 Task: Schedule a session for the plant-based diet discussion.
Action: Mouse moved to (106, 138)
Screenshot: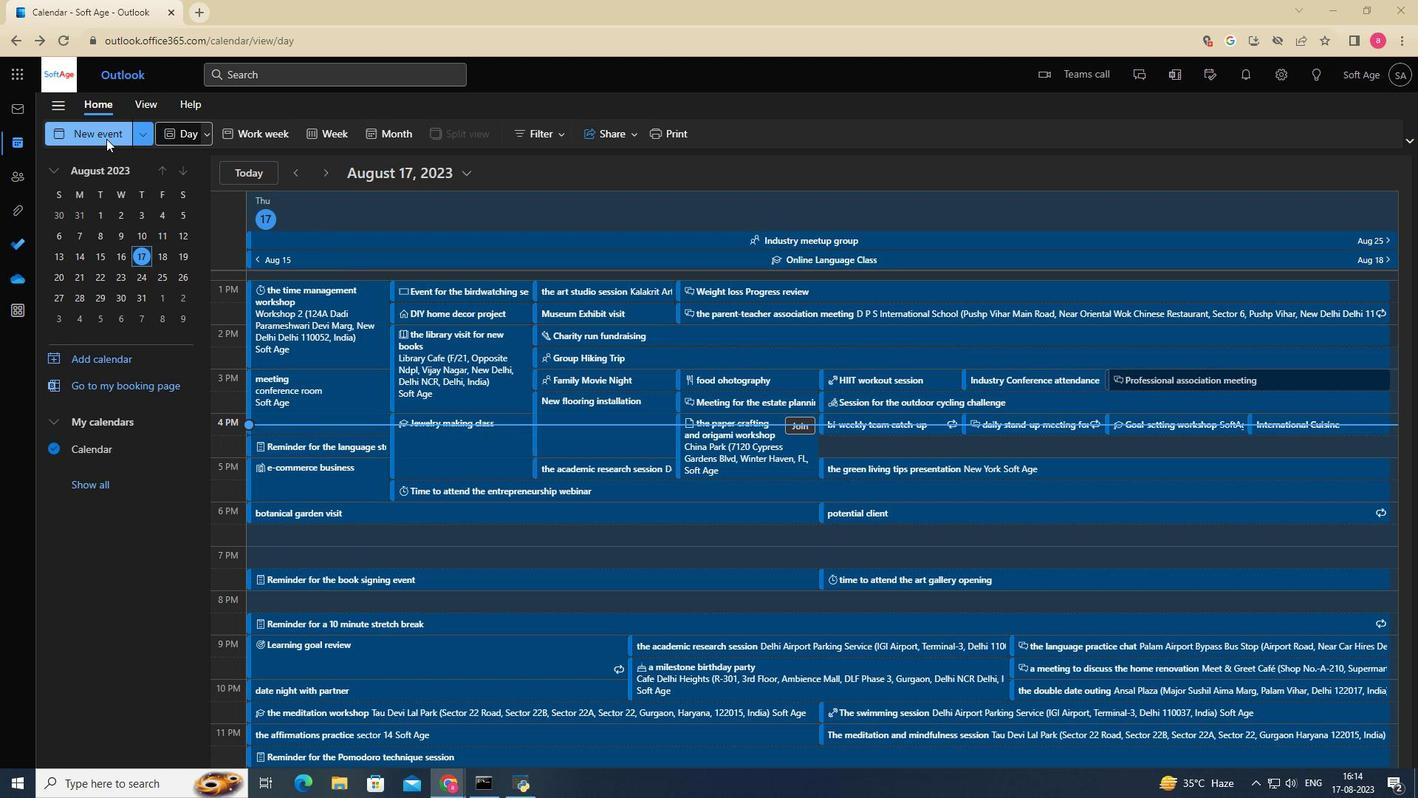 
Action: Mouse pressed left at (106, 138)
Screenshot: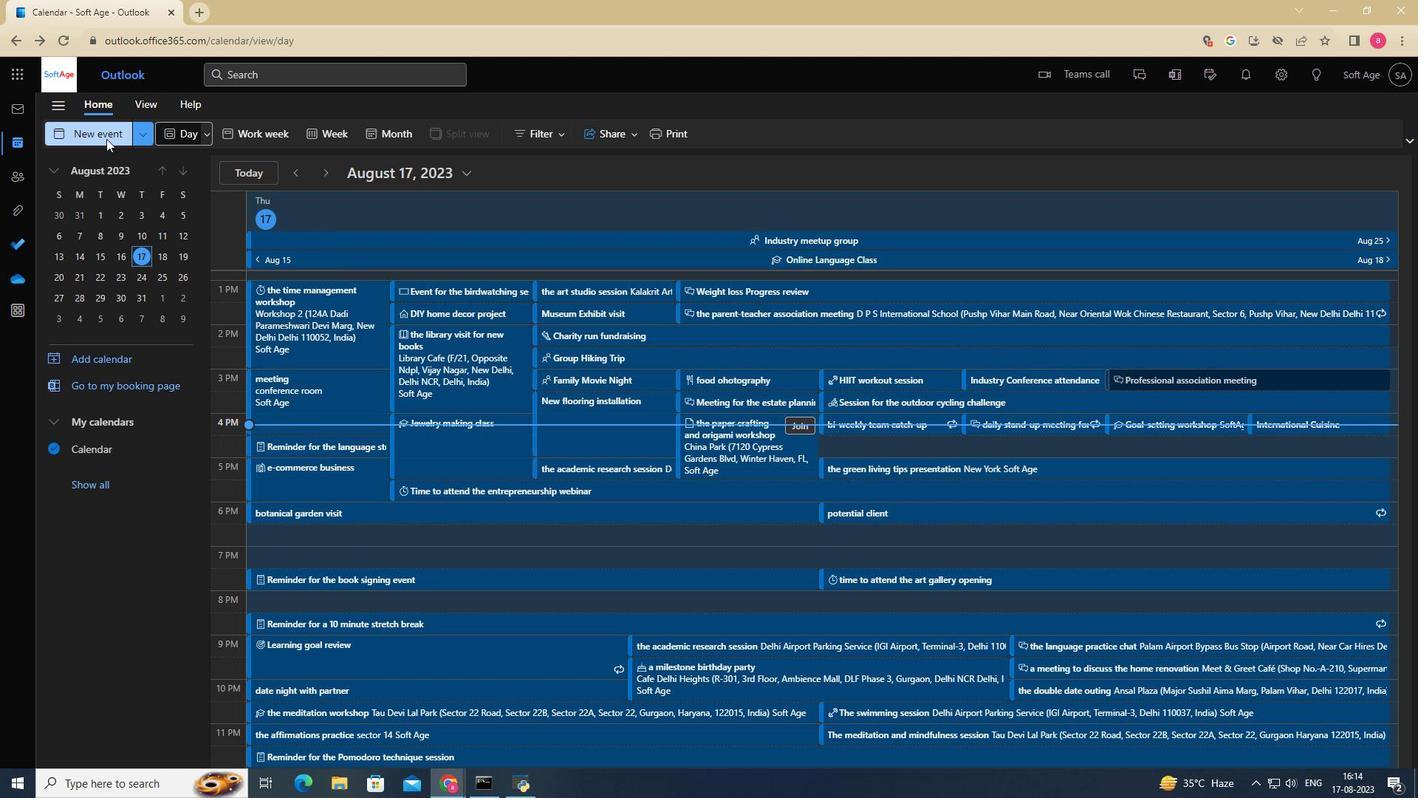 
Action: Mouse moved to (439, 232)
Screenshot: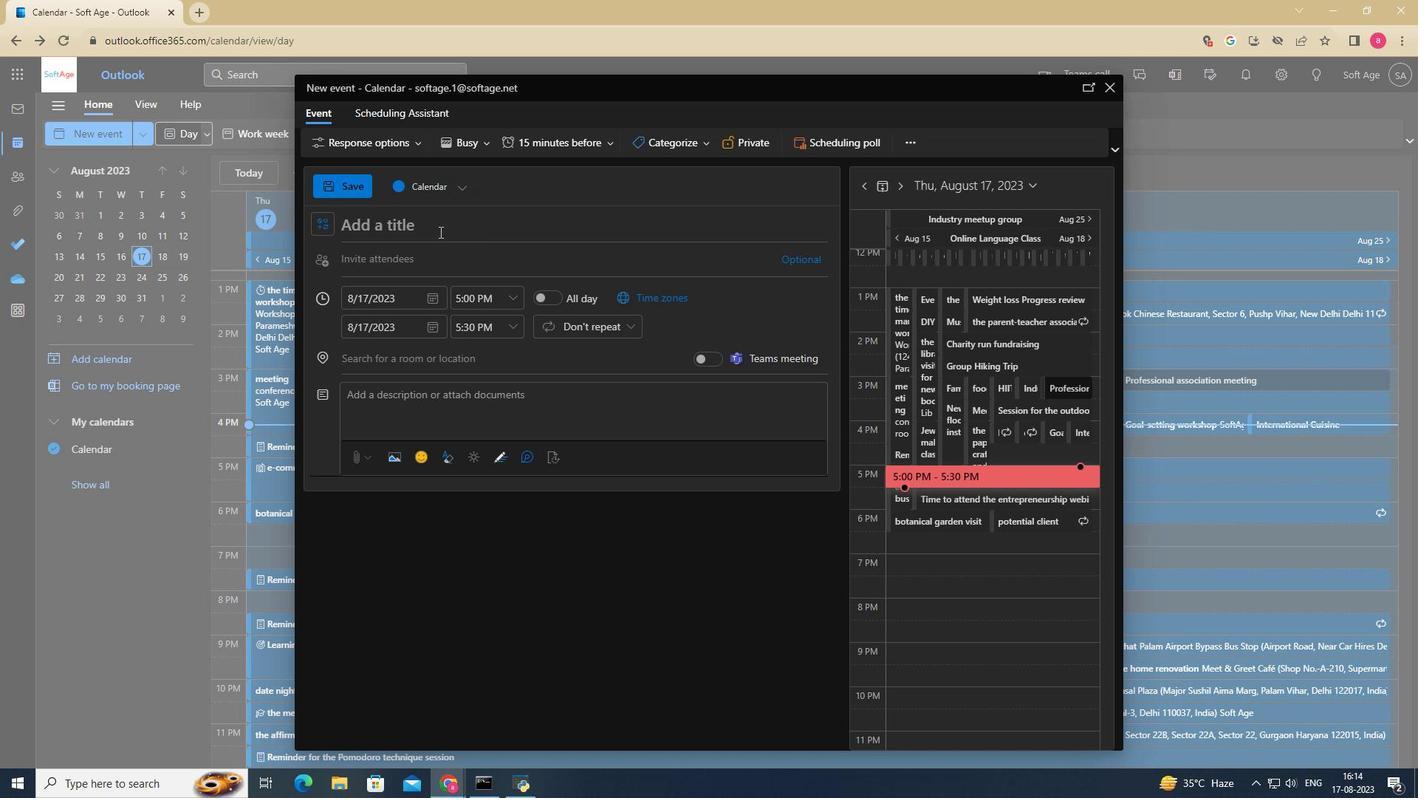 
Action: Mouse pressed left at (439, 232)
Screenshot: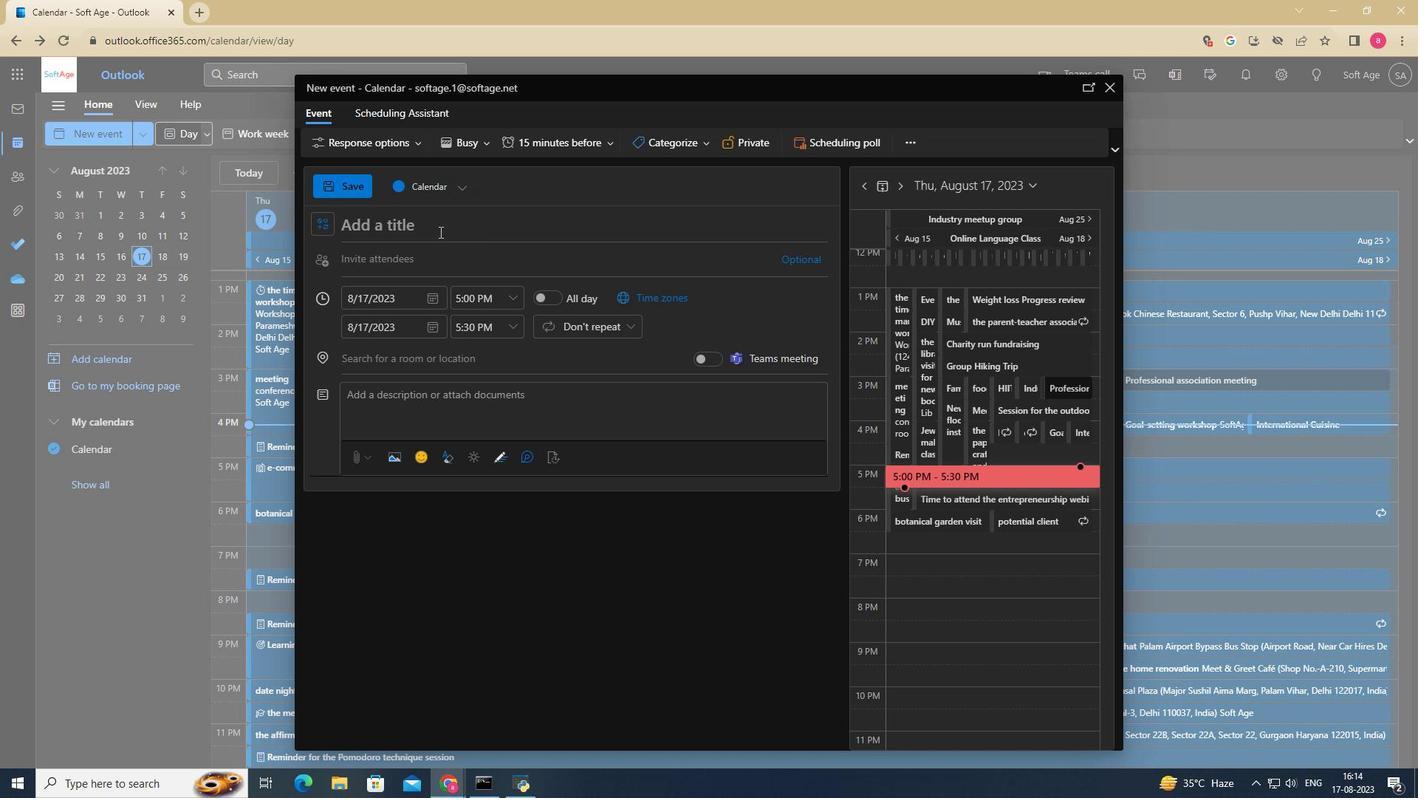 
Action: Key pressed the<Key.space>plant-based<Key.space>diet<Key.space>discussion
Screenshot: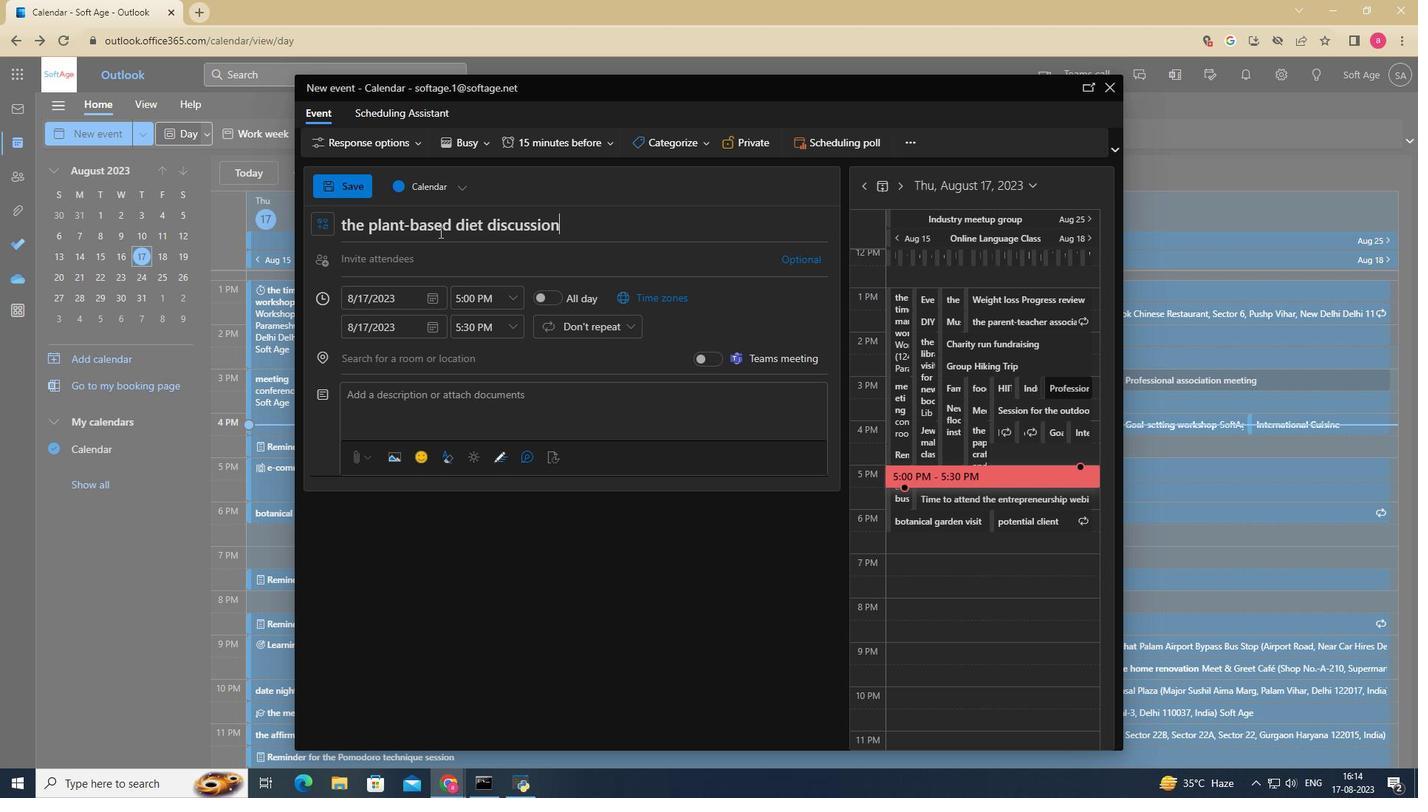 
Action: Mouse moved to (405, 252)
Screenshot: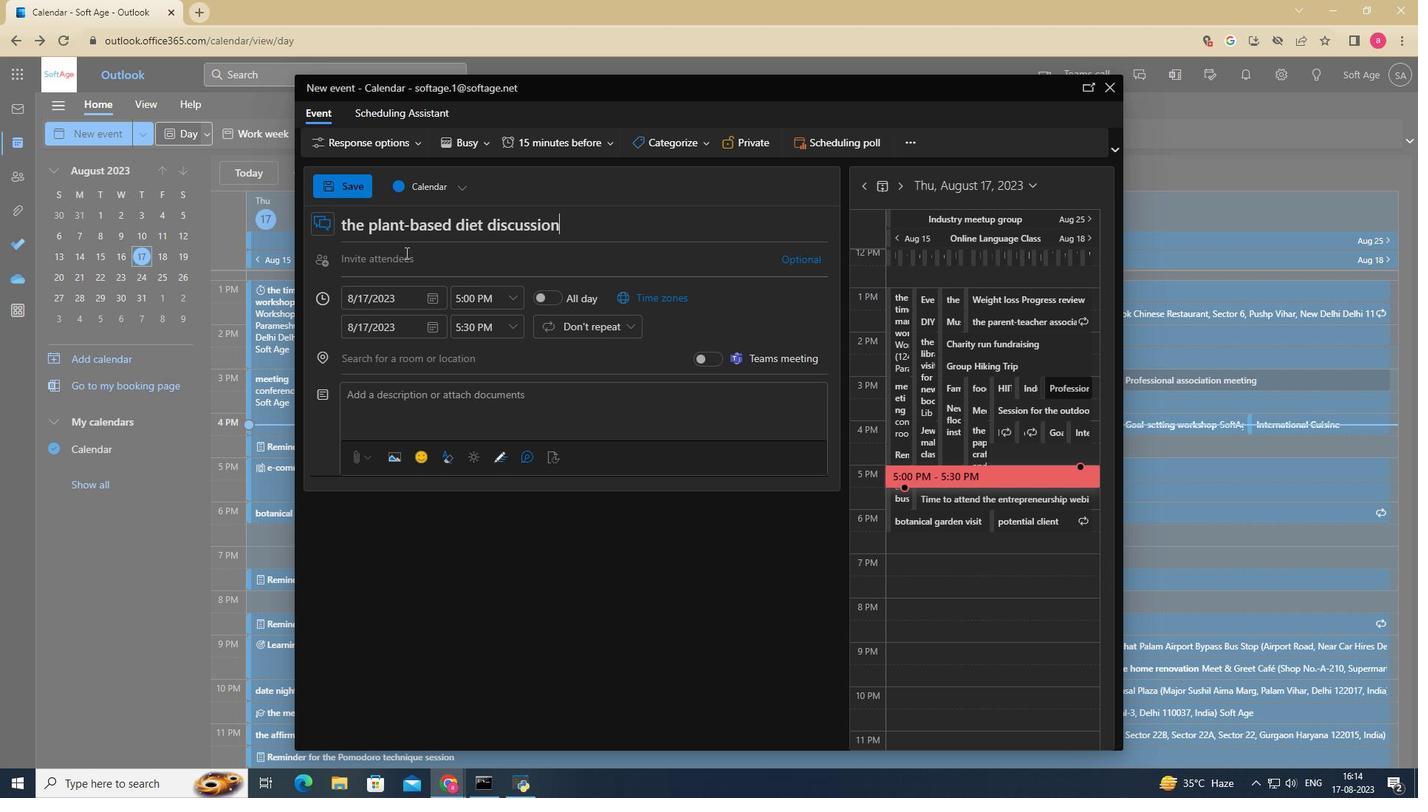 
Action: Mouse pressed left at (405, 252)
Screenshot: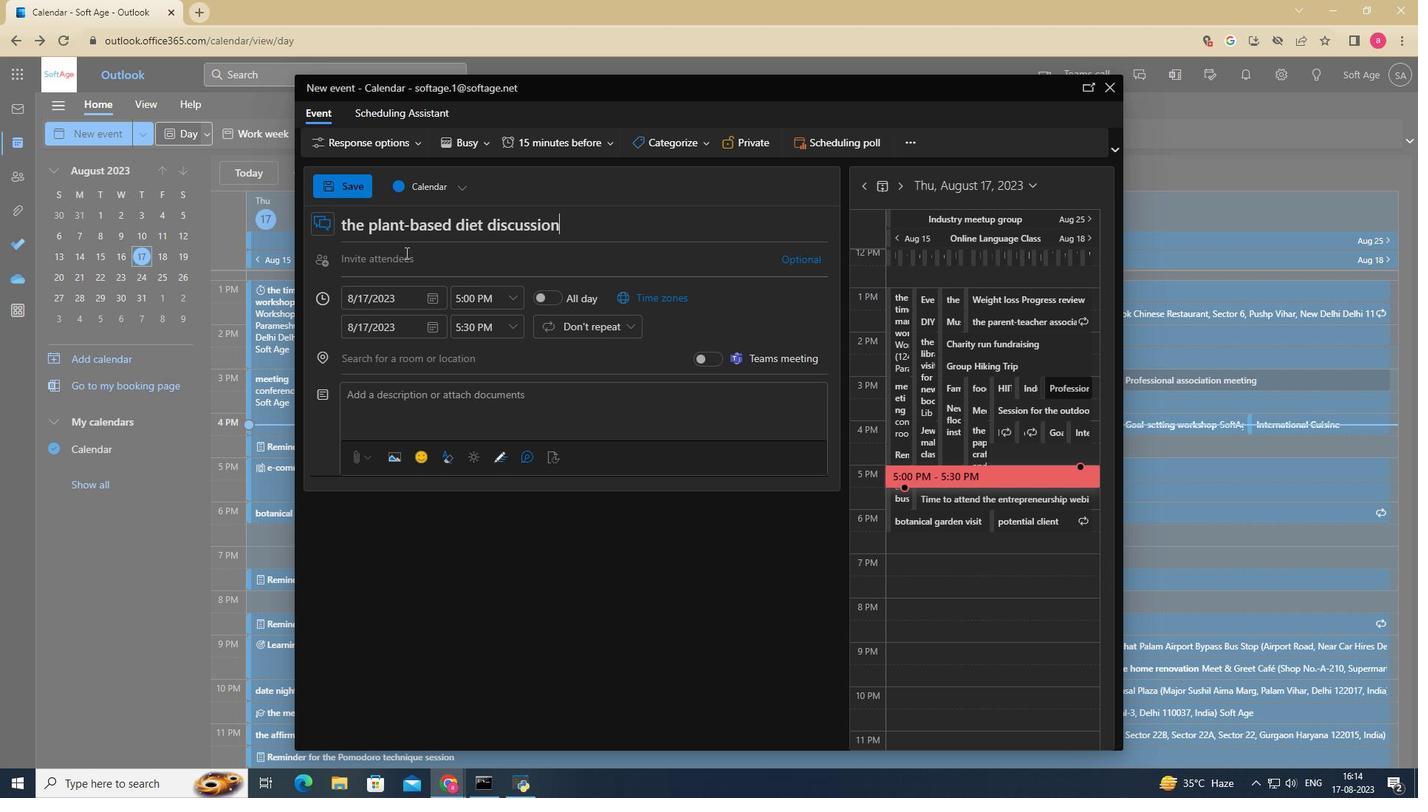 
Action: Mouse moved to (399, 353)
Screenshot: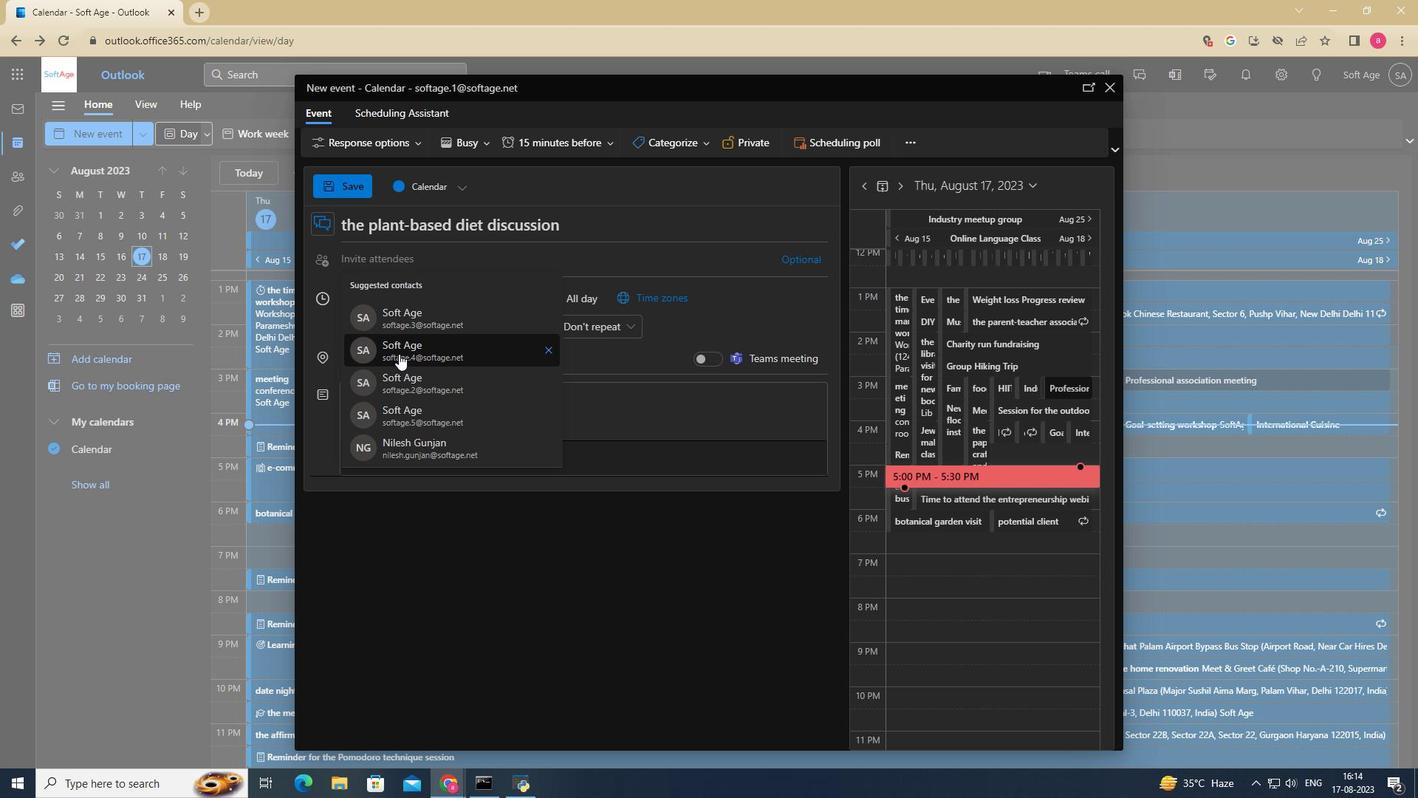 
Action: Mouse pressed left at (399, 353)
Screenshot: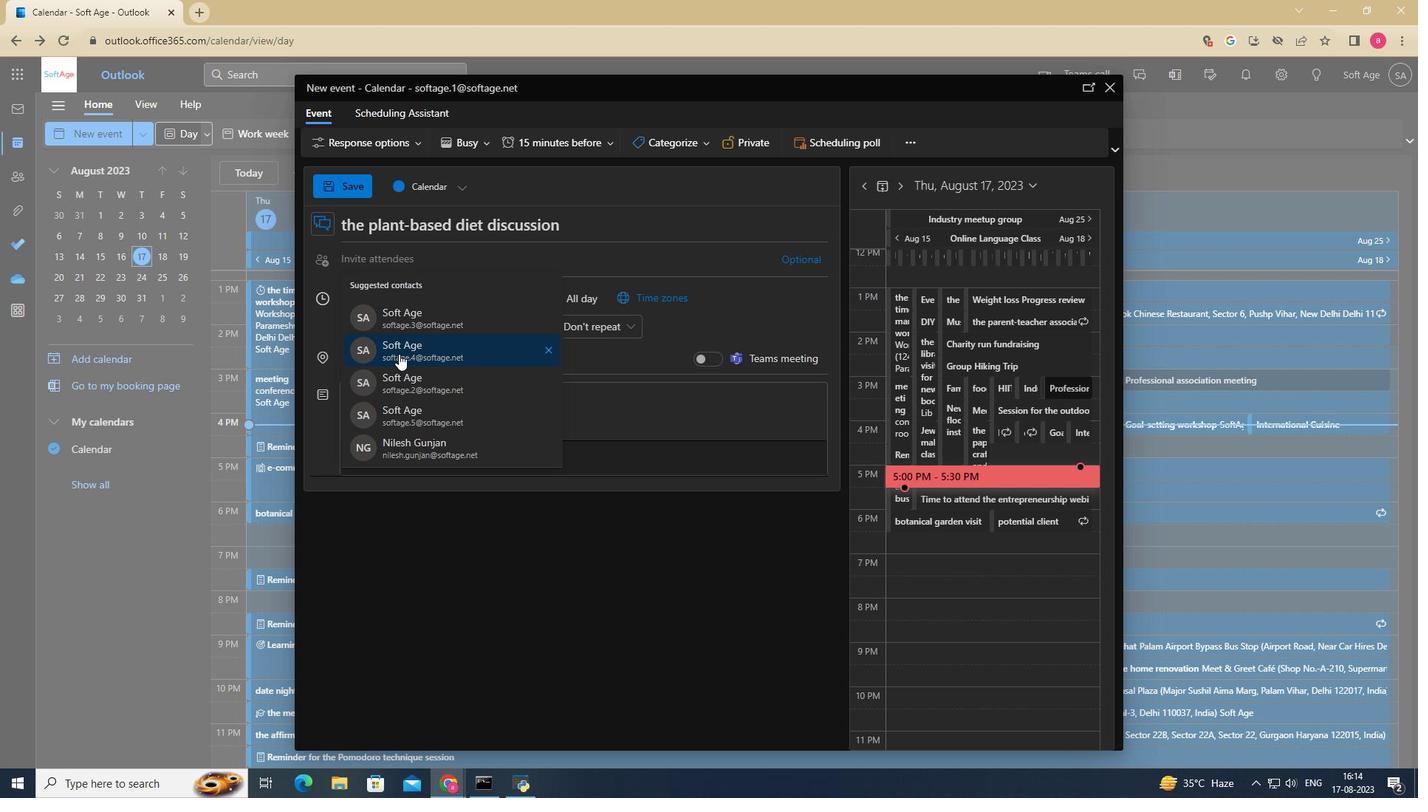 
Action: Mouse moved to (383, 387)
Screenshot: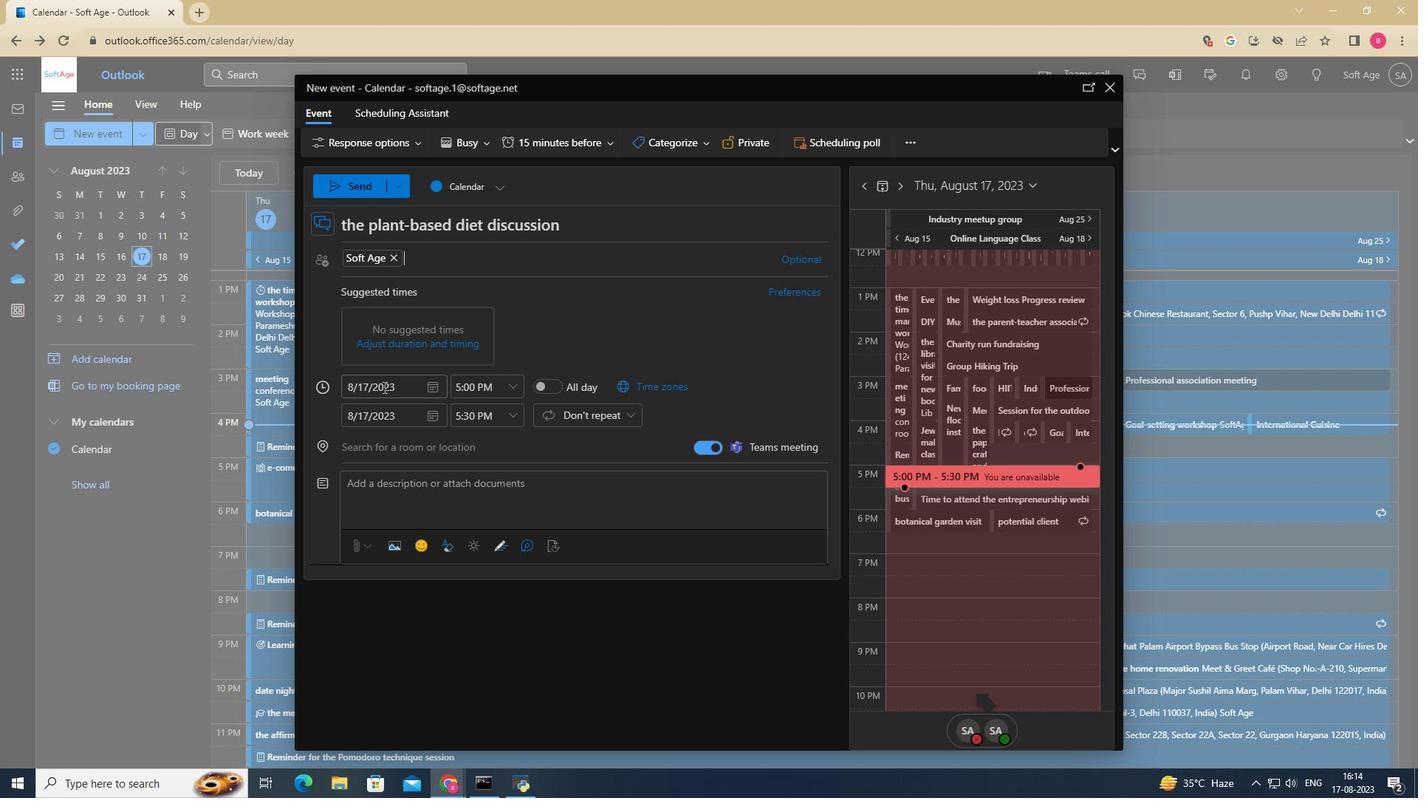 
Action: Mouse pressed left at (383, 387)
Screenshot: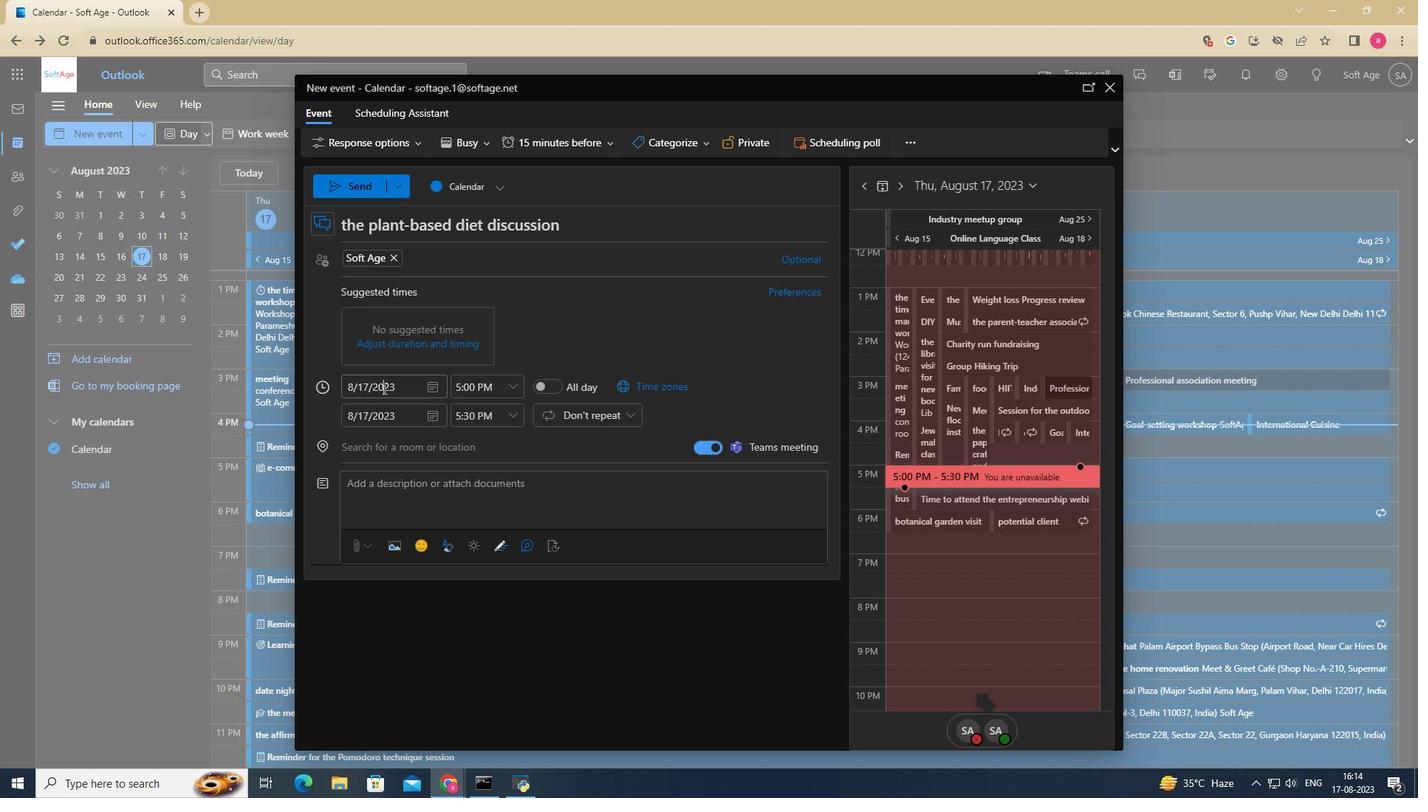 
Action: Mouse moved to (493, 393)
Screenshot: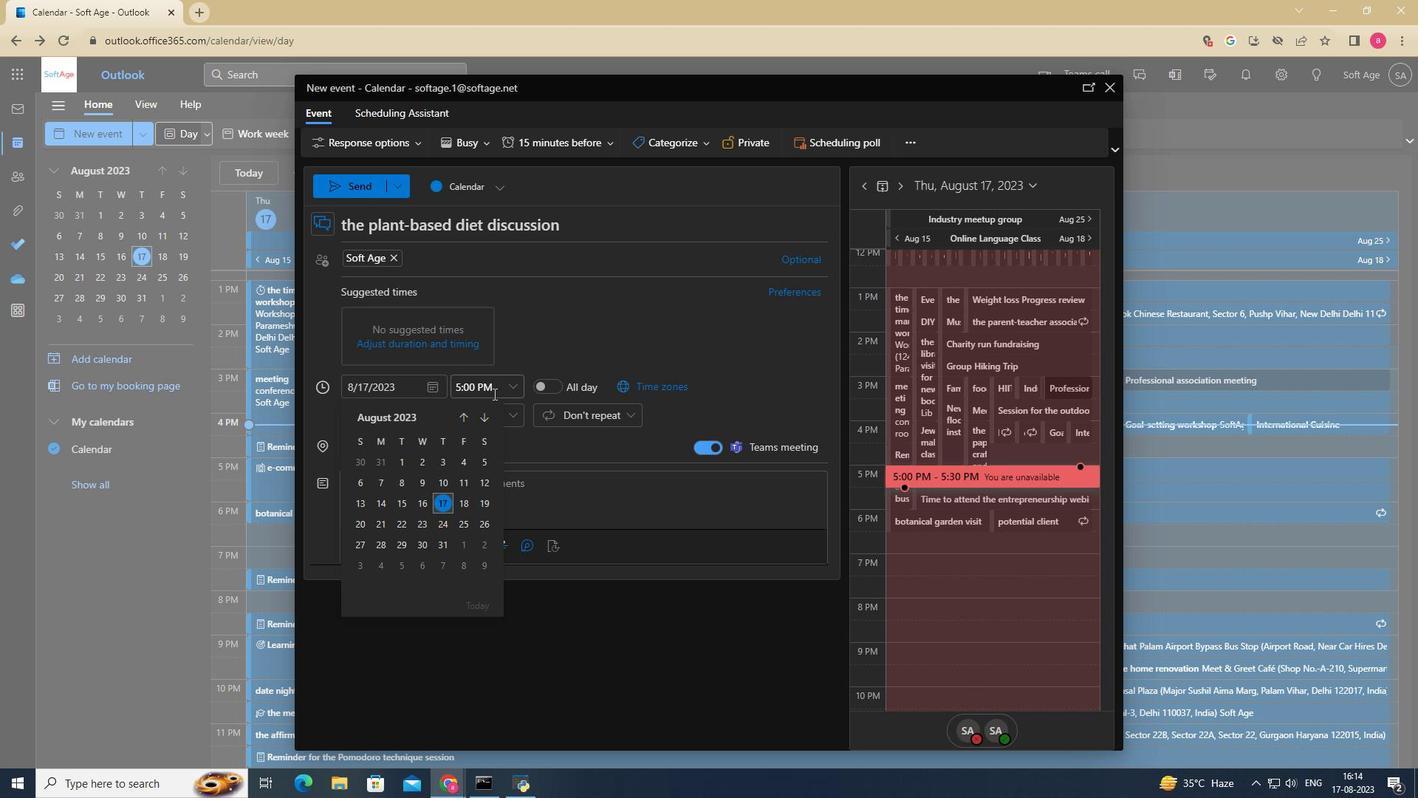 
Action: Mouse pressed left at (493, 393)
Screenshot: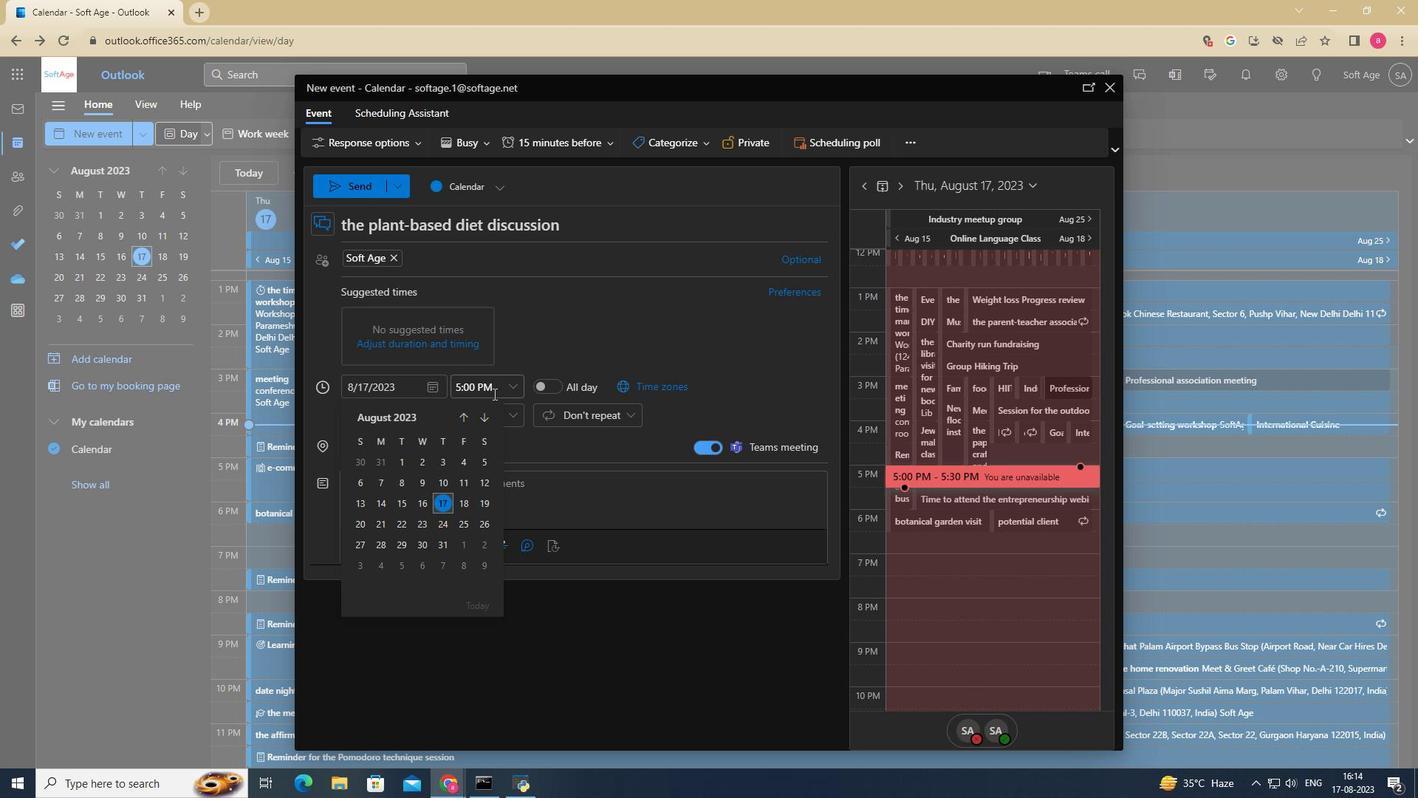
Action: Mouse moved to (434, 385)
Screenshot: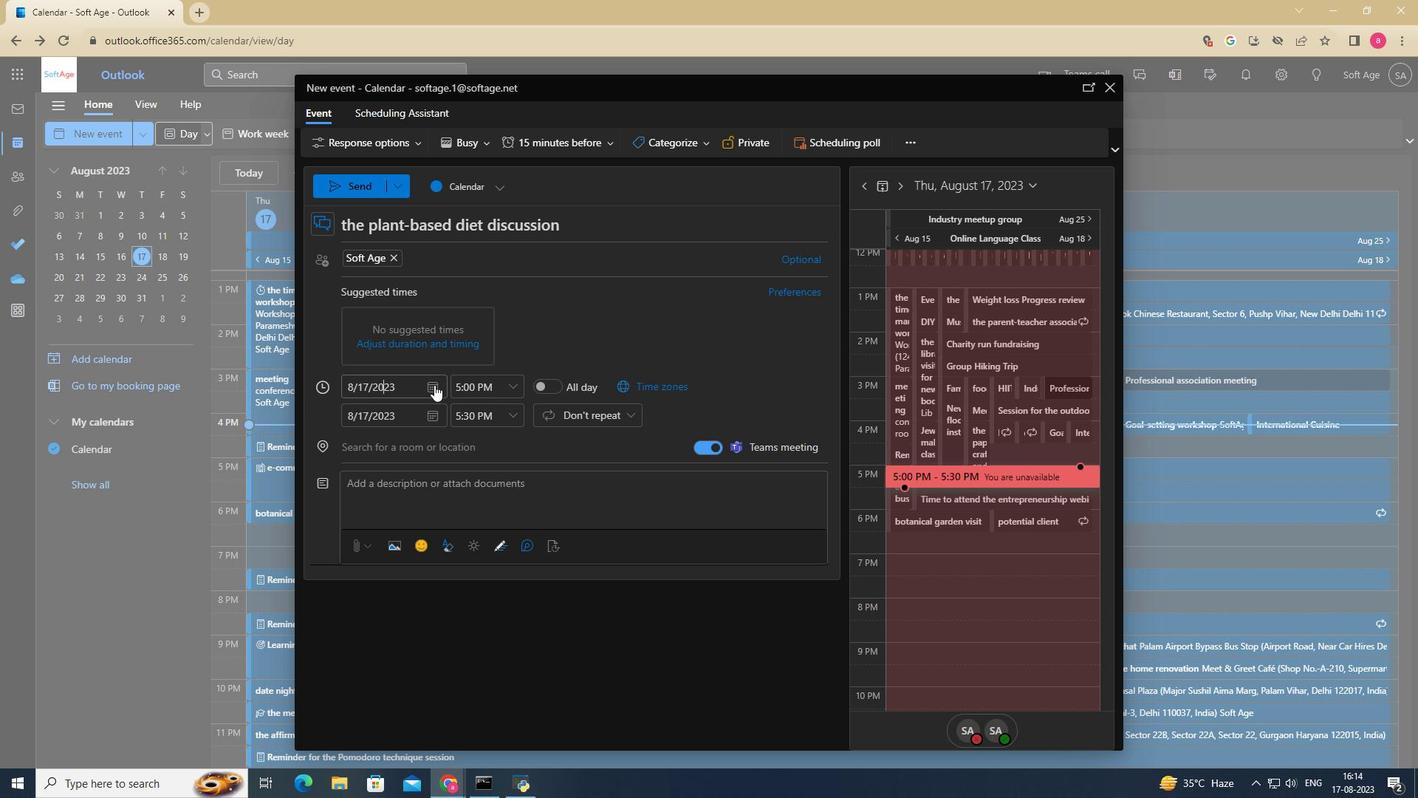
Action: Mouse pressed left at (434, 385)
Screenshot: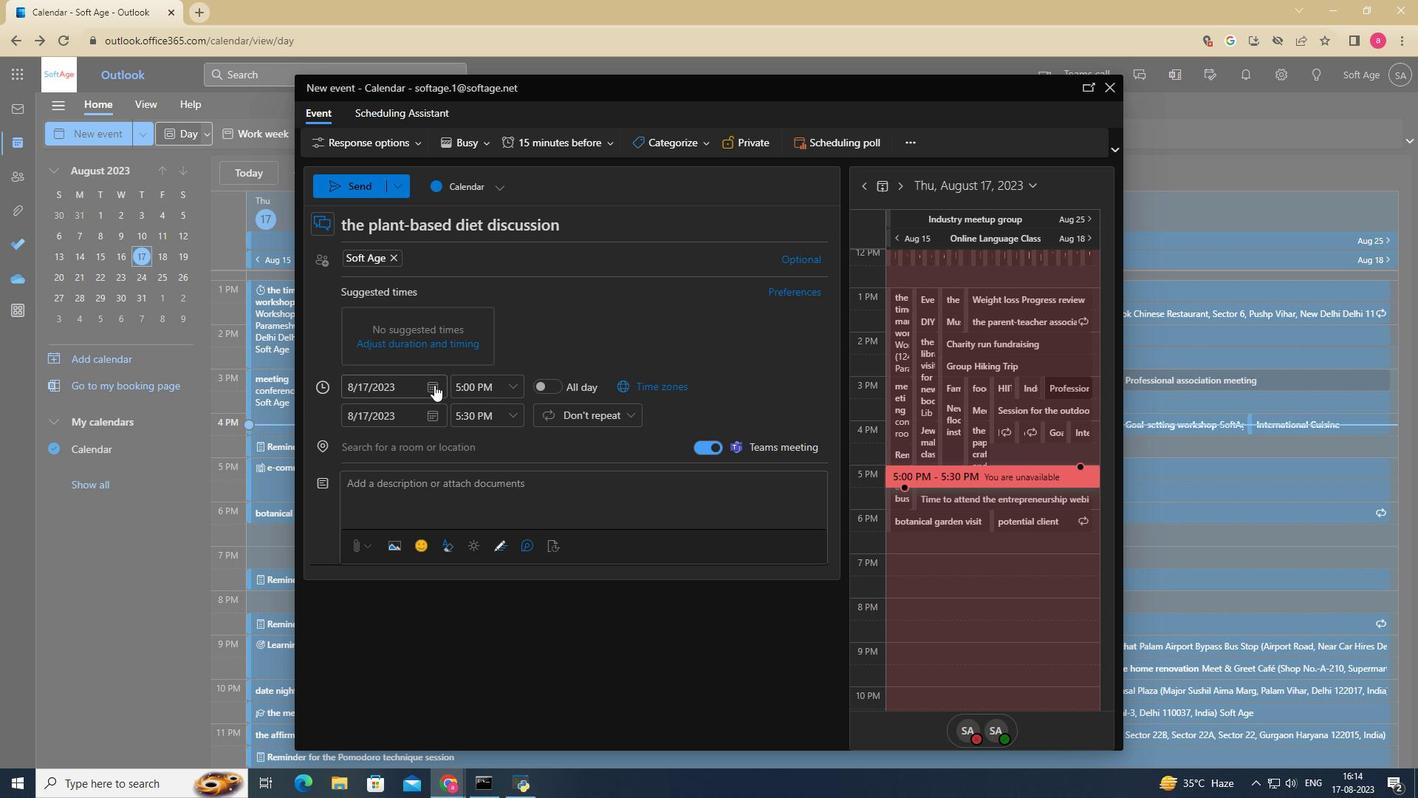 
Action: Mouse moved to (441, 533)
Screenshot: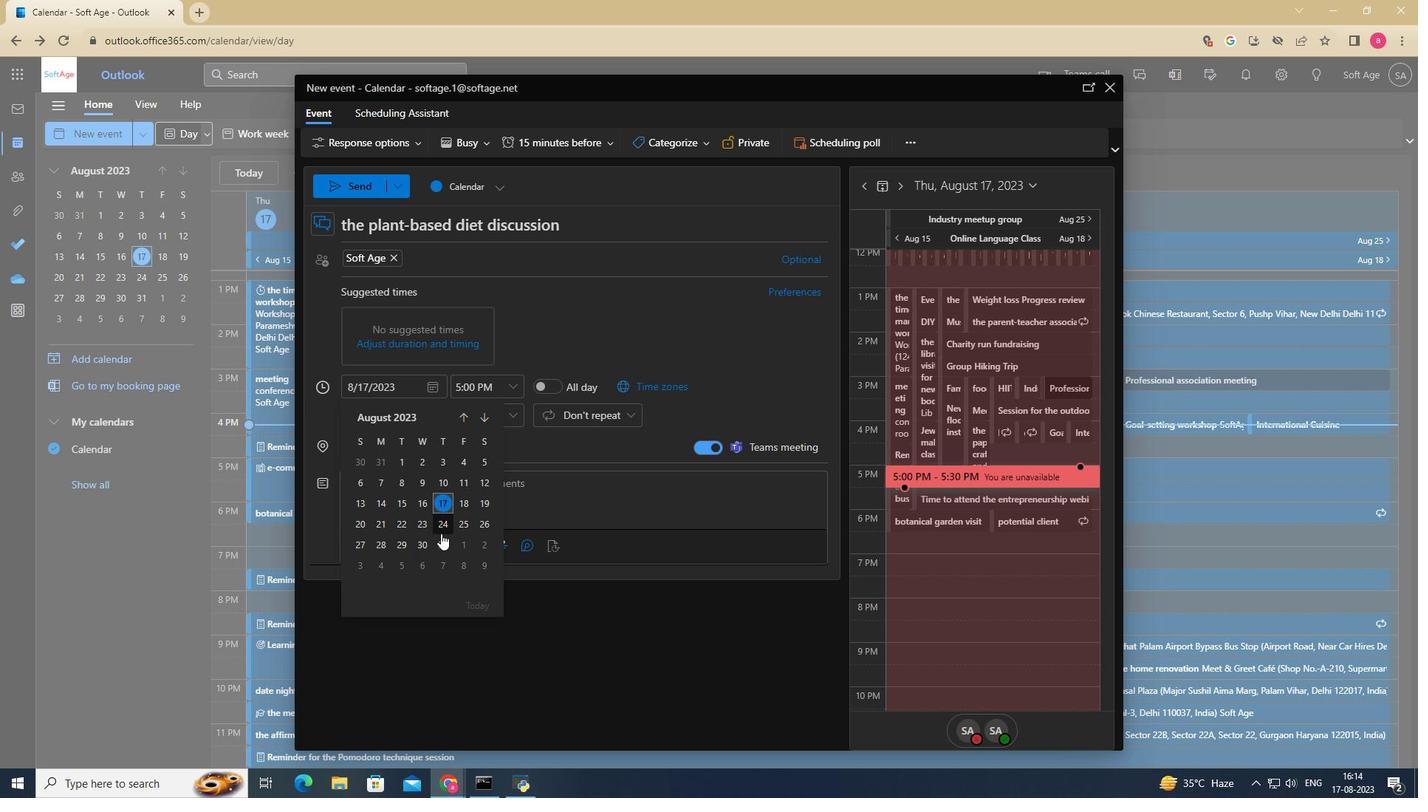 
Action: Mouse pressed left at (441, 533)
Screenshot: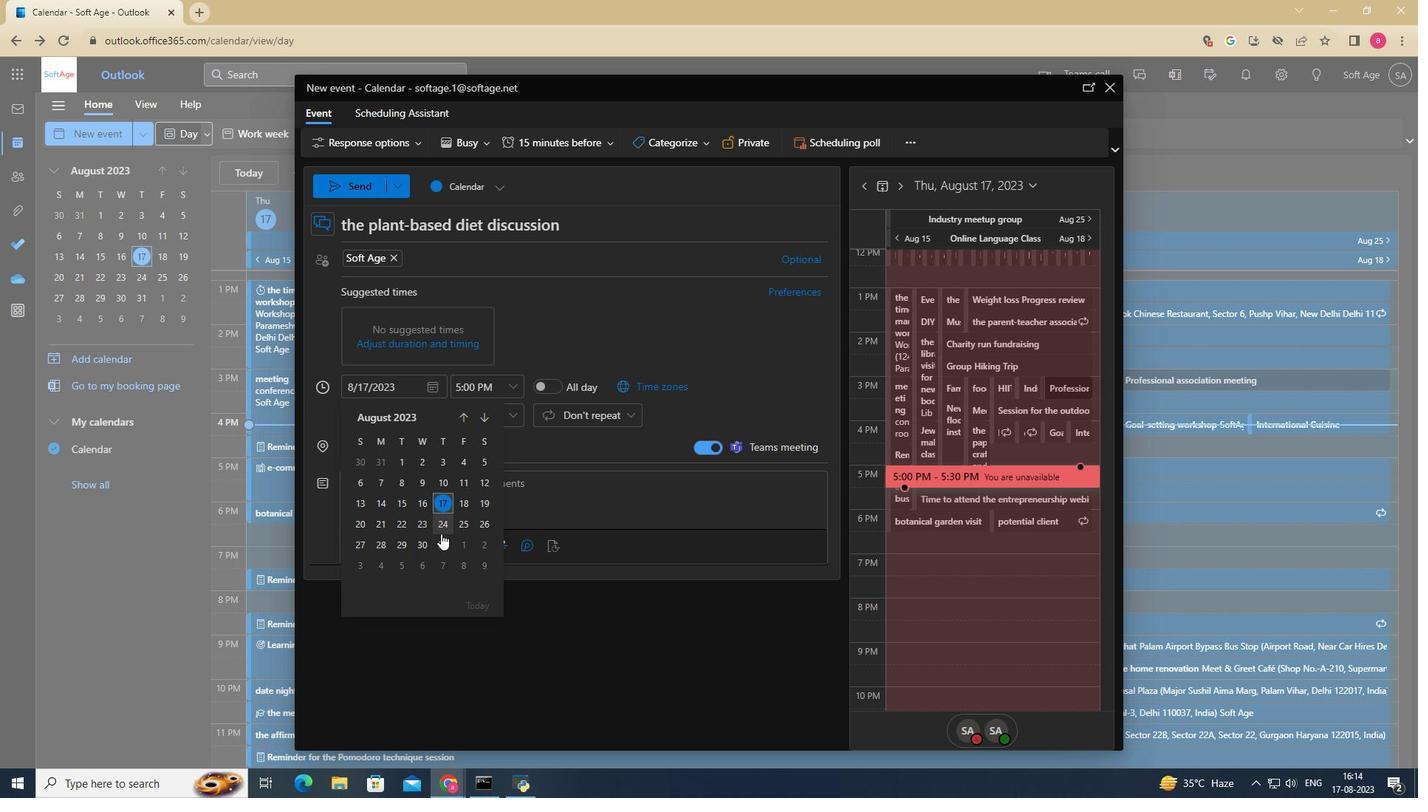 
Action: Mouse moved to (438, 448)
Screenshot: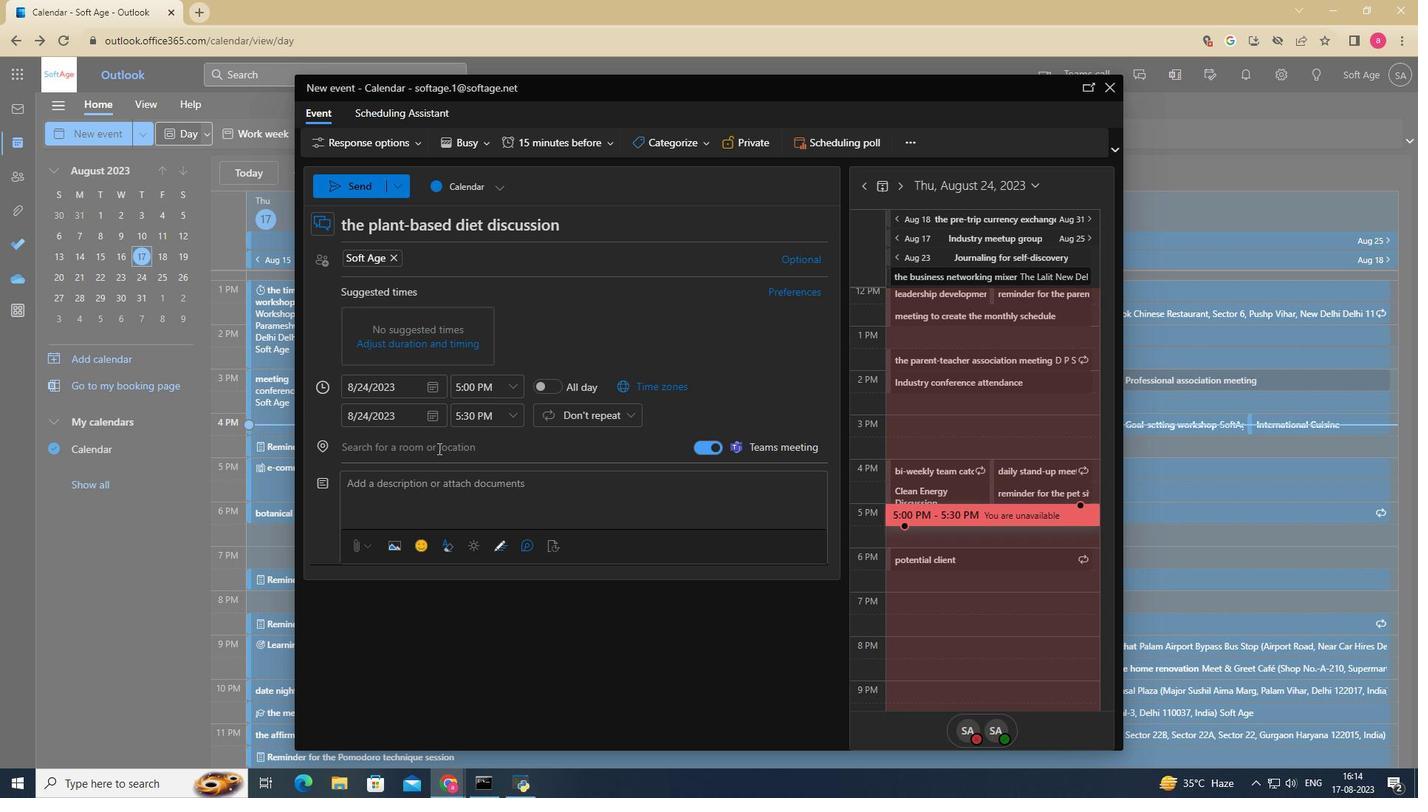 
Action: Mouse pressed left at (438, 448)
Screenshot: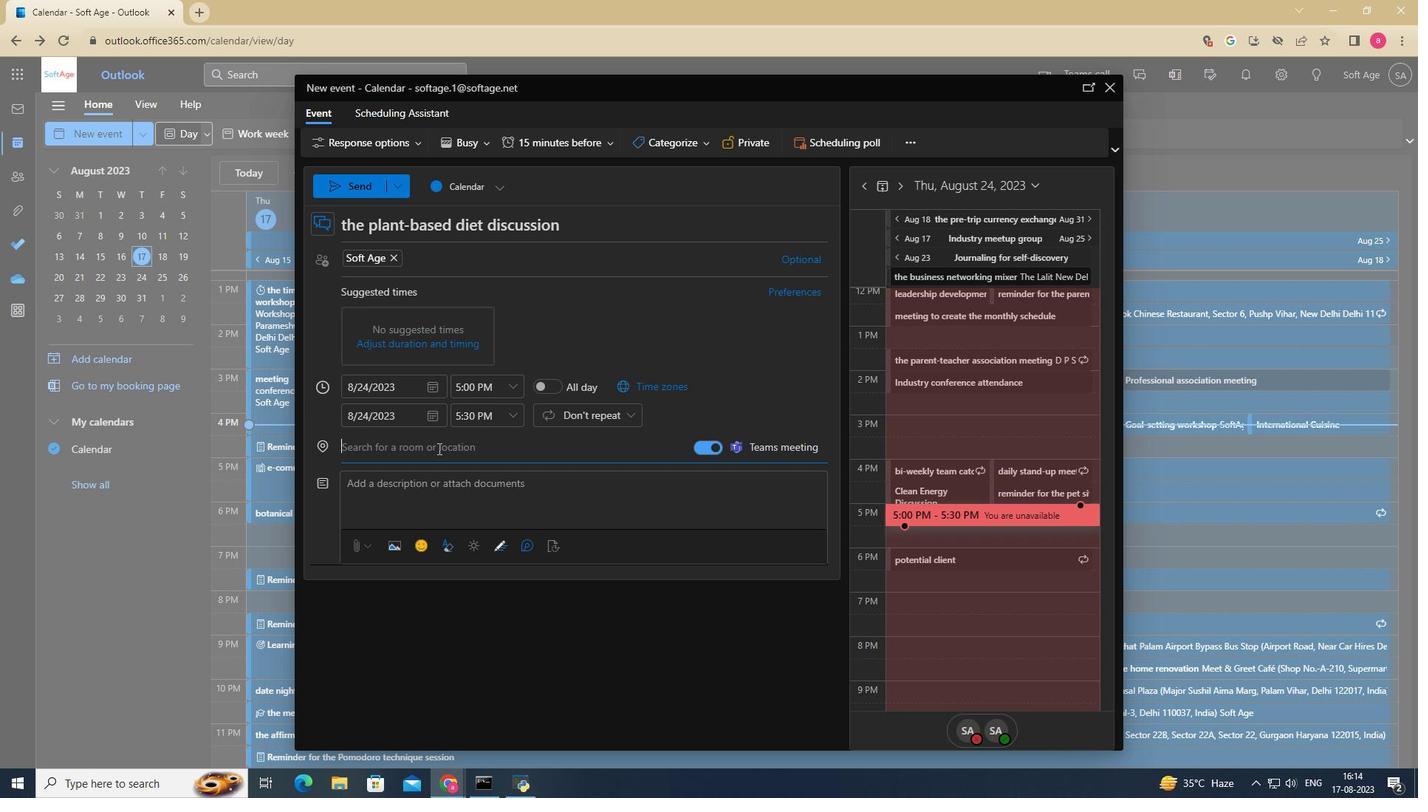 
Action: Mouse moved to (440, 445)
Screenshot: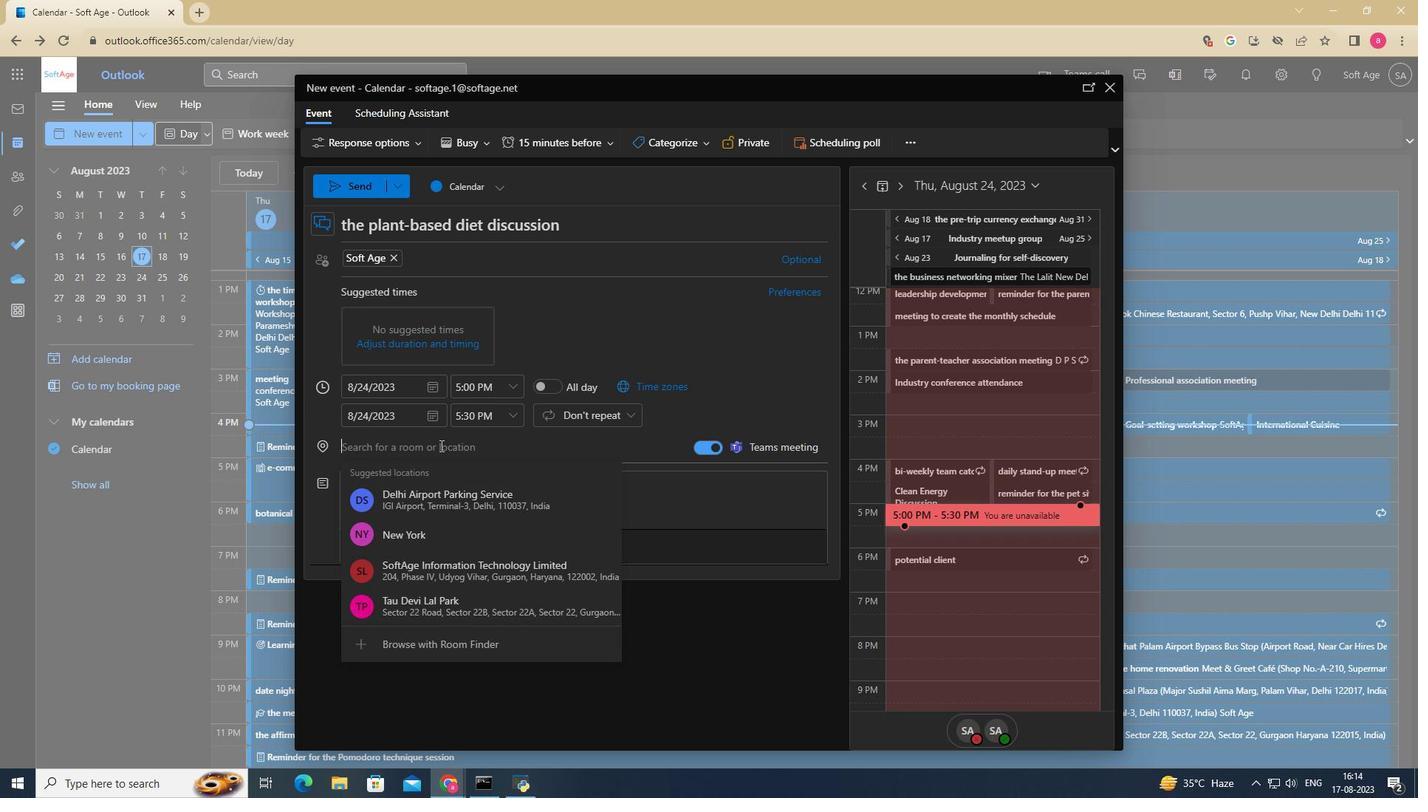 
Action: Key pressed ll
Screenshot: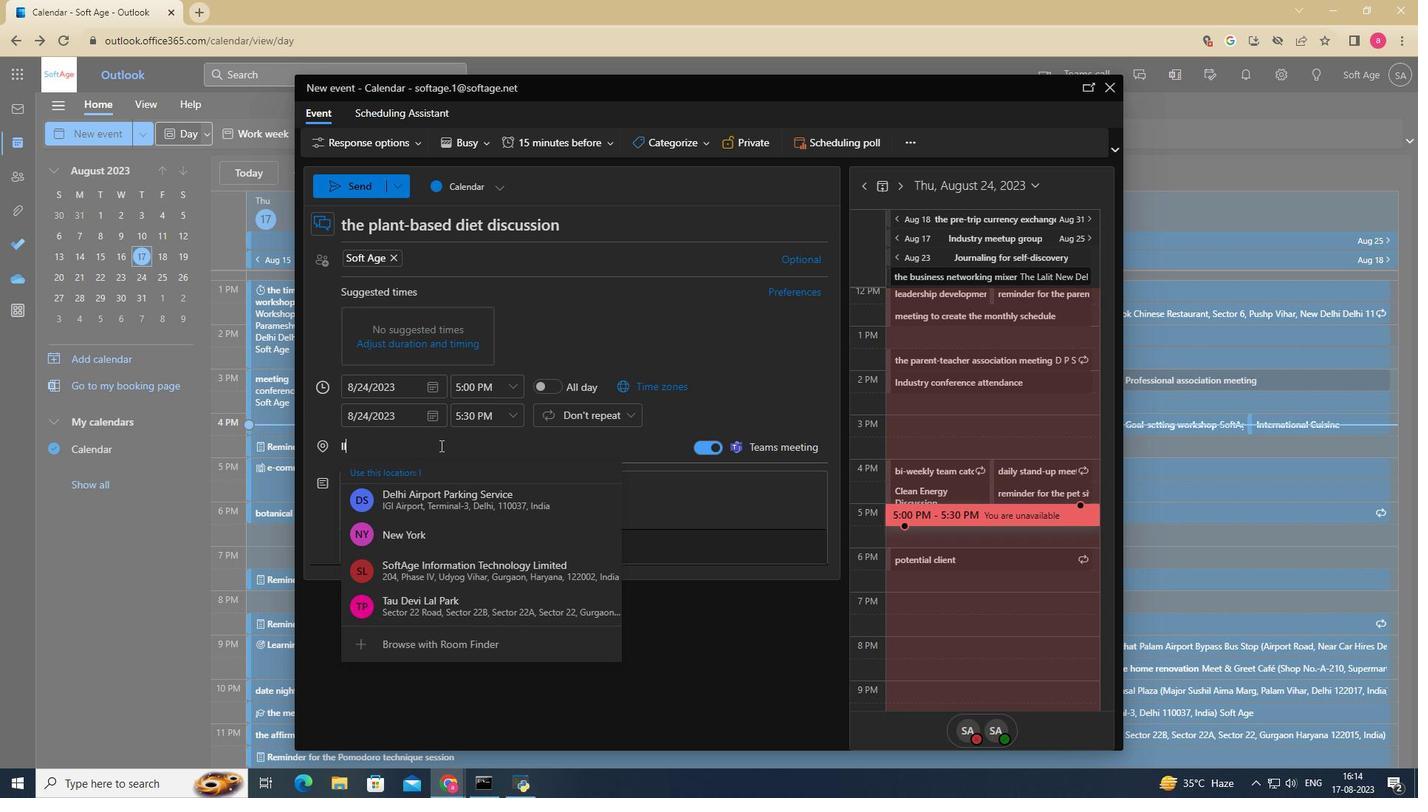 
Action: Mouse moved to (432, 472)
Screenshot: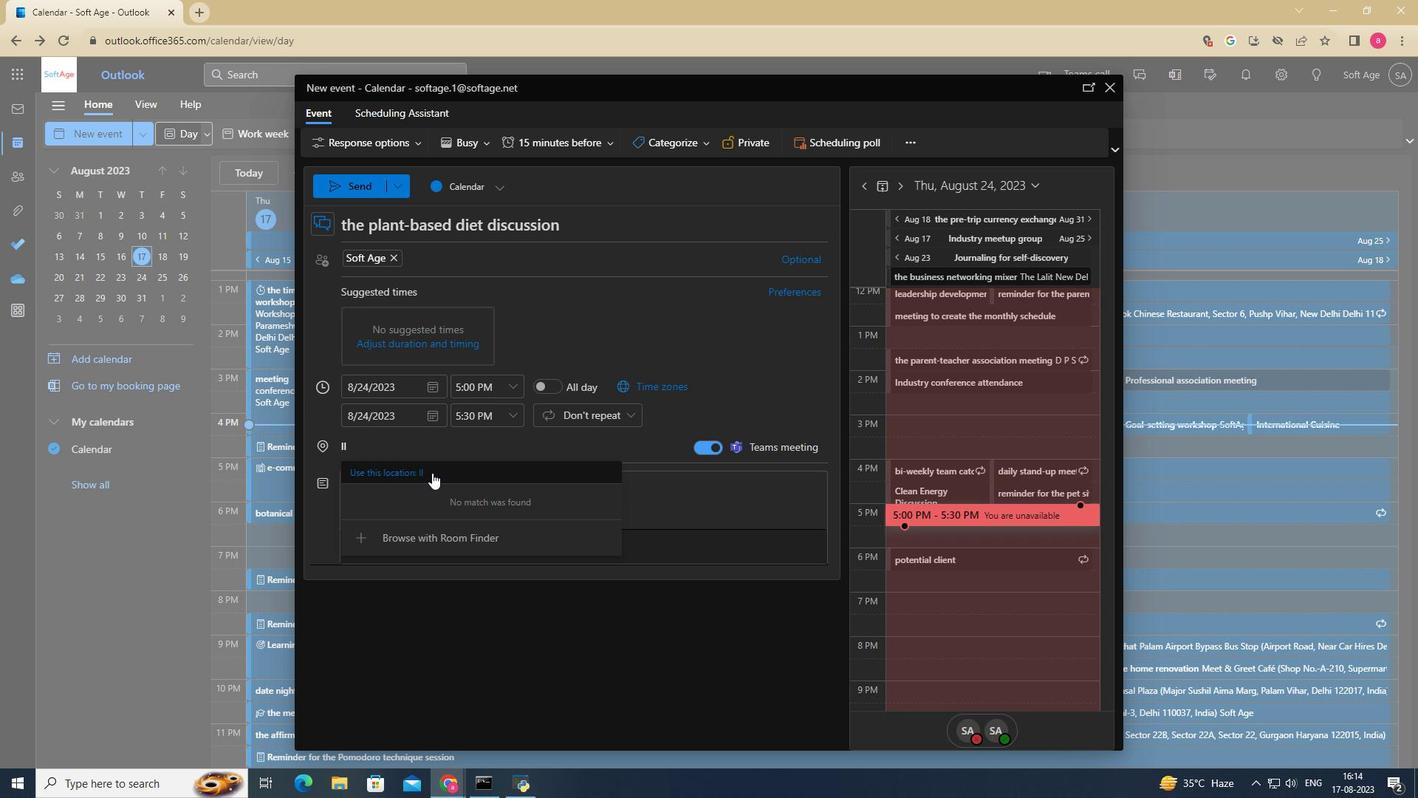 
Action: Key pressed <Key.backspace>
Screenshot: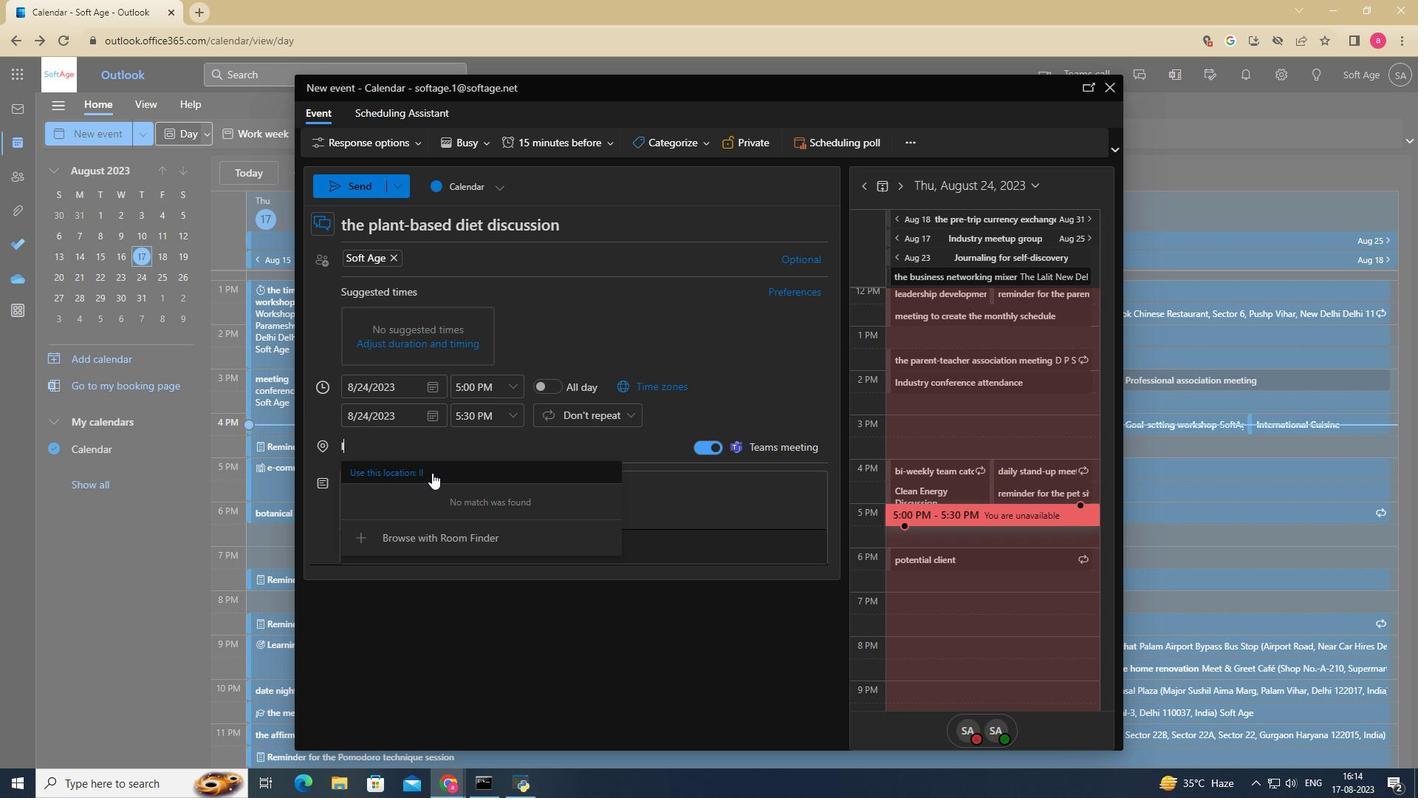 
Action: Mouse moved to (416, 526)
Screenshot: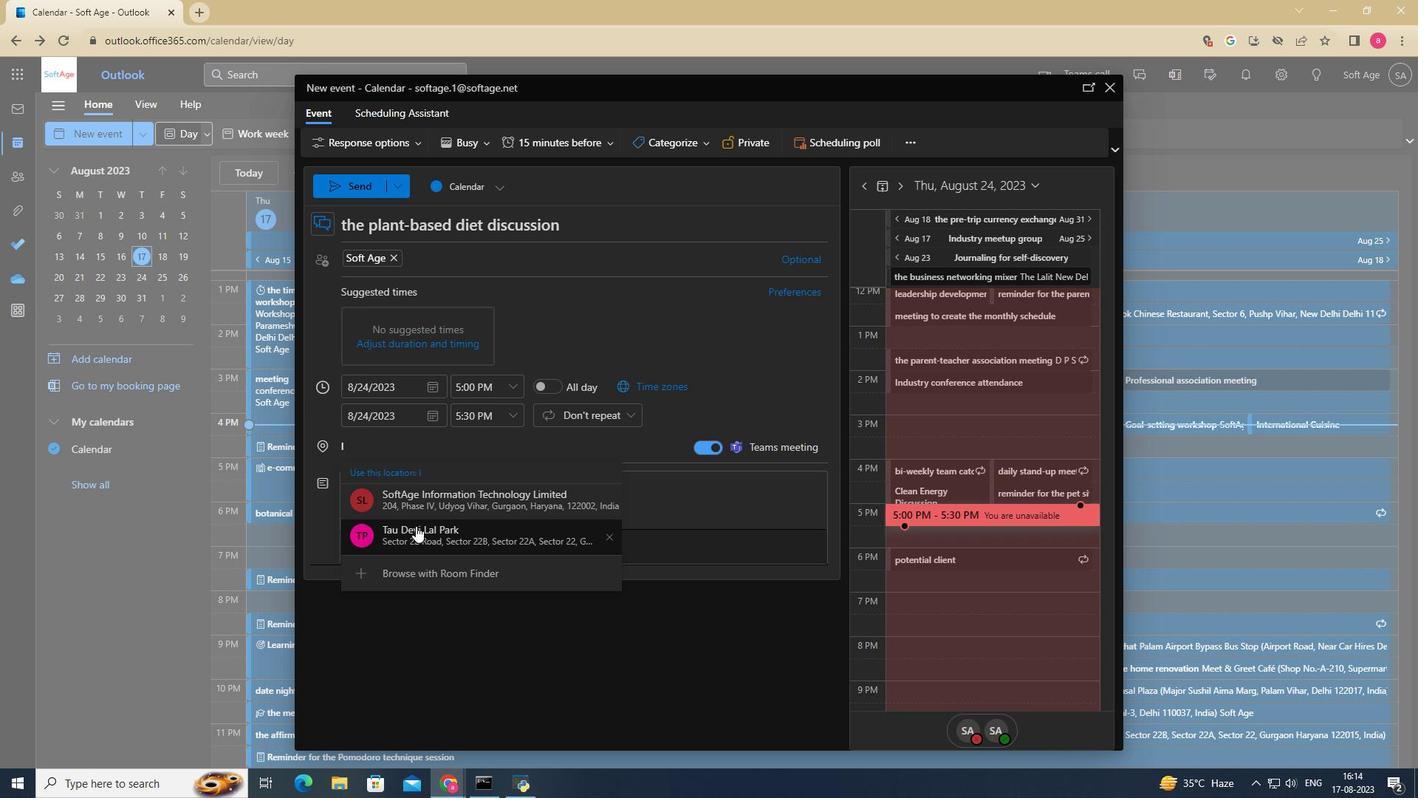 
Action: Mouse pressed left at (416, 526)
Screenshot: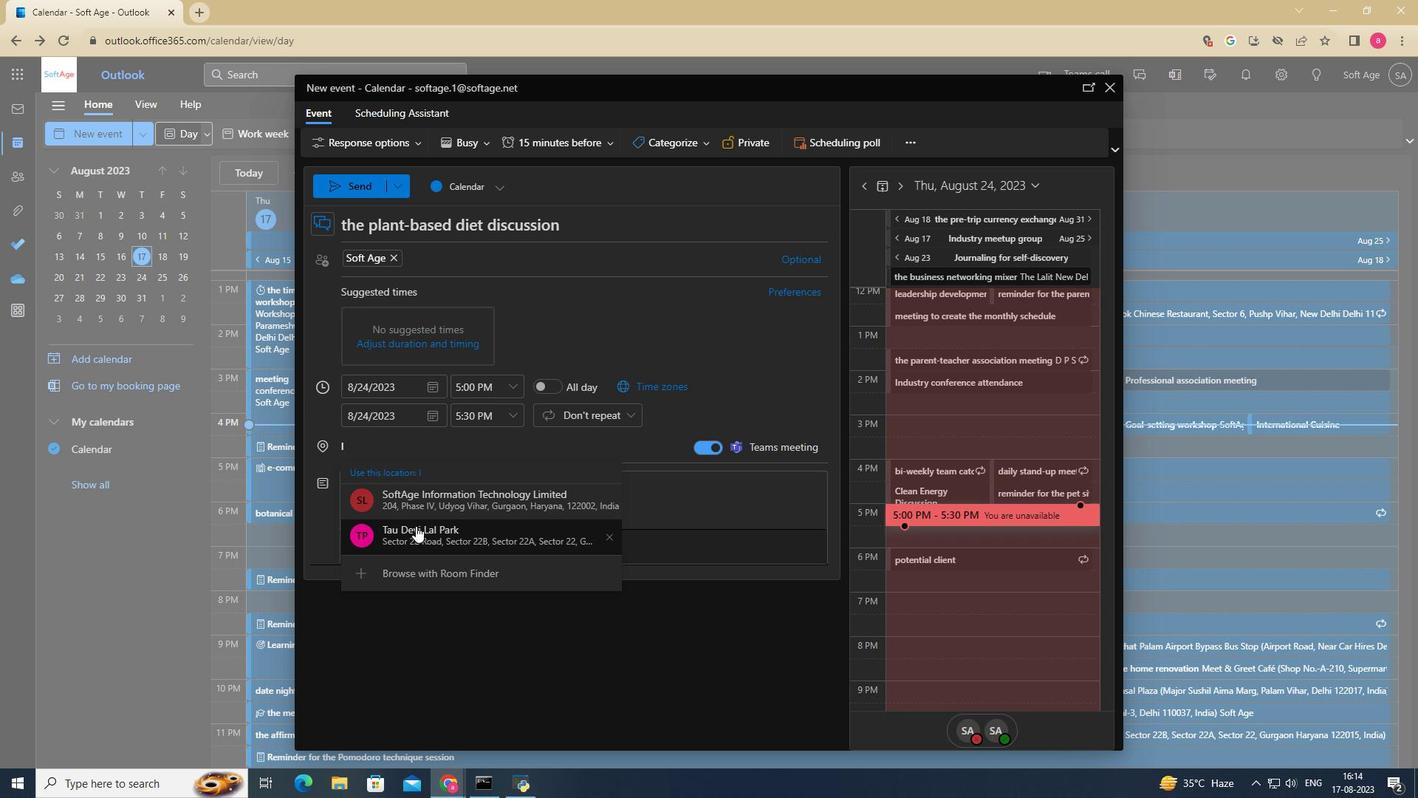 
Action: Mouse moved to (401, 489)
Screenshot: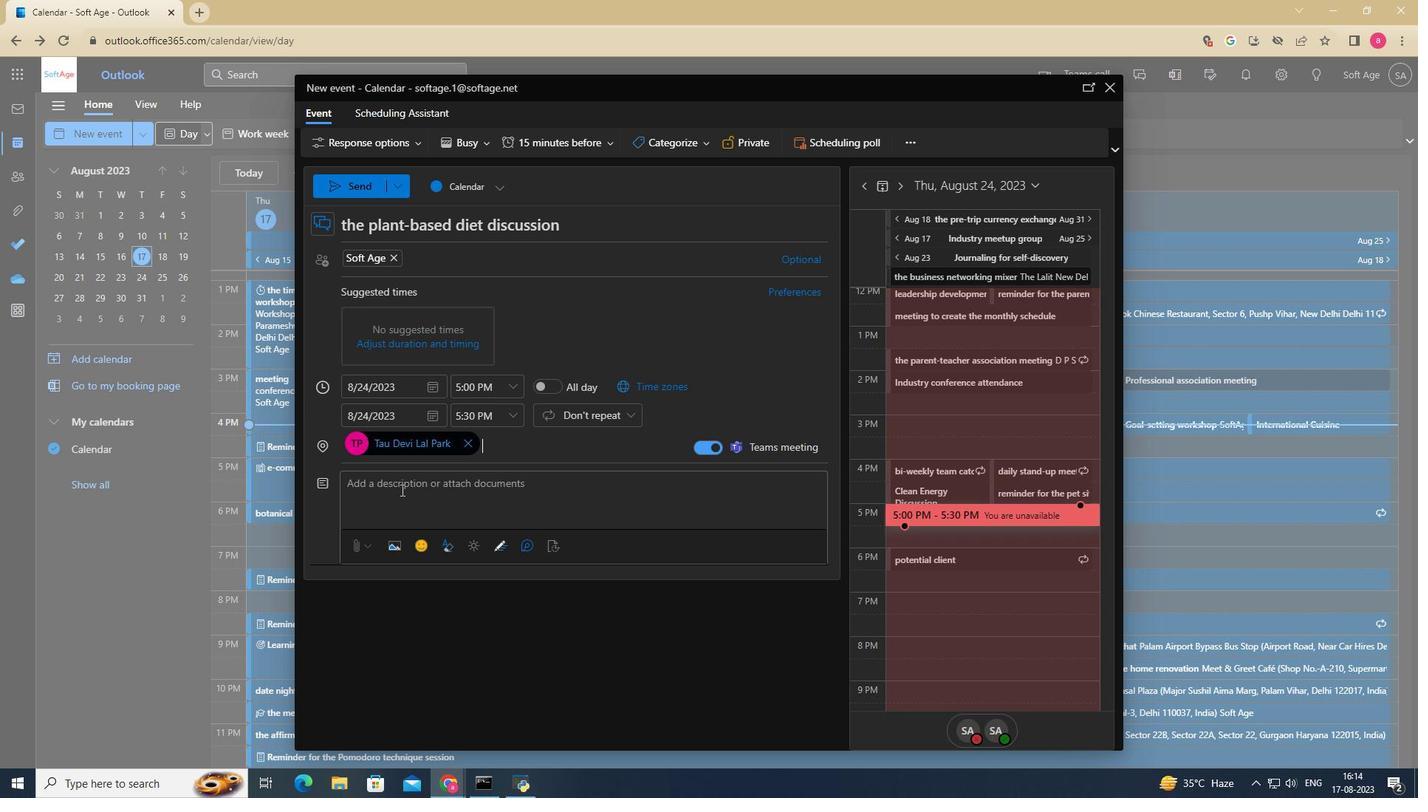 
Action: Mouse pressed left at (401, 489)
Screenshot: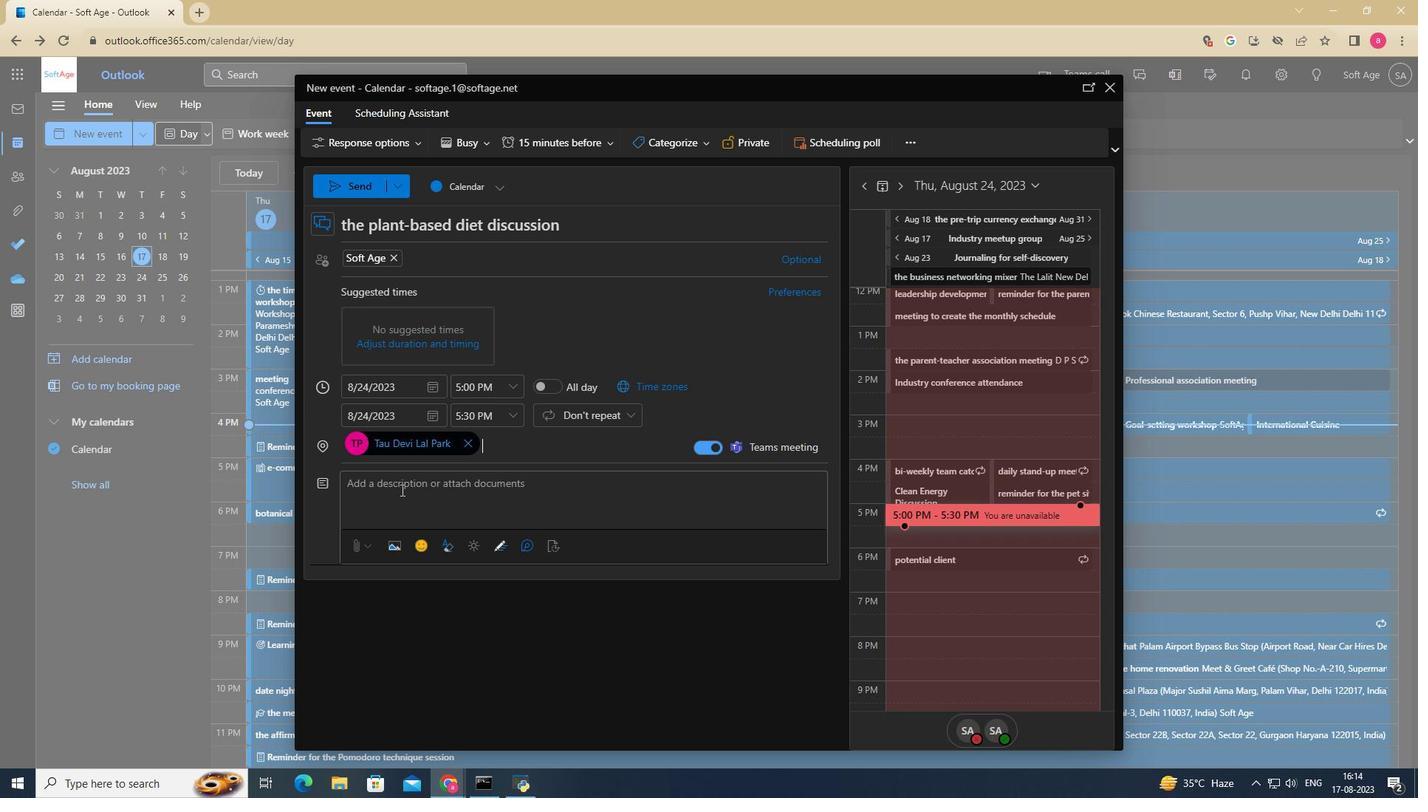 
Action: Key pressed <Key.shift>The<Key.space>plant<Key.space>based<Key.space>diet<Key.space>discussion<Key.space>revolves<Key.space>around<Key.space>the<Key.space>idea<Key.space>of<Key.space>consuming<Key.space>foods<Key.space>primarily<Key.space>derived<Key.space>form<Key.space>plant<Key.space>sources<Key.space>while<Key.space>minizing<Key.space>or<Key.space>excluding<Key.space>the<Key.space>consumption<Key.space>of<Key.space>animalss<Key.space>products.<Key.space><Key.shift><Key.shift>This<Key.space>dietary<Key.space>appo<Key.backspace>raoch<Key.space>has<Key.space>gained<Key.space>substantial<Key.space>attention<Key.space>due<Key.space>to<Key.space>its<Key.space>potential<Key.space>health<Key.space>benefits,<Key.space>environment<Key.space>implications,<Key.space>and<Key.space>ethical<Key.space>consuderations.
Screenshot: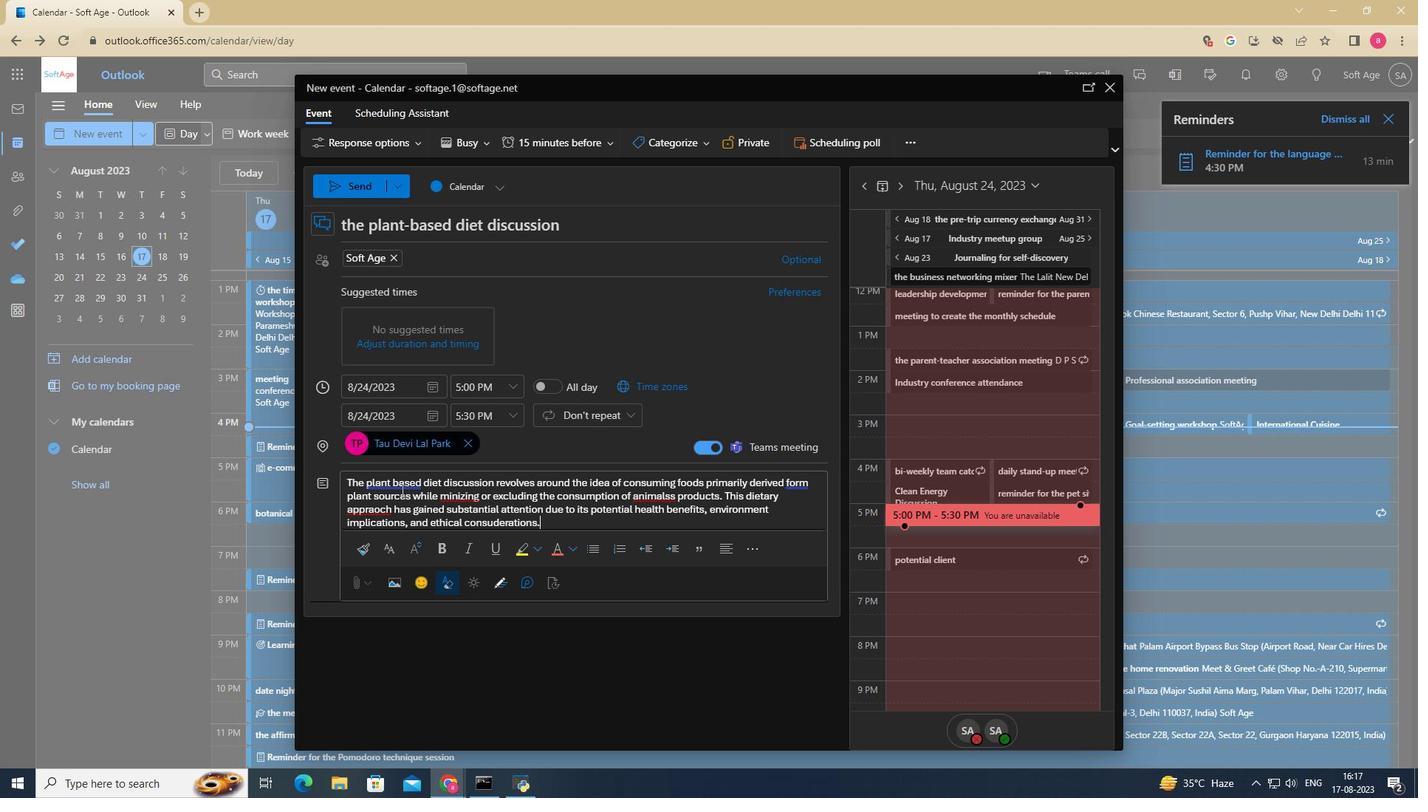 
Action: Mouse moved to (393, 484)
Screenshot: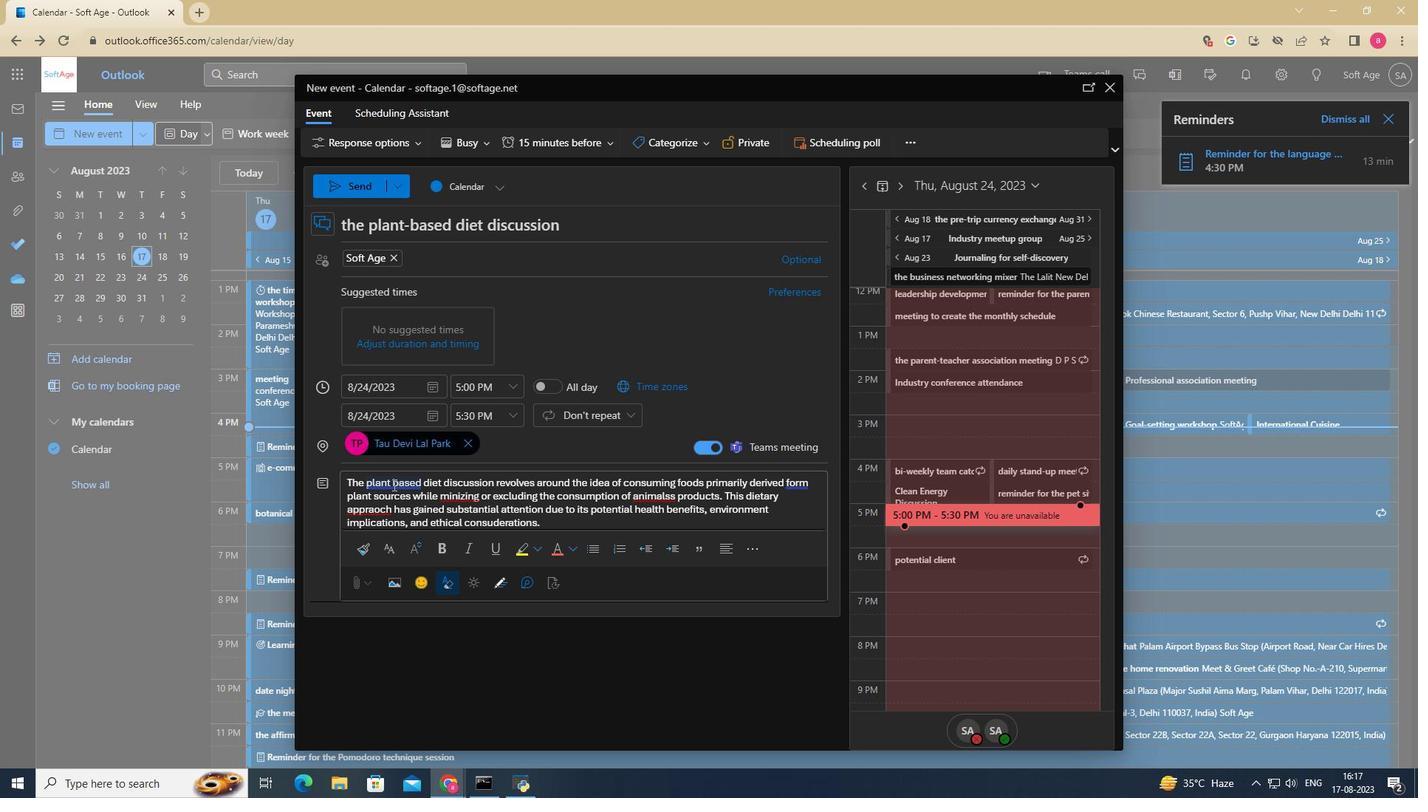 
Action: Mouse pressed left at (393, 484)
Screenshot: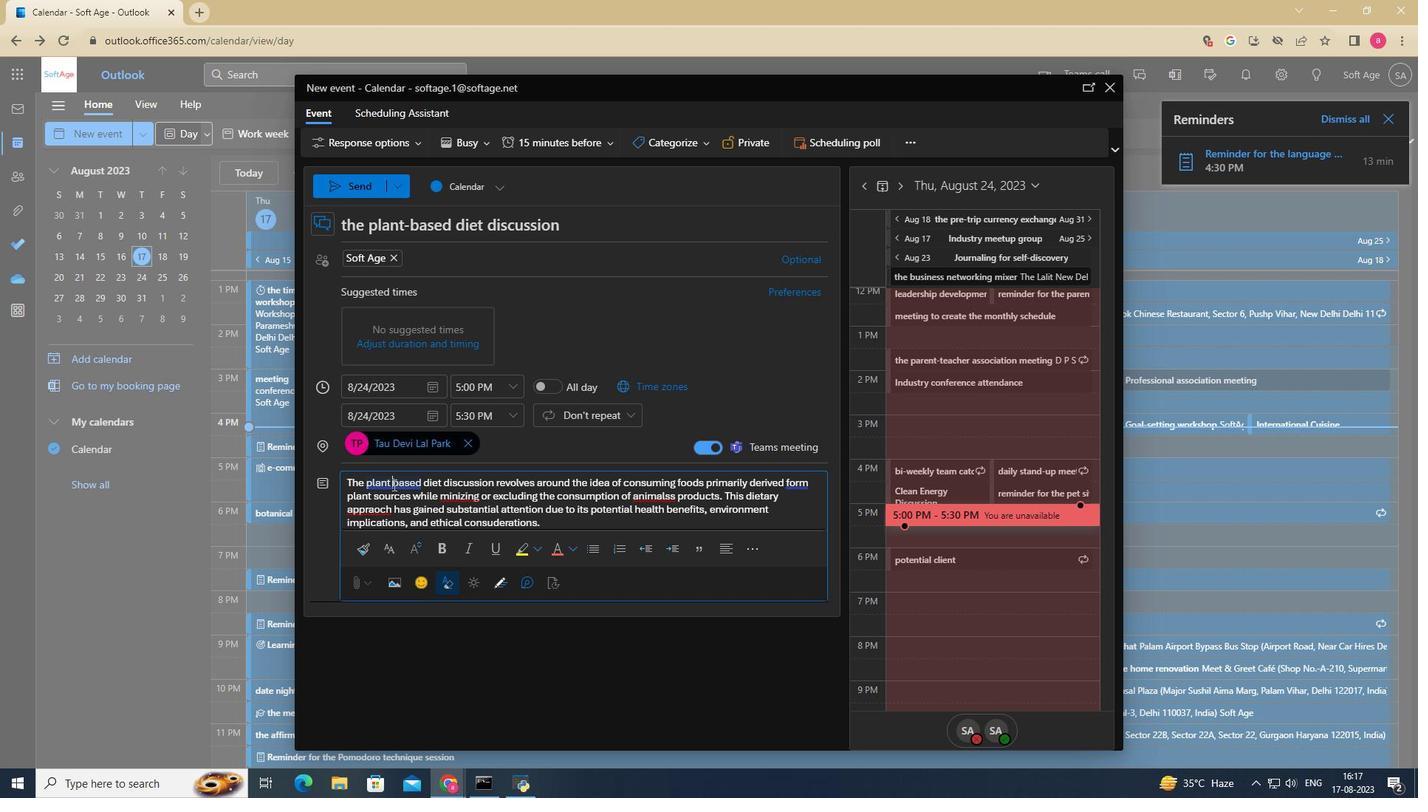 
Action: Mouse moved to (431, 508)
Screenshot: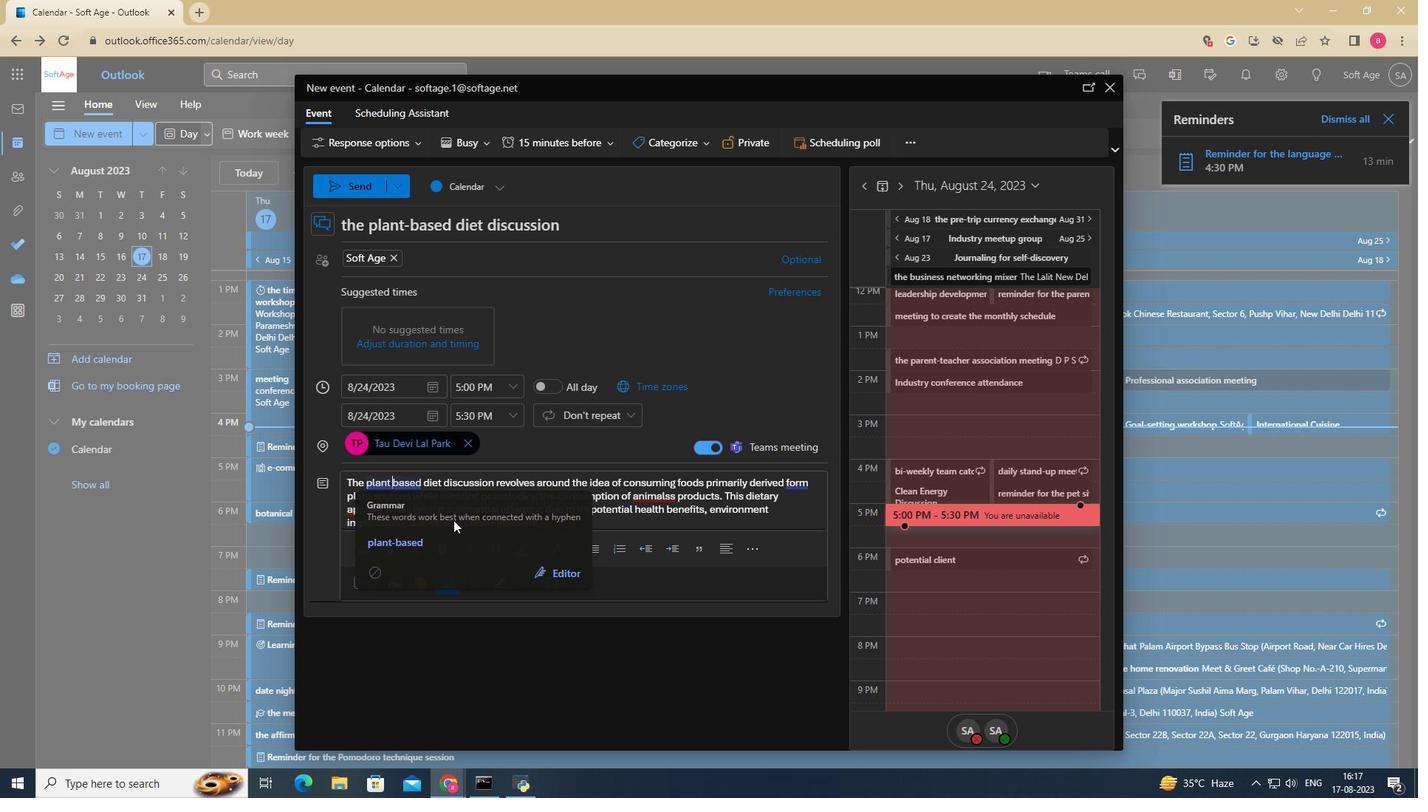 
Action: Key pressed <Key.space>
Screenshot: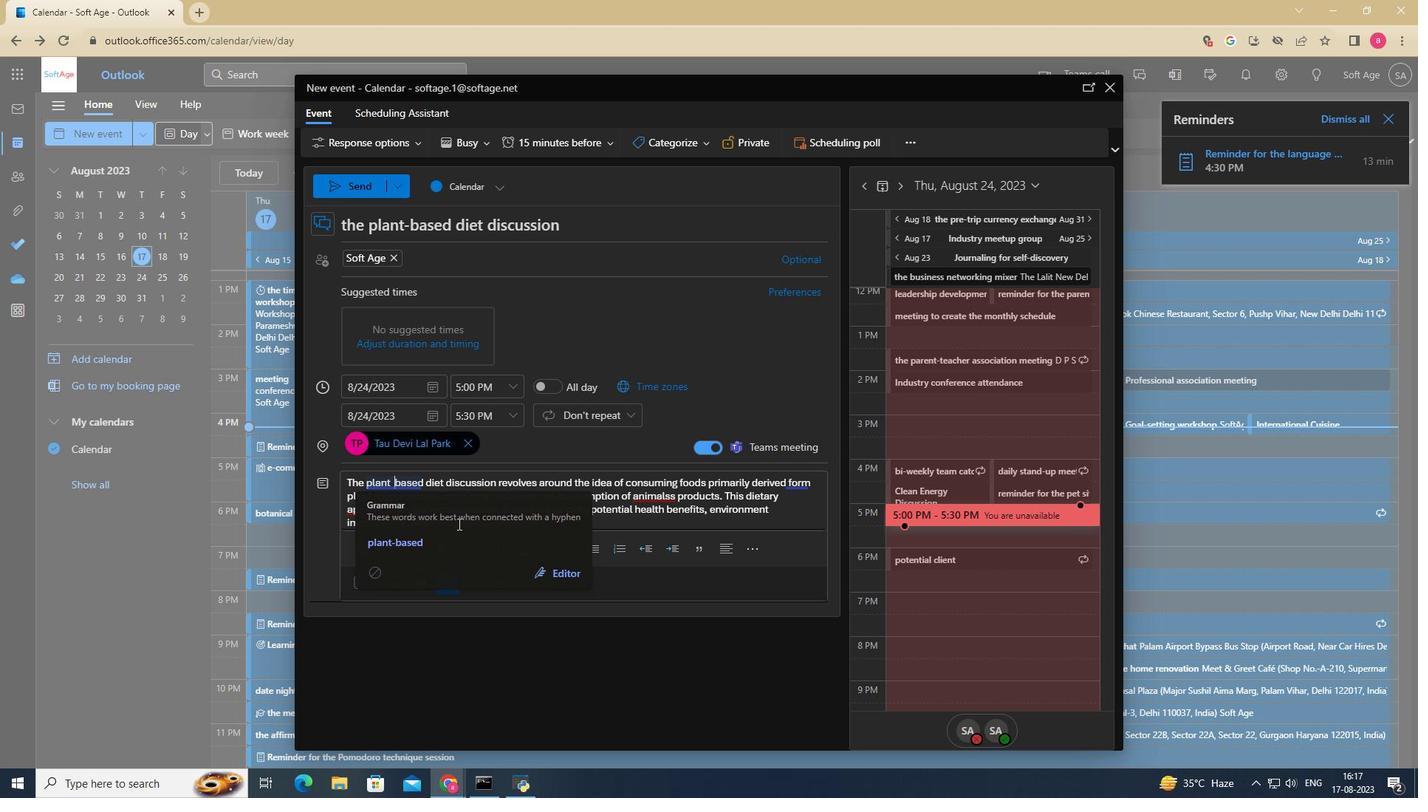 
Action: Mouse moved to (784, 488)
Screenshot: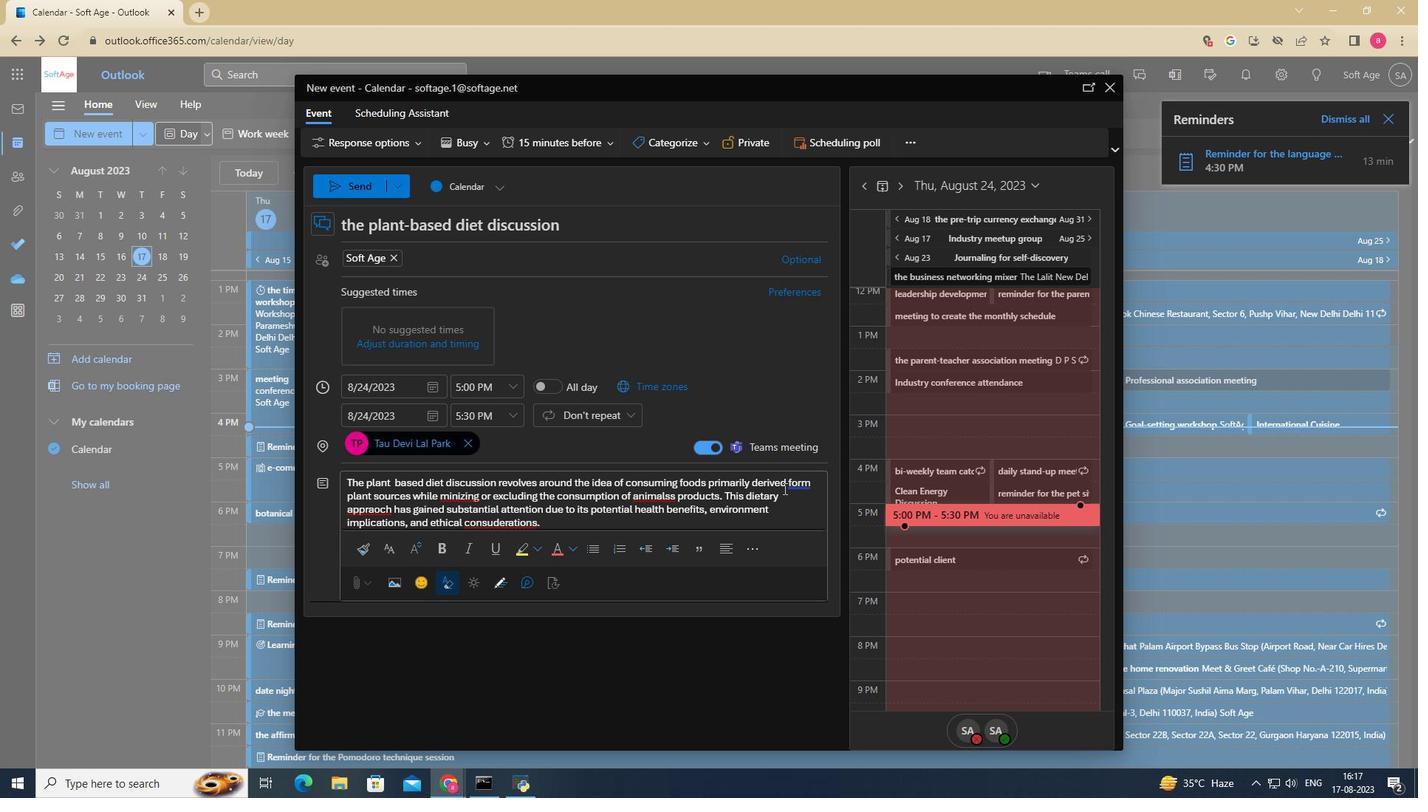 
Action: Mouse pressed left at (784, 488)
Screenshot: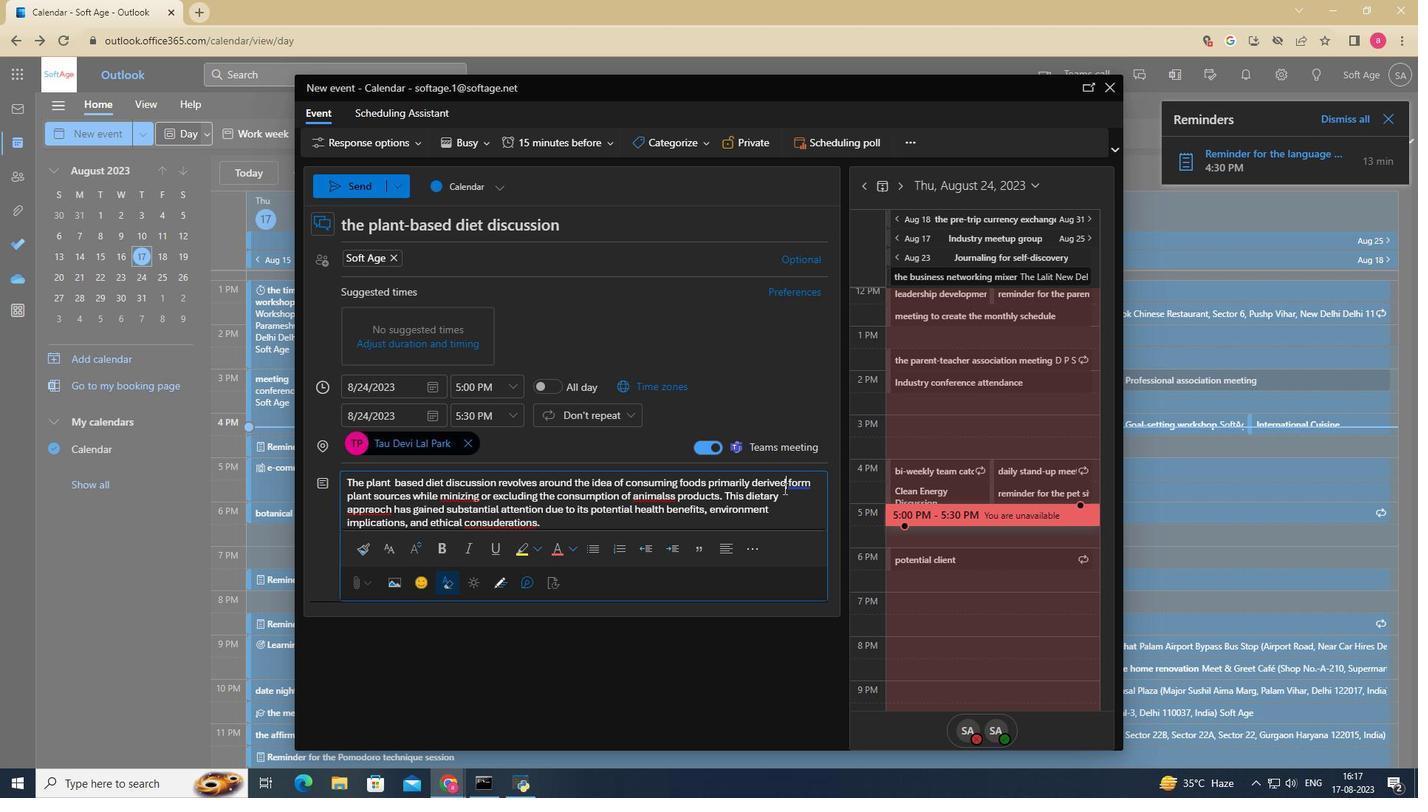 
Action: Mouse moved to (785, 489)
Screenshot: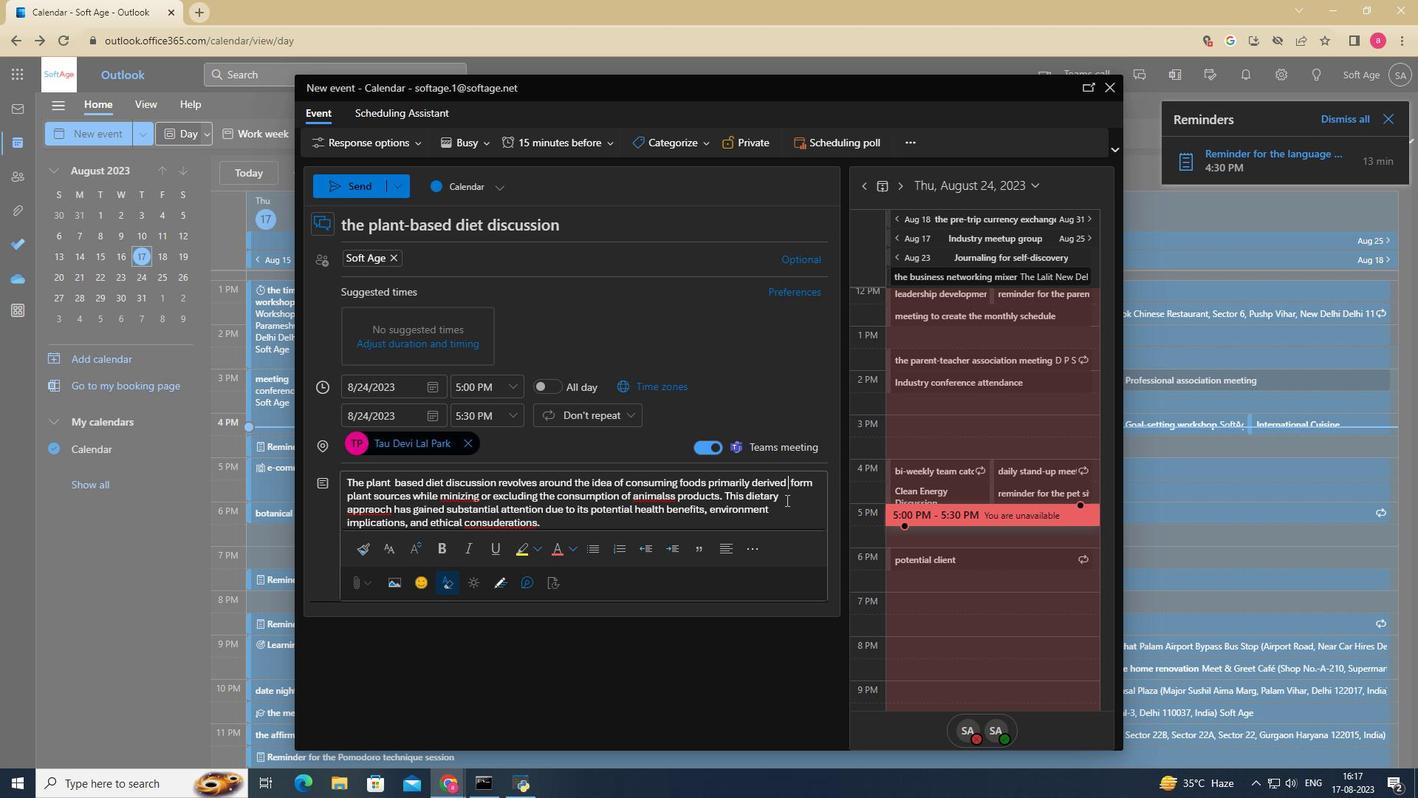 
Action: Key pressed <Key.space>
Screenshot: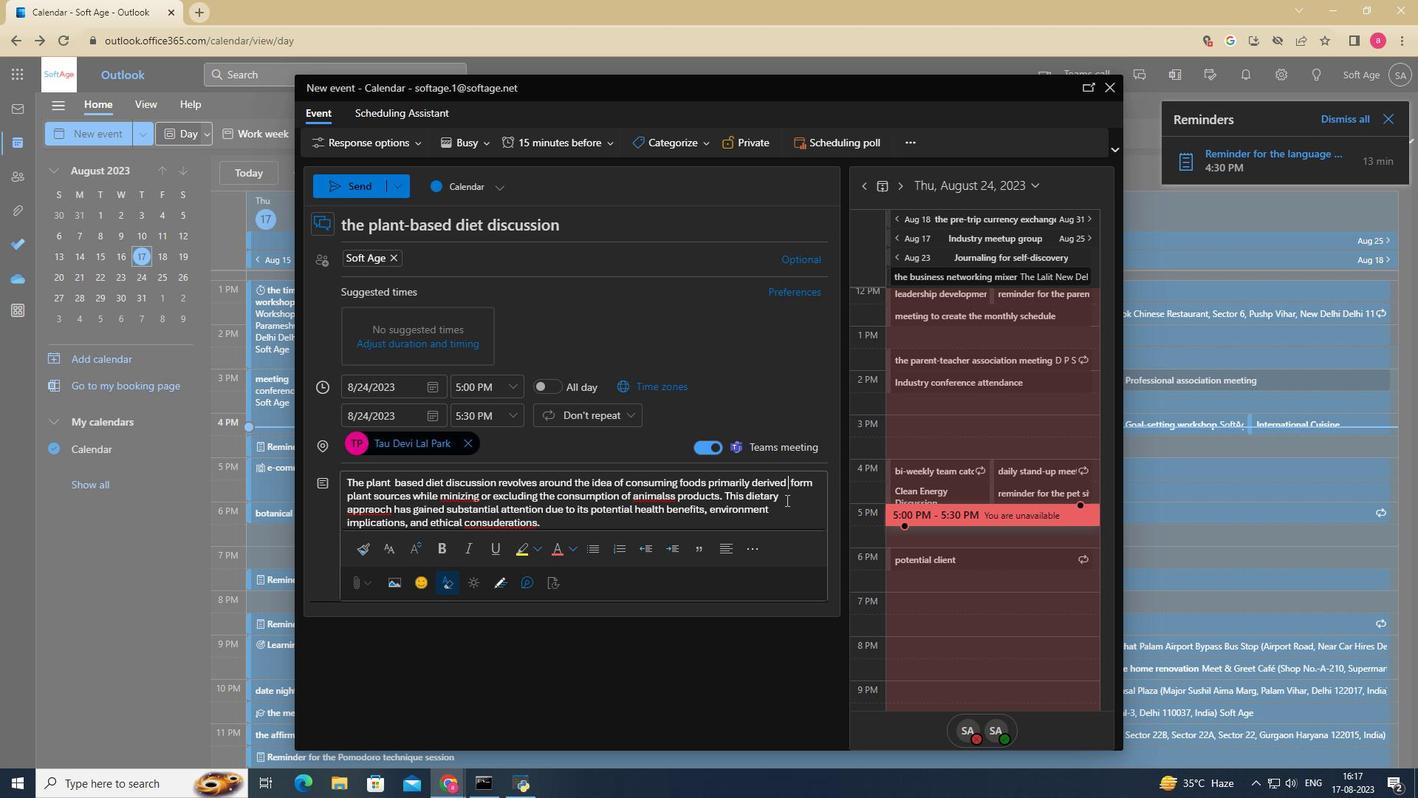
Action: Mouse moved to (670, 508)
Screenshot: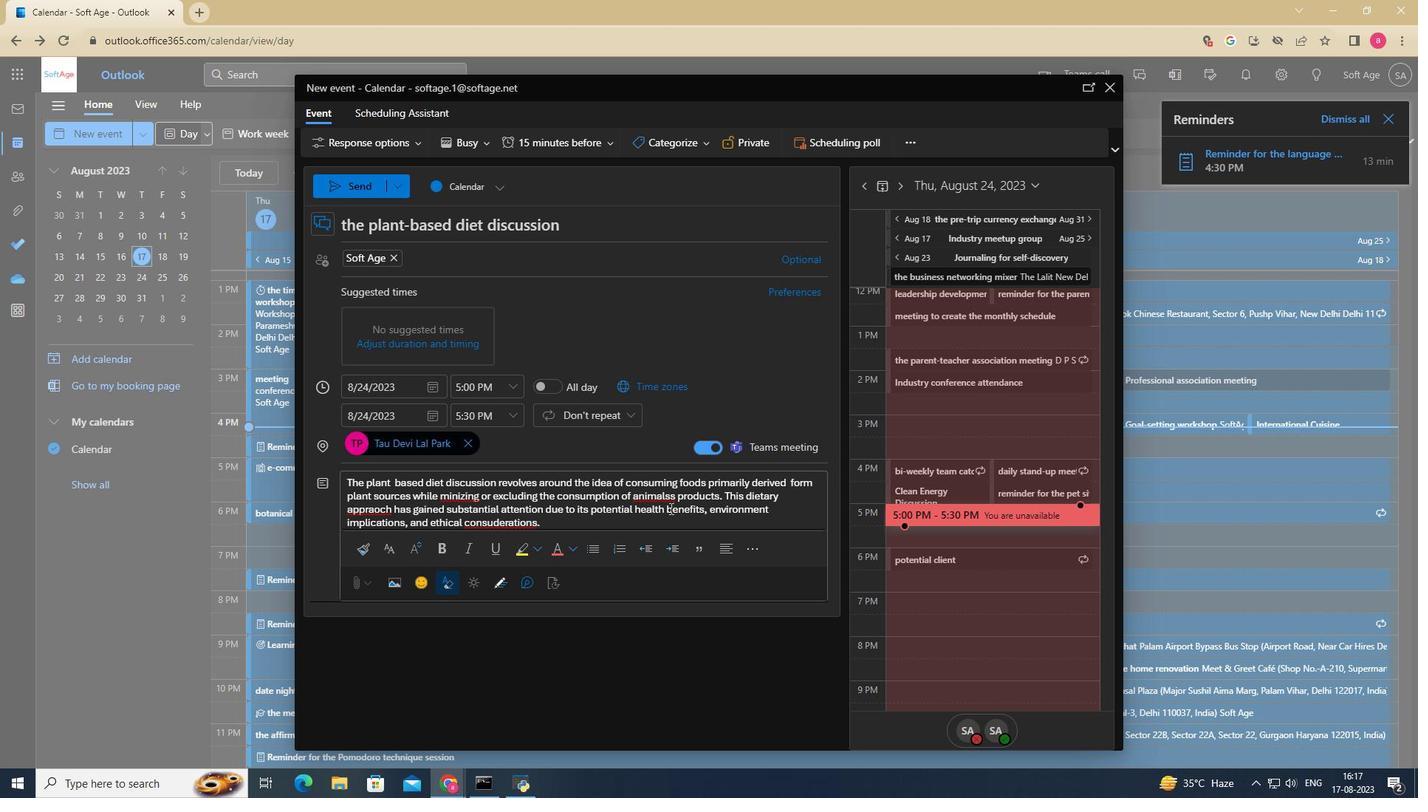 
Action: Mouse pressed left at (670, 508)
Screenshot: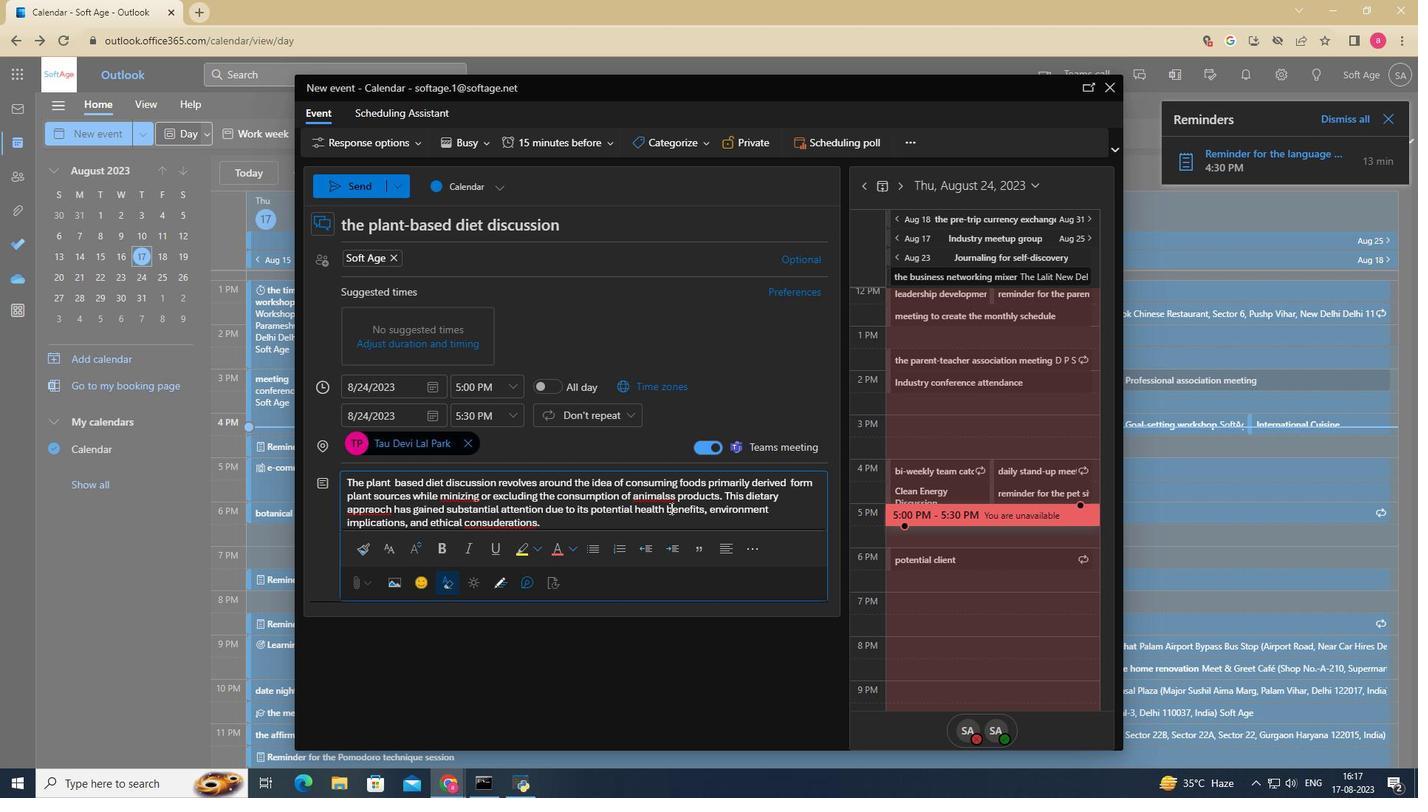 
Action: Mouse pressed left at (670, 508)
Screenshot: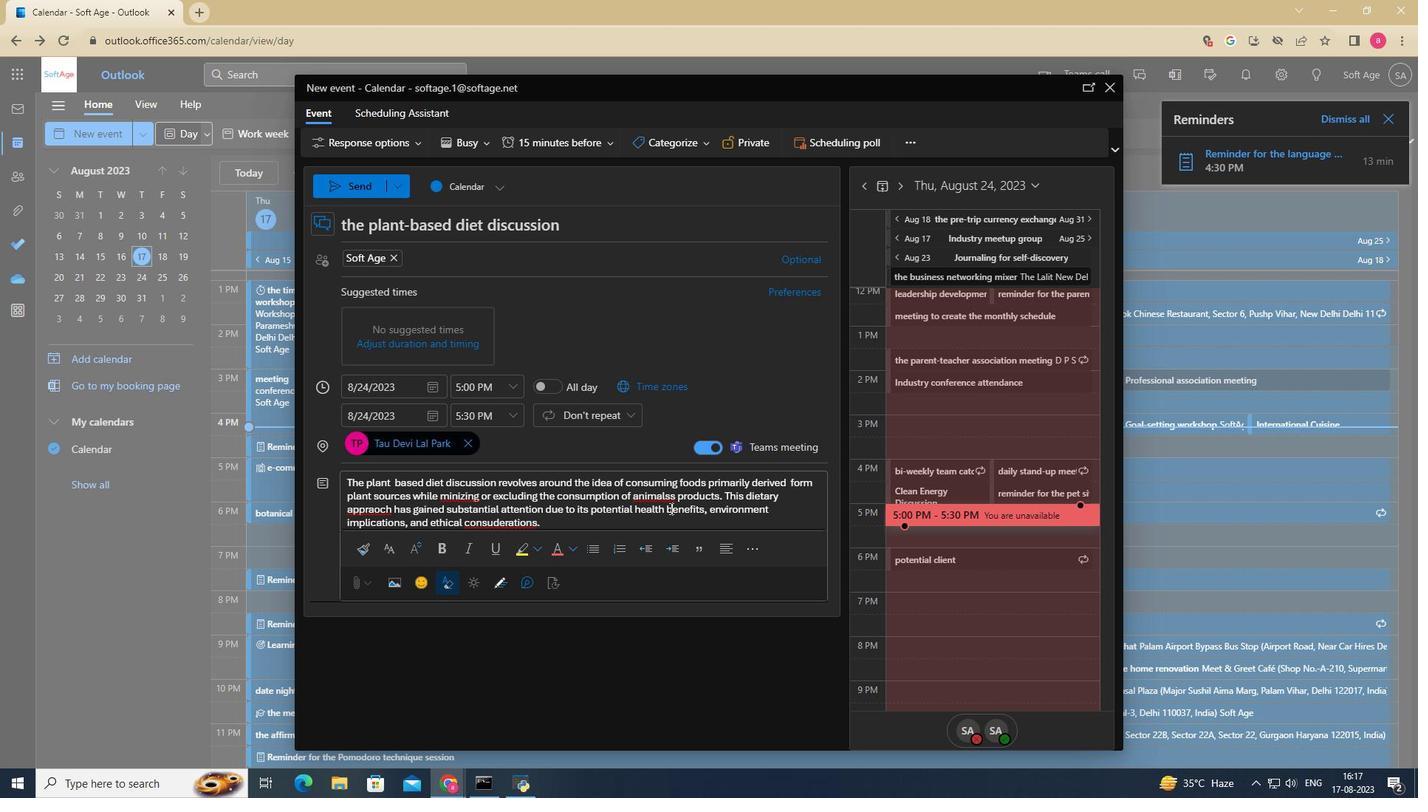 
Action: Mouse pressed left at (670, 508)
Screenshot: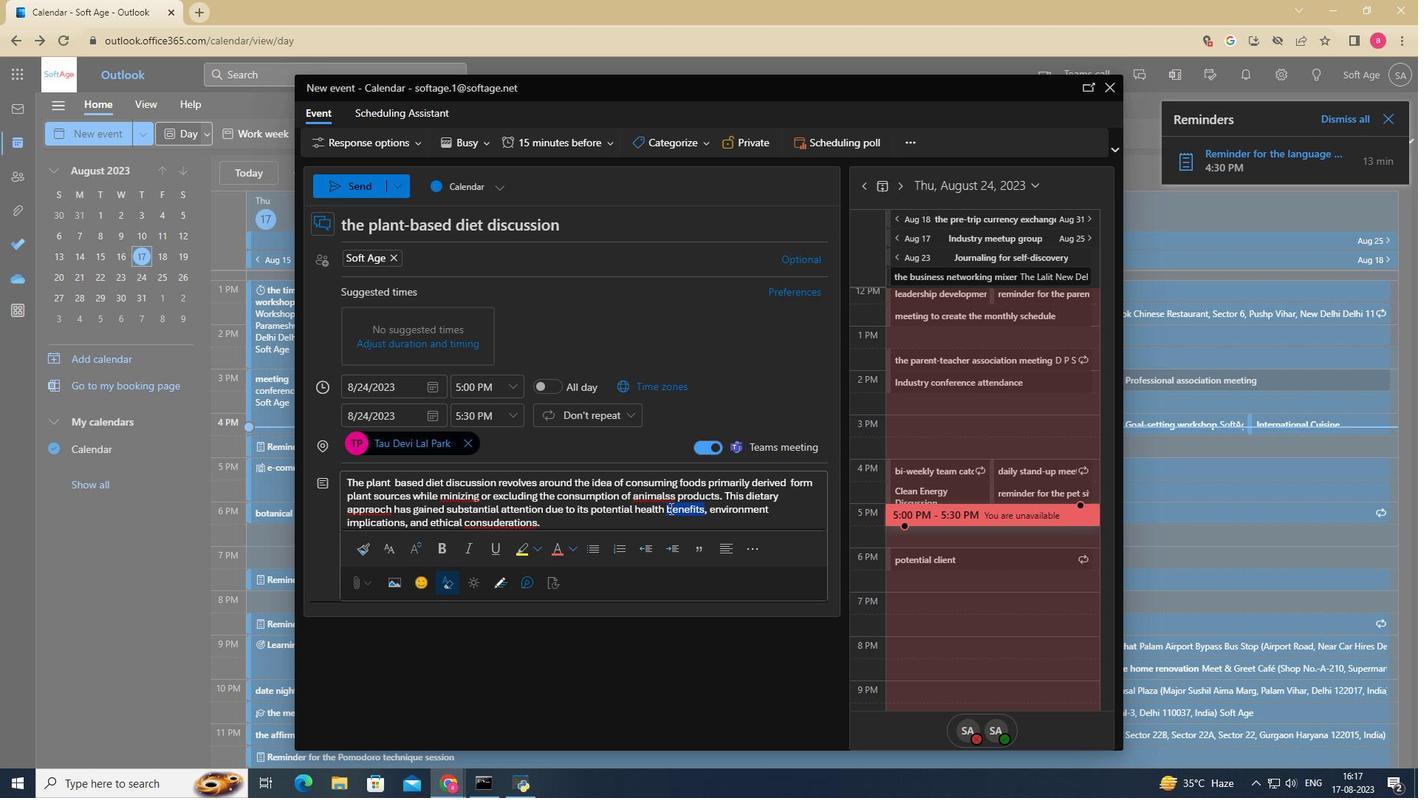 
Action: Mouse moved to (390, 552)
Screenshot: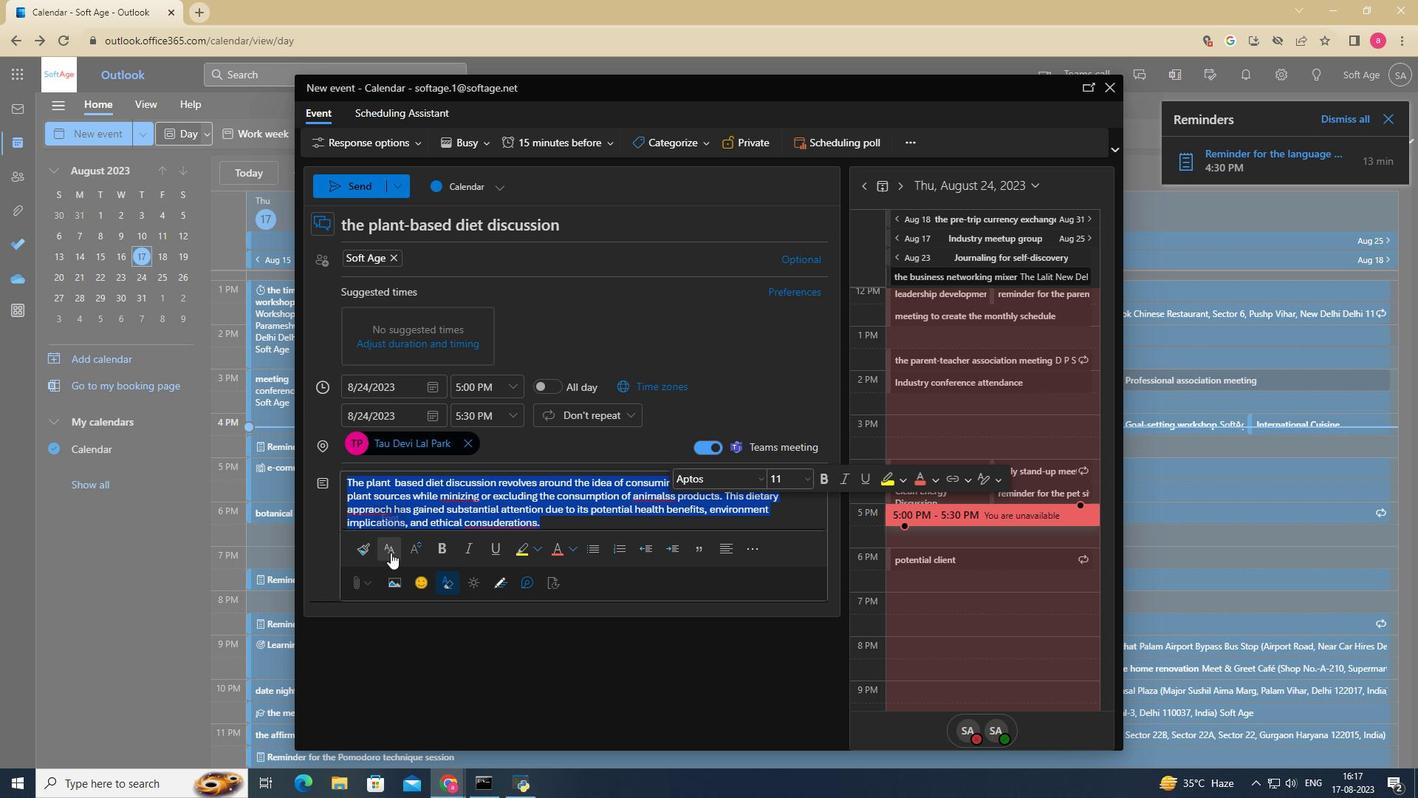 
Action: Mouse pressed left at (390, 552)
Screenshot: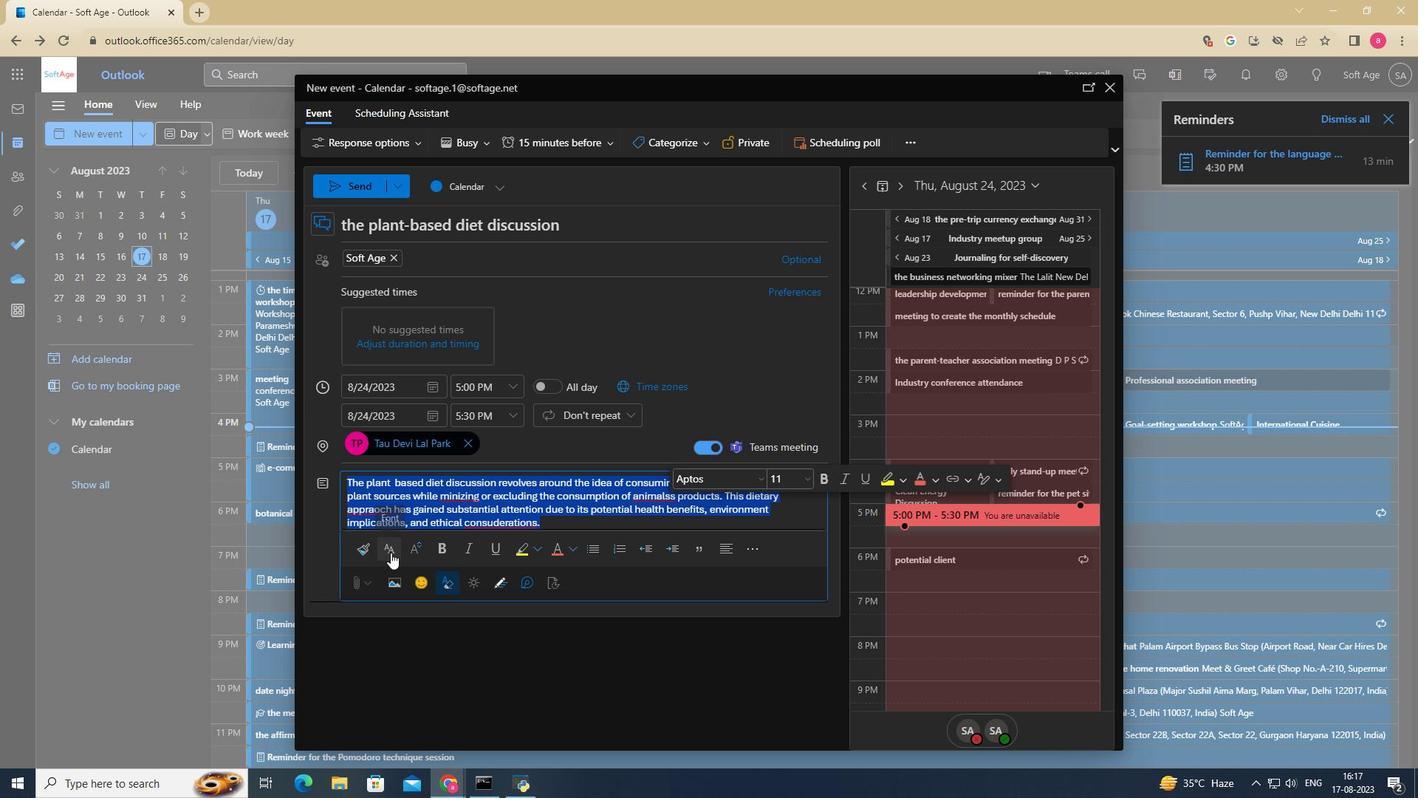 
Action: Mouse moved to (464, 419)
Screenshot: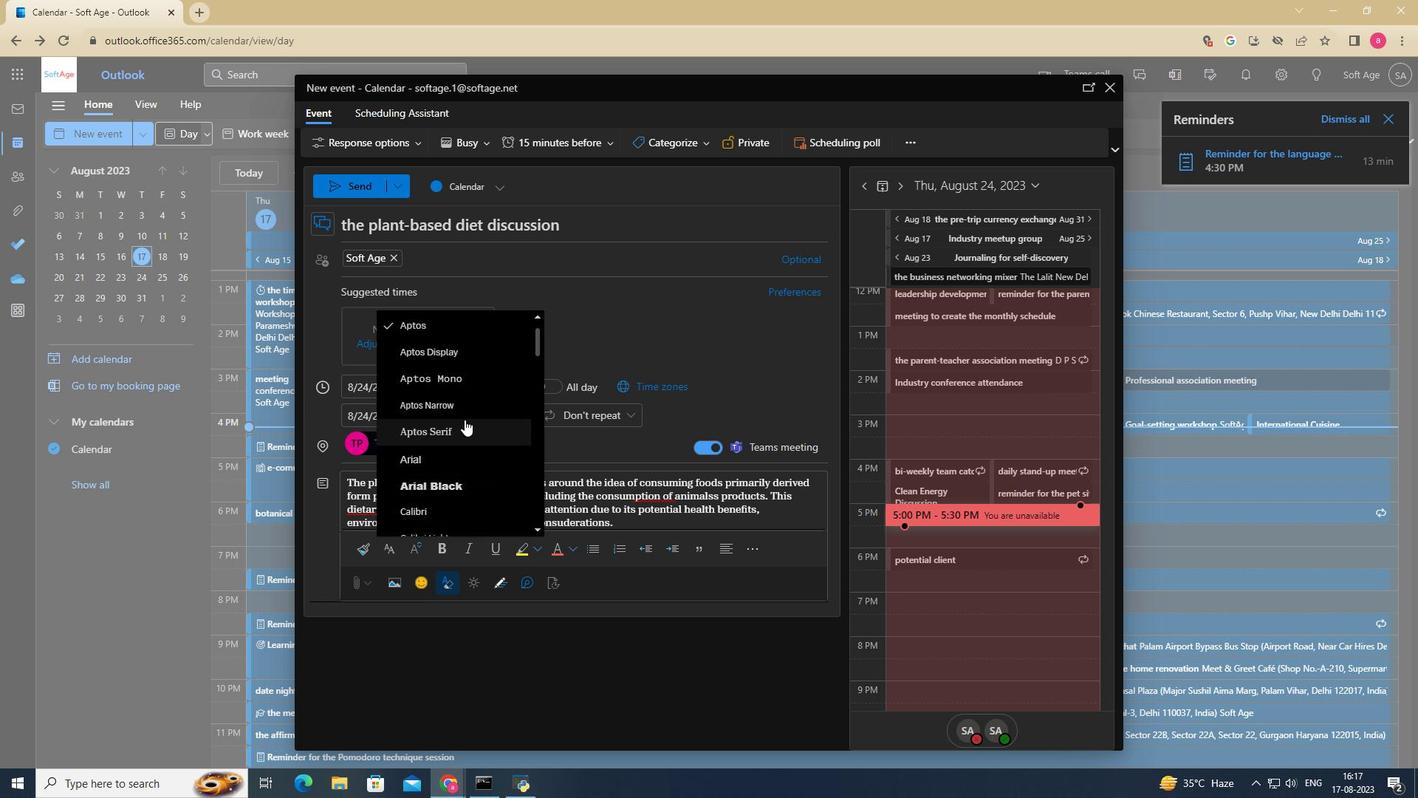 
Action: Mouse scrolled (464, 419) with delta (0, 0)
Screenshot: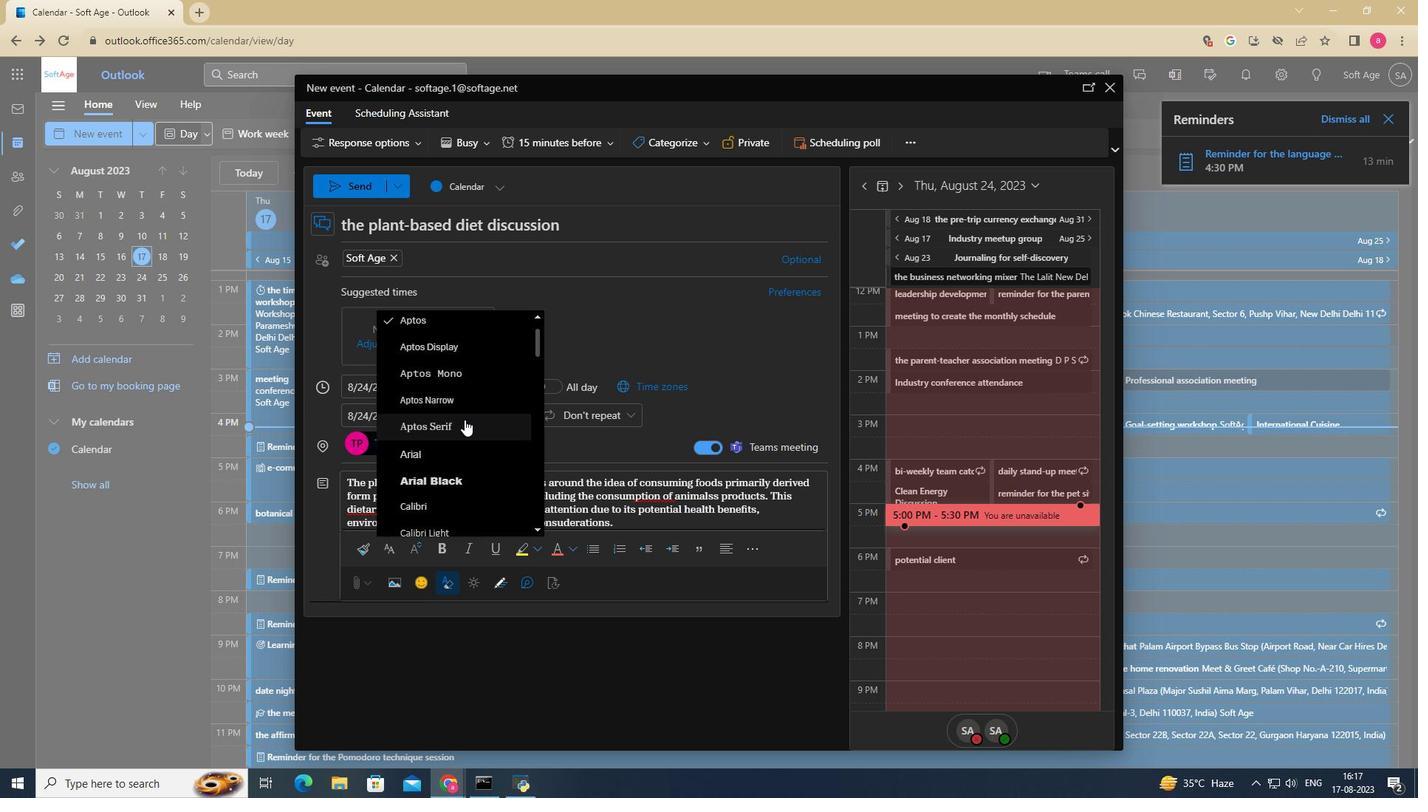 
Action: Mouse scrolled (464, 419) with delta (0, 0)
Screenshot: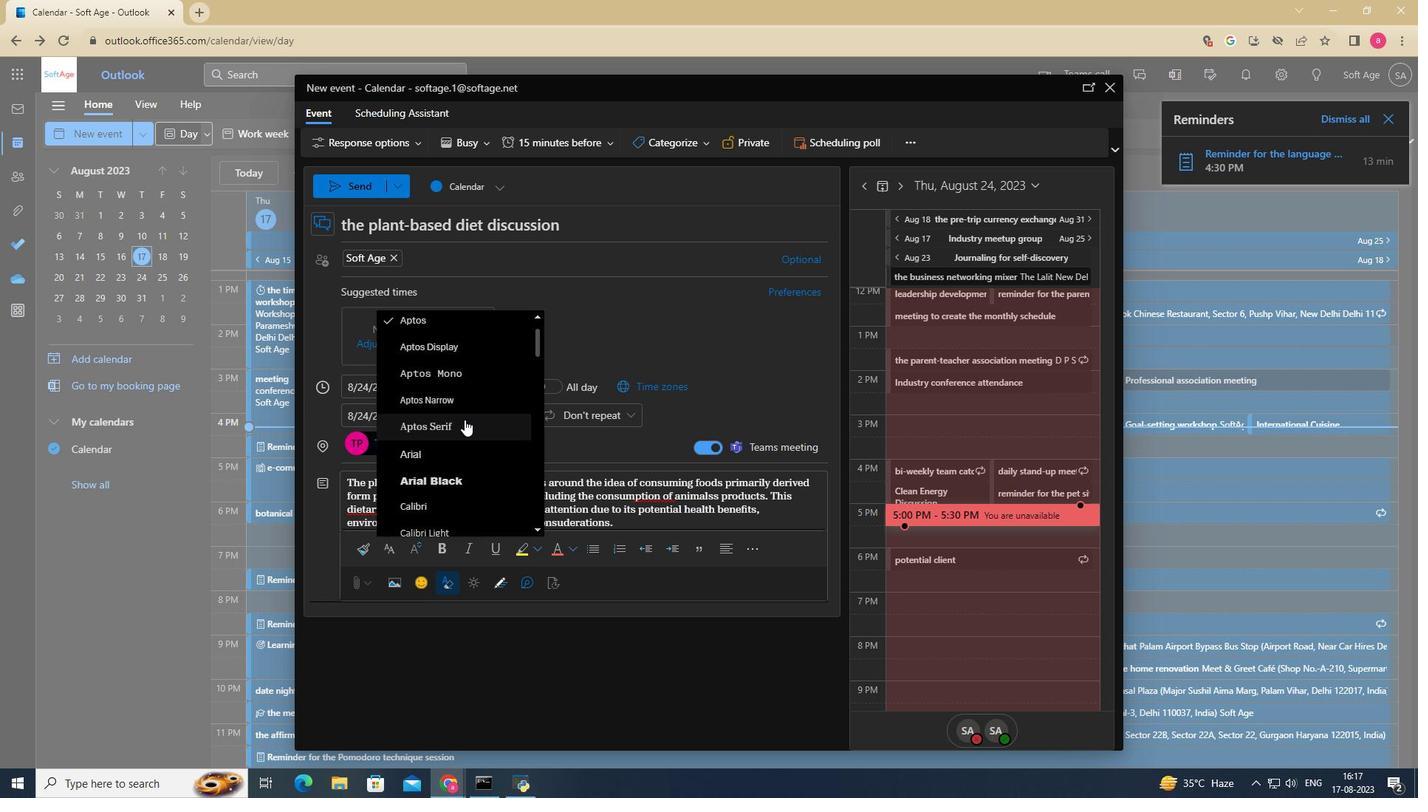 
Action: Mouse scrolled (464, 419) with delta (0, 0)
Screenshot: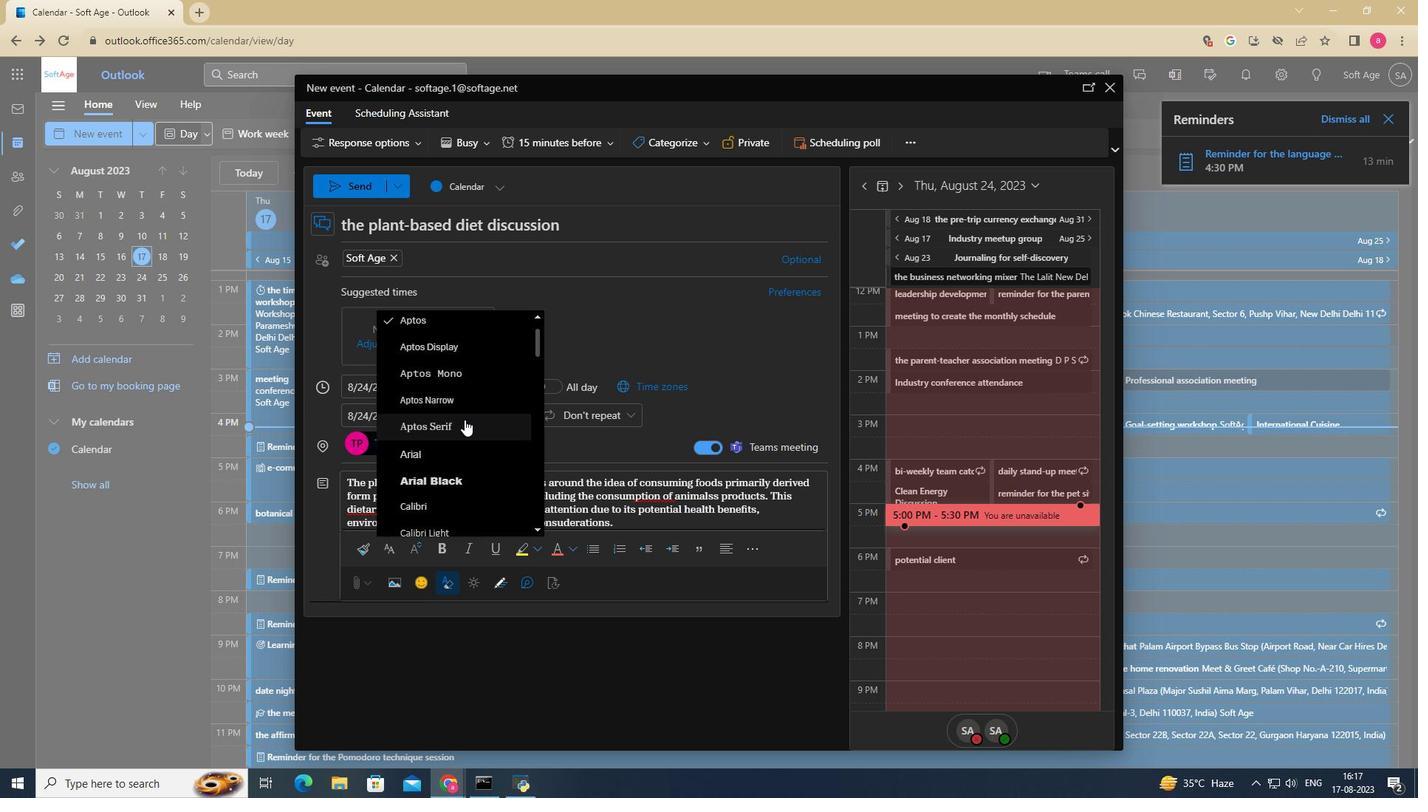 
Action: Mouse scrolled (464, 419) with delta (0, 0)
Screenshot: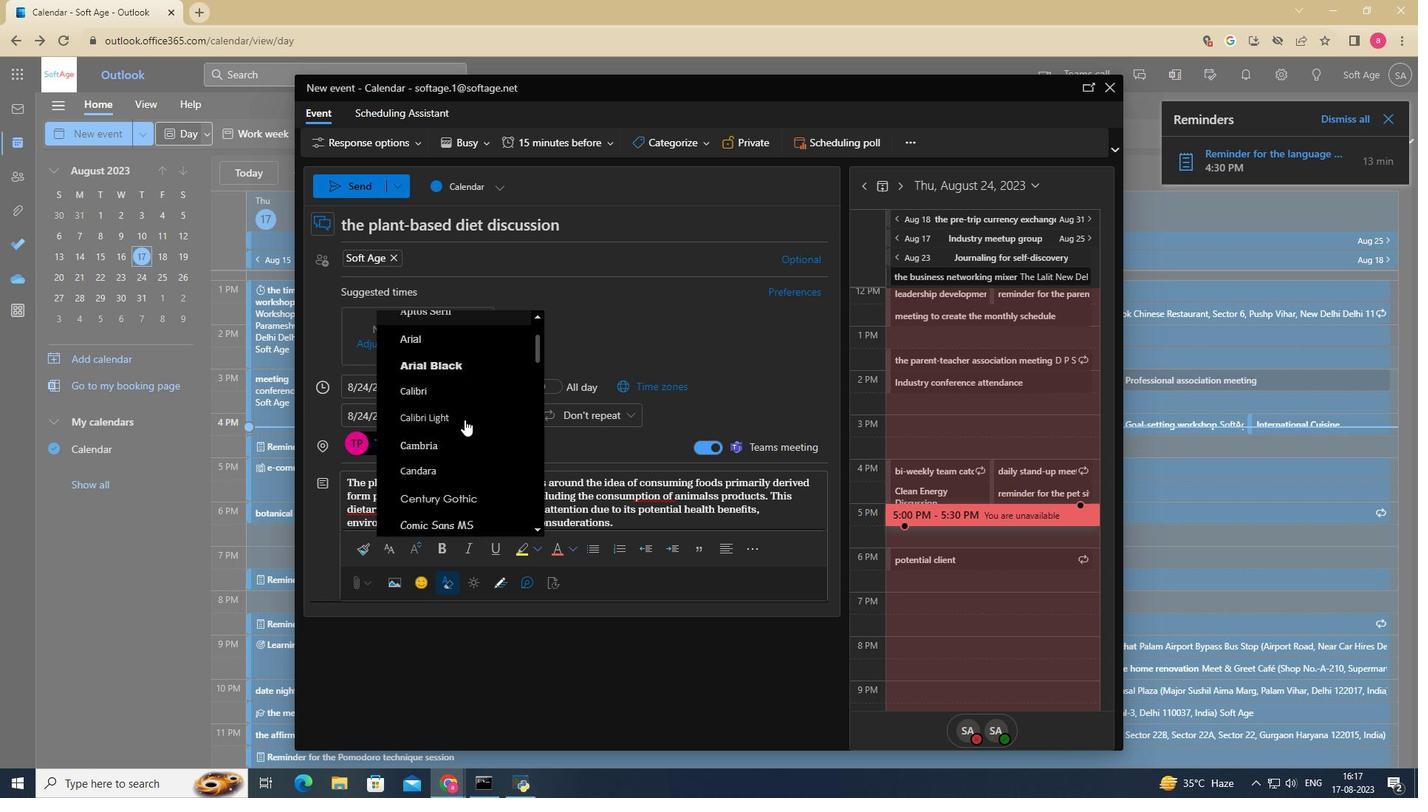 
Action: Mouse scrolled (464, 419) with delta (0, 0)
Screenshot: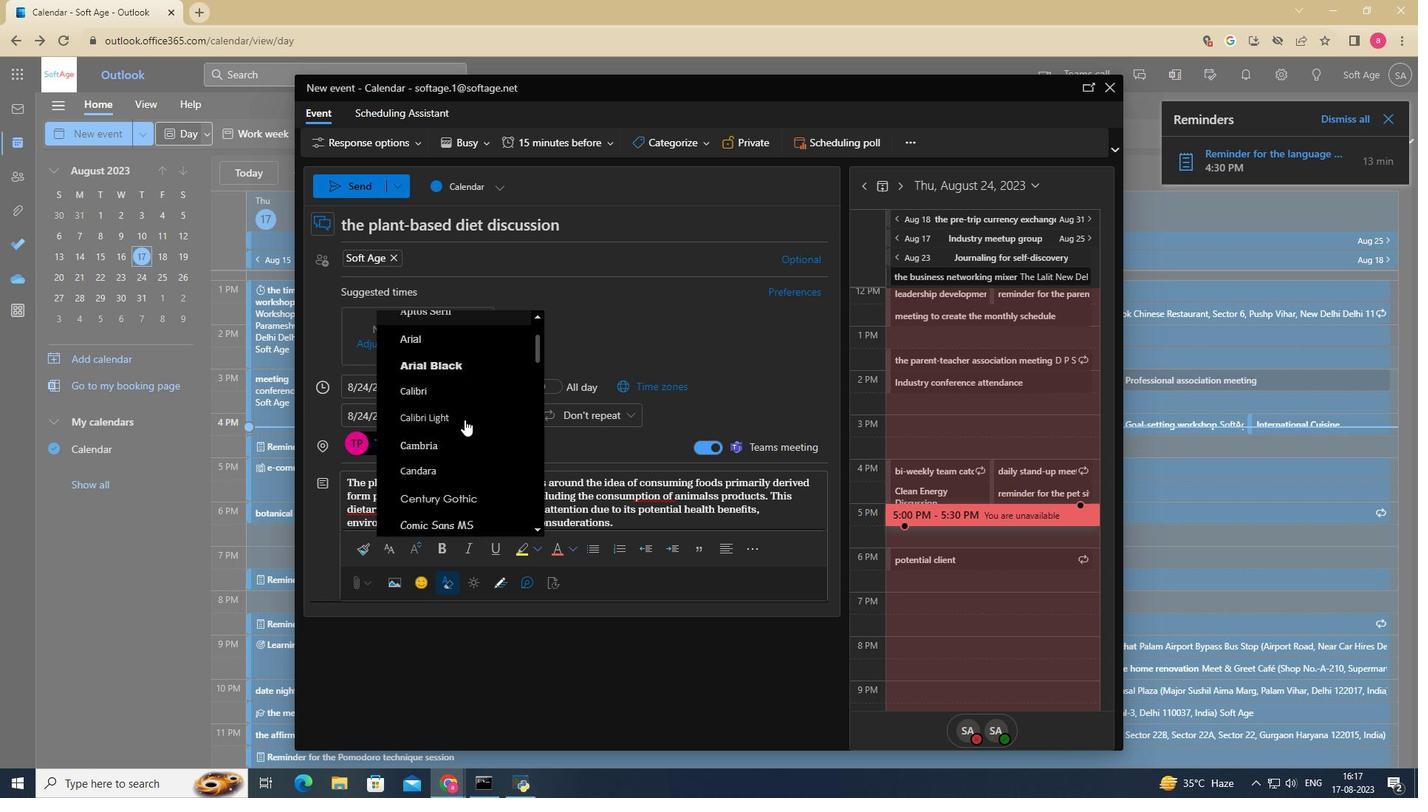 
Action: Mouse scrolled (464, 419) with delta (0, 0)
Screenshot: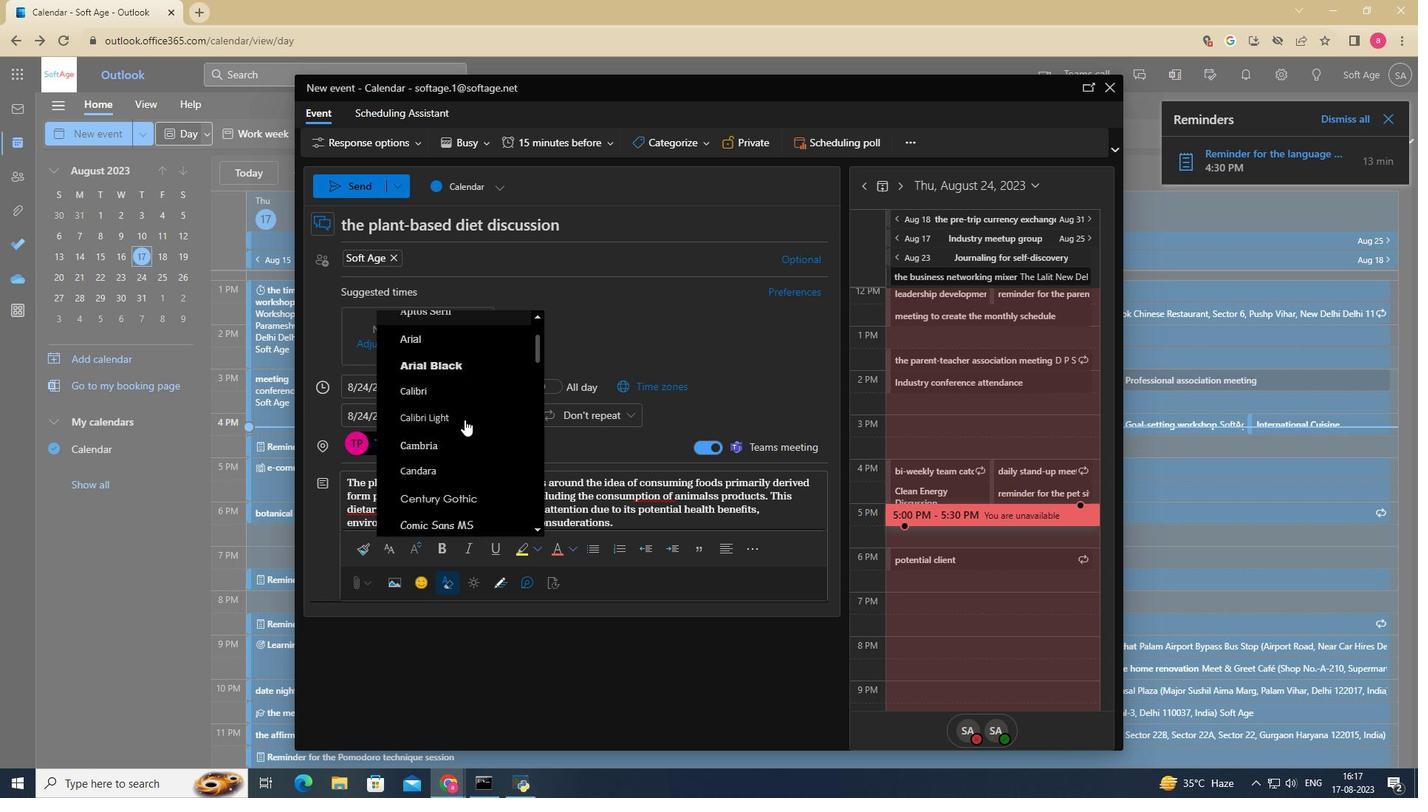 
Action: Mouse moved to (436, 493)
Screenshot: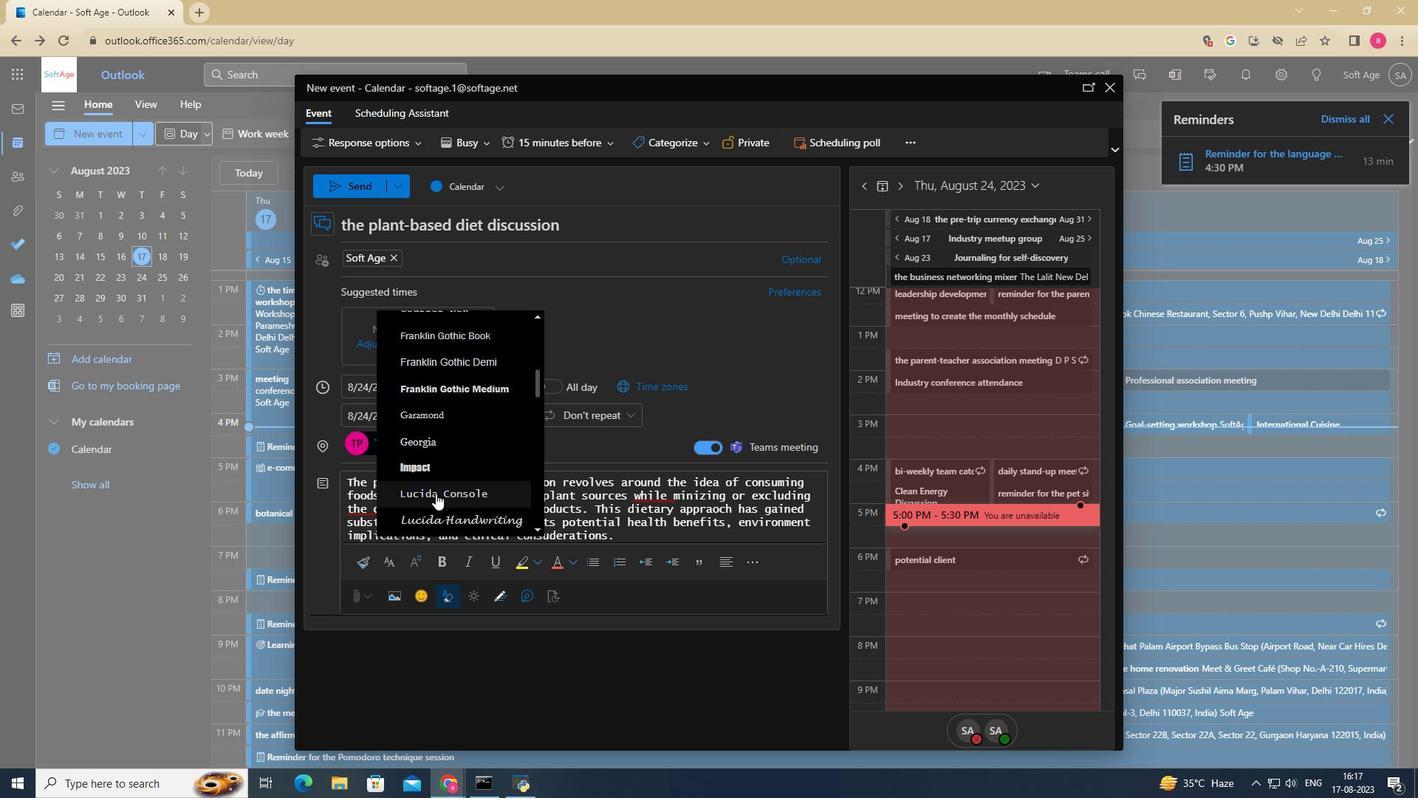 
Action: Mouse pressed left at (436, 493)
Screenshot: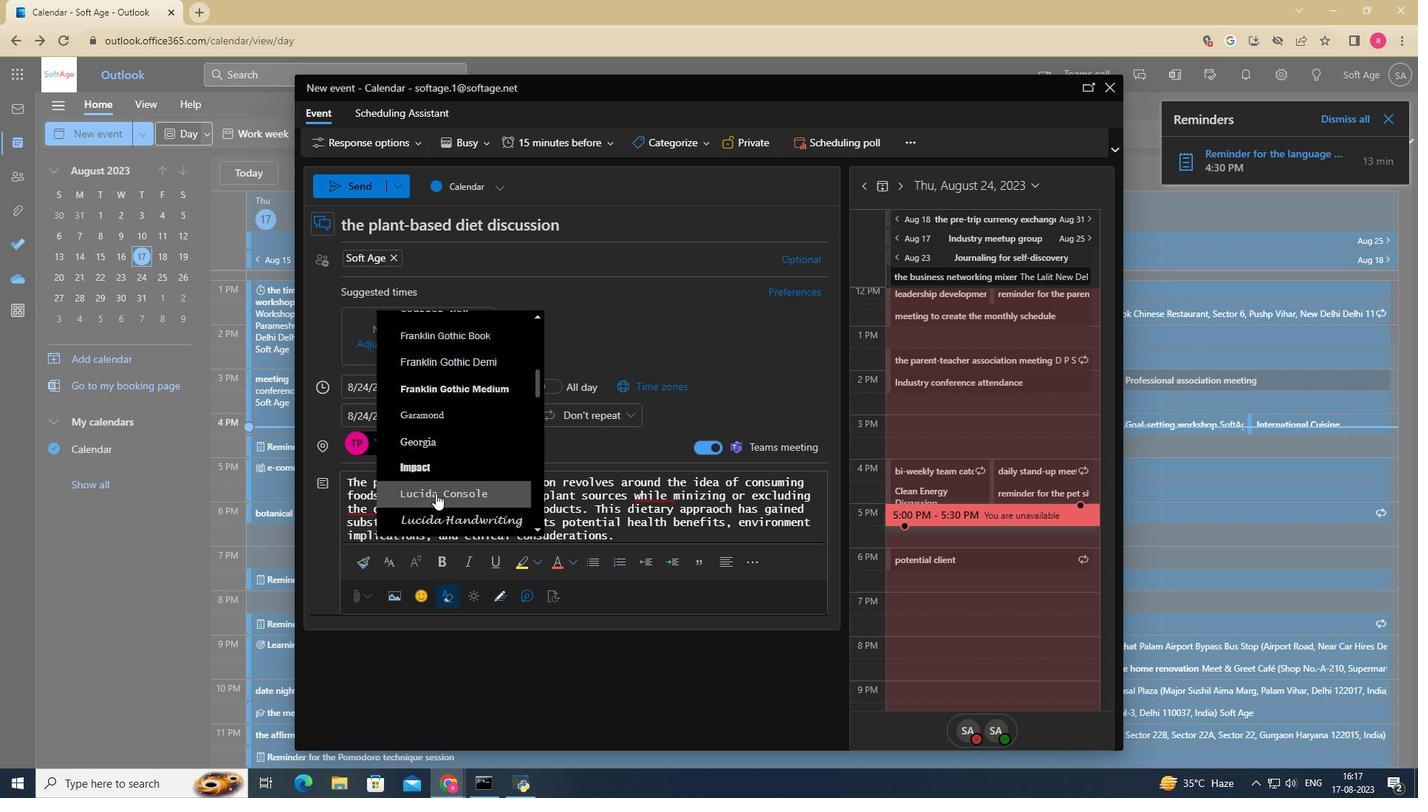 
Action: Mouse moved to (462, 566)
Screenshot: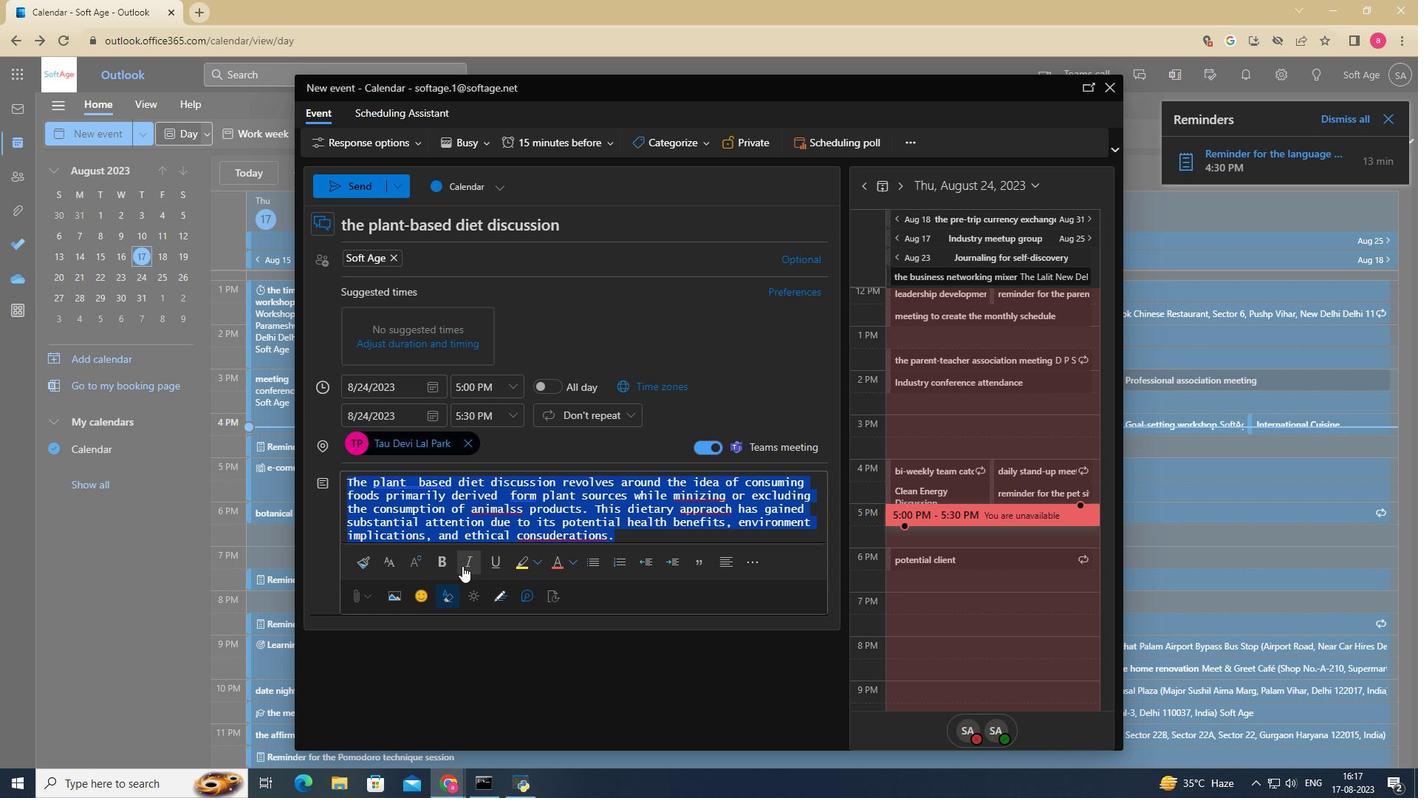 
Action: Mouse pressed left at (462, 566)
Screenshot: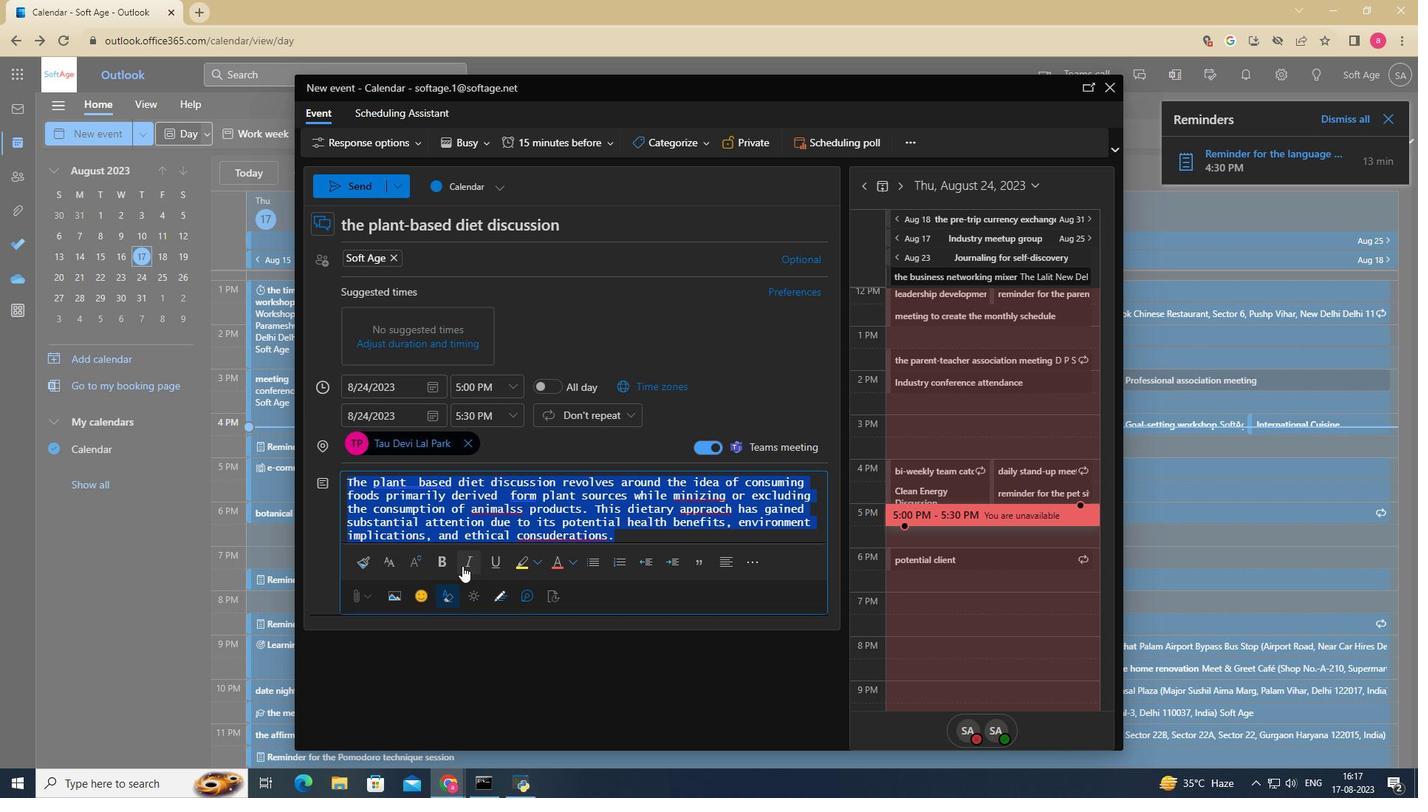 
Action: Mouse moved to (580, 561)
Screenshot: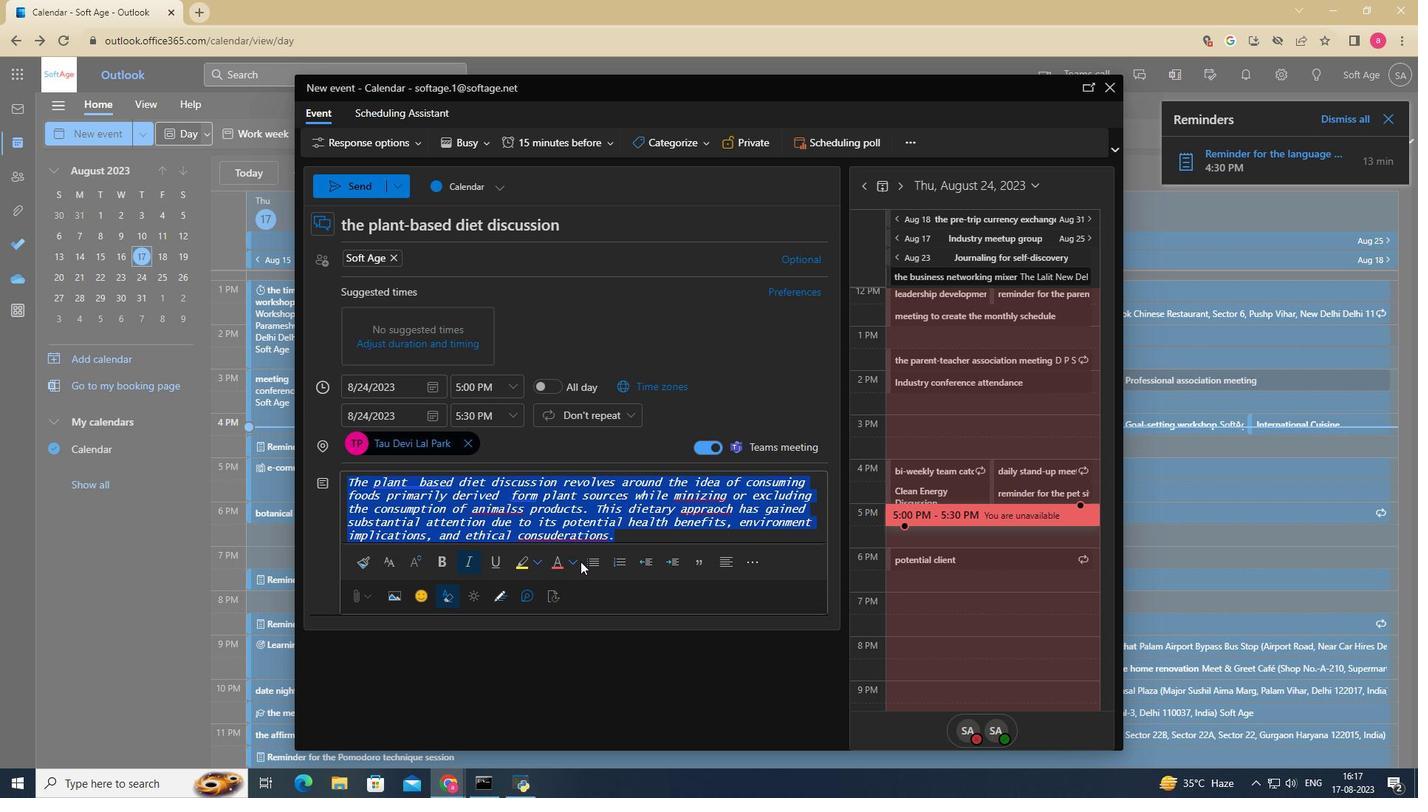 
Action: Mouse pressed left at (580, 561)
Screenshot: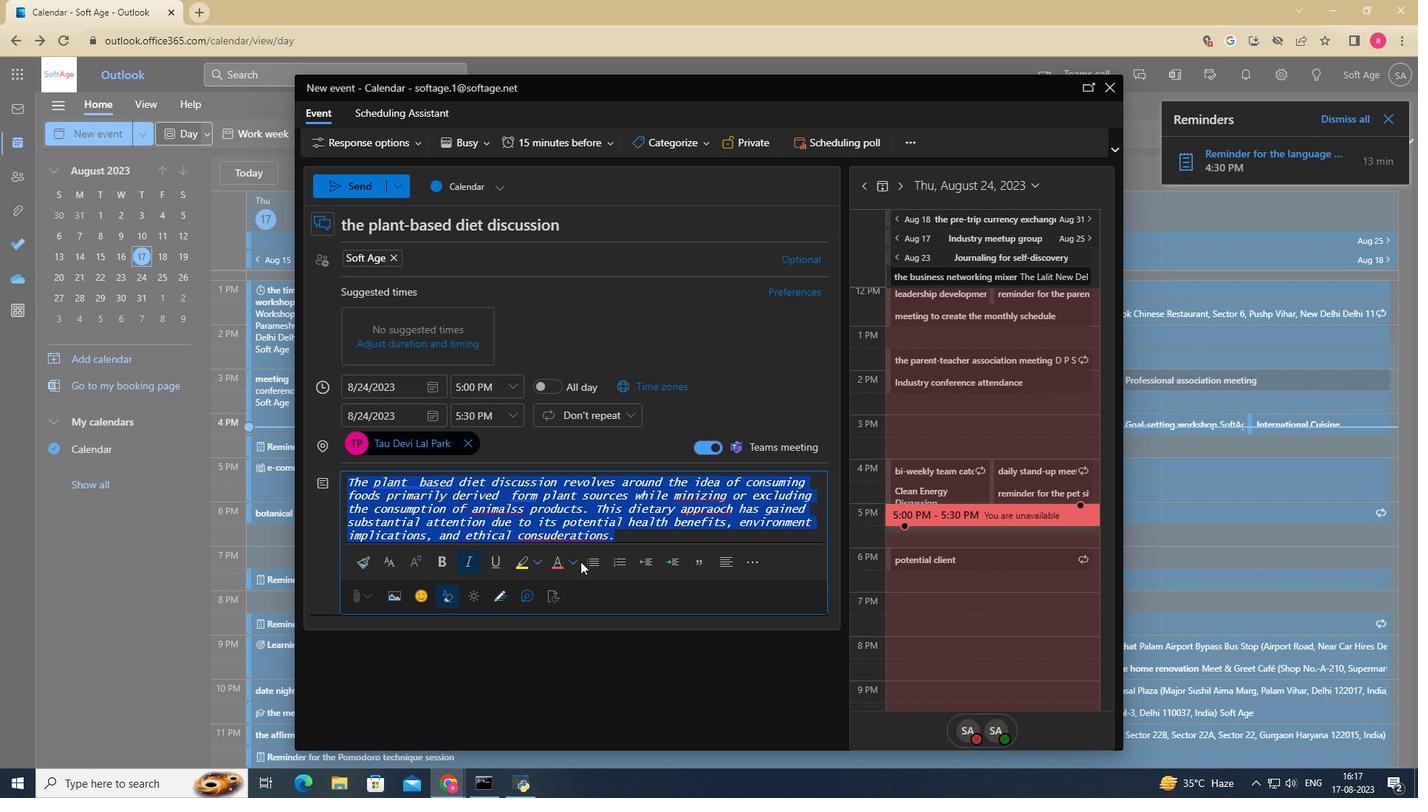 
Action: Mouse moved to (572, 563)
Screenshot: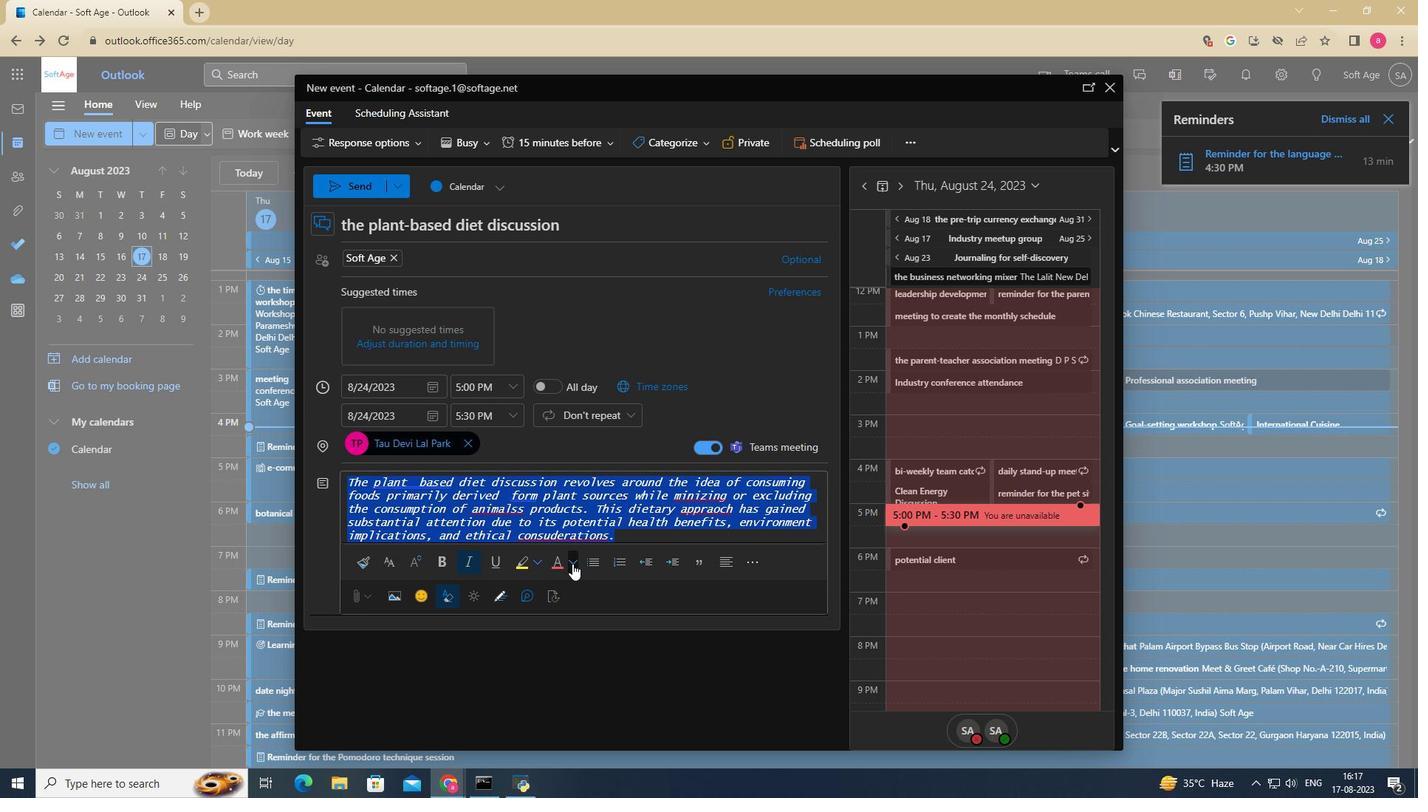 
Action: Mouse pressed left at (572, 563)
Screenshot: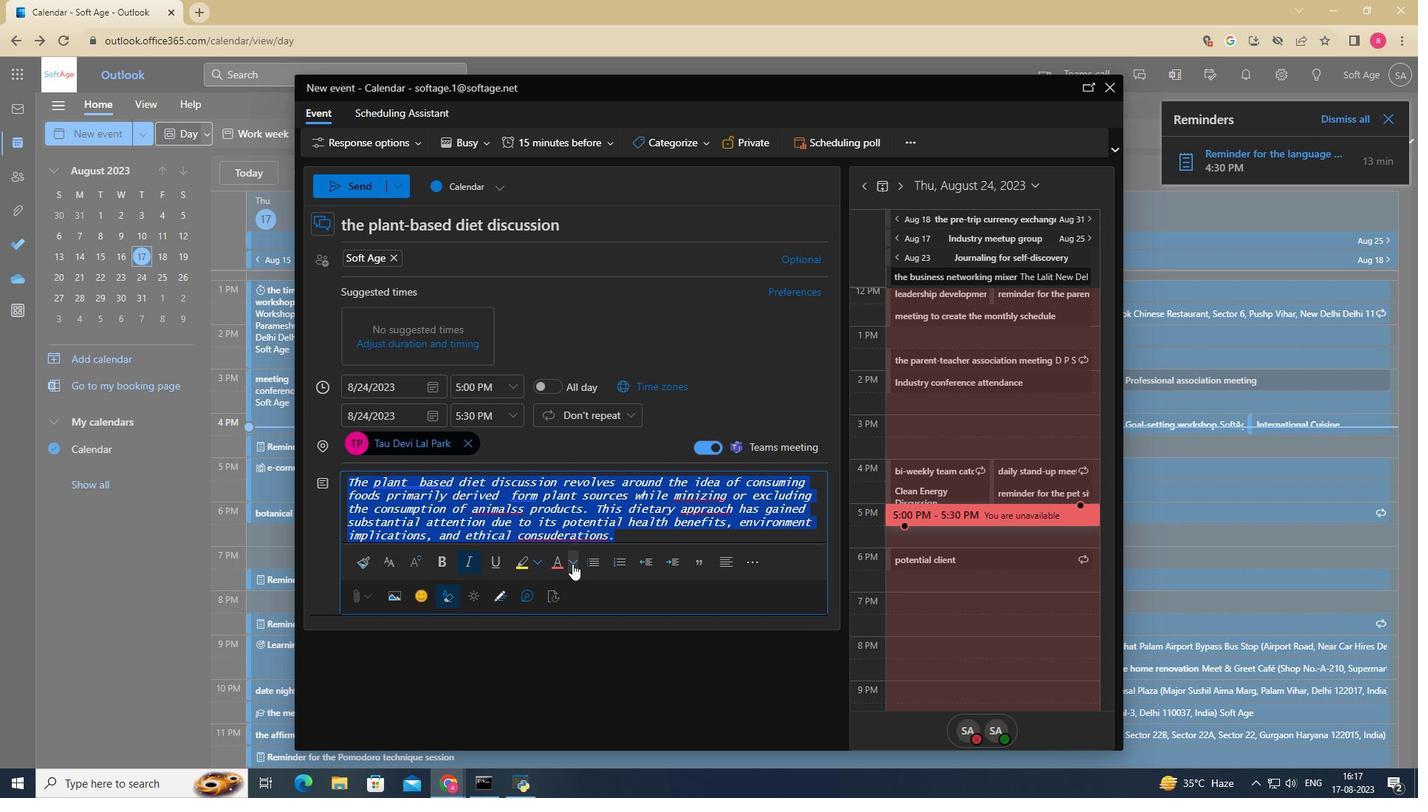 
Action: Mouse moved to (682, 631)
Screenshot: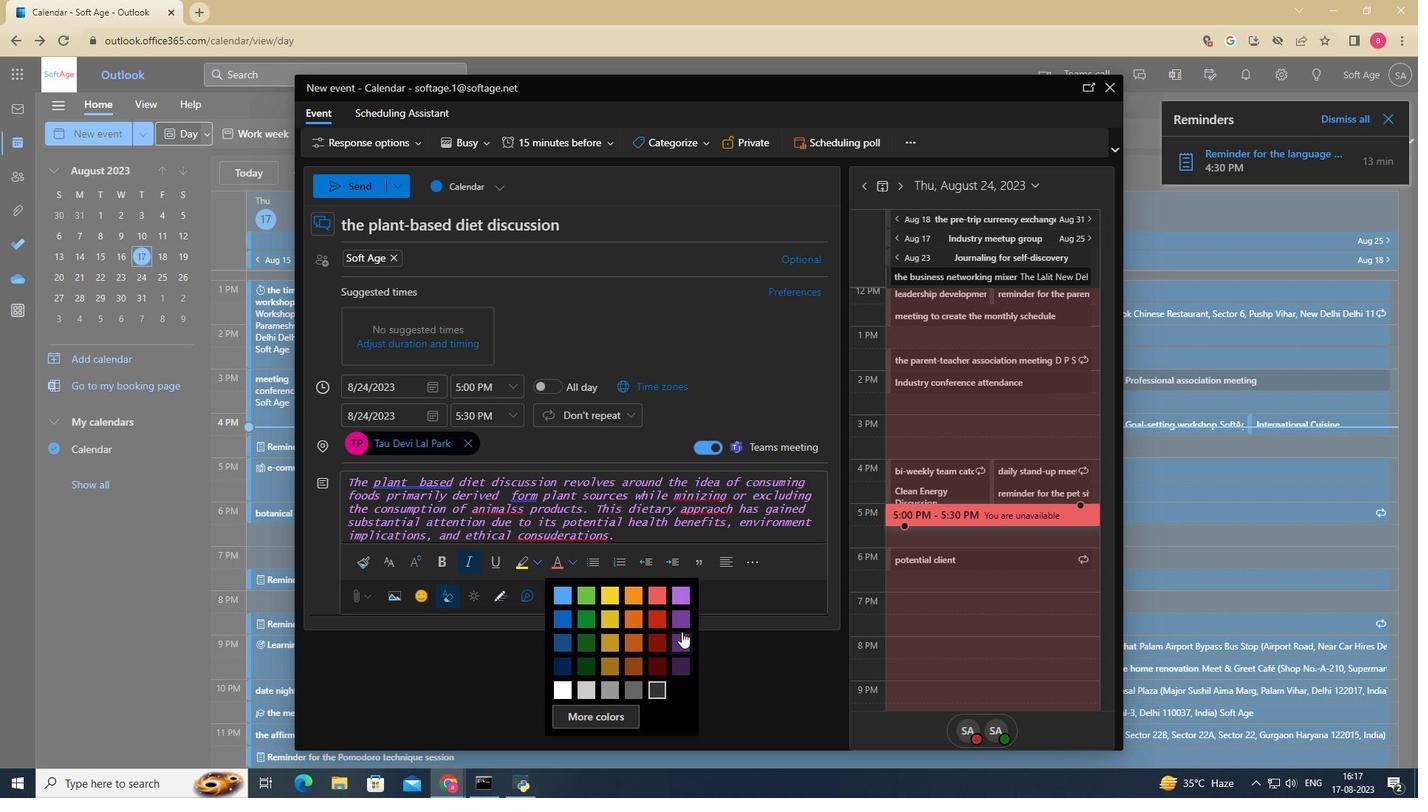 
Action: Mouse pressed left at (682, 631)
Screenshot: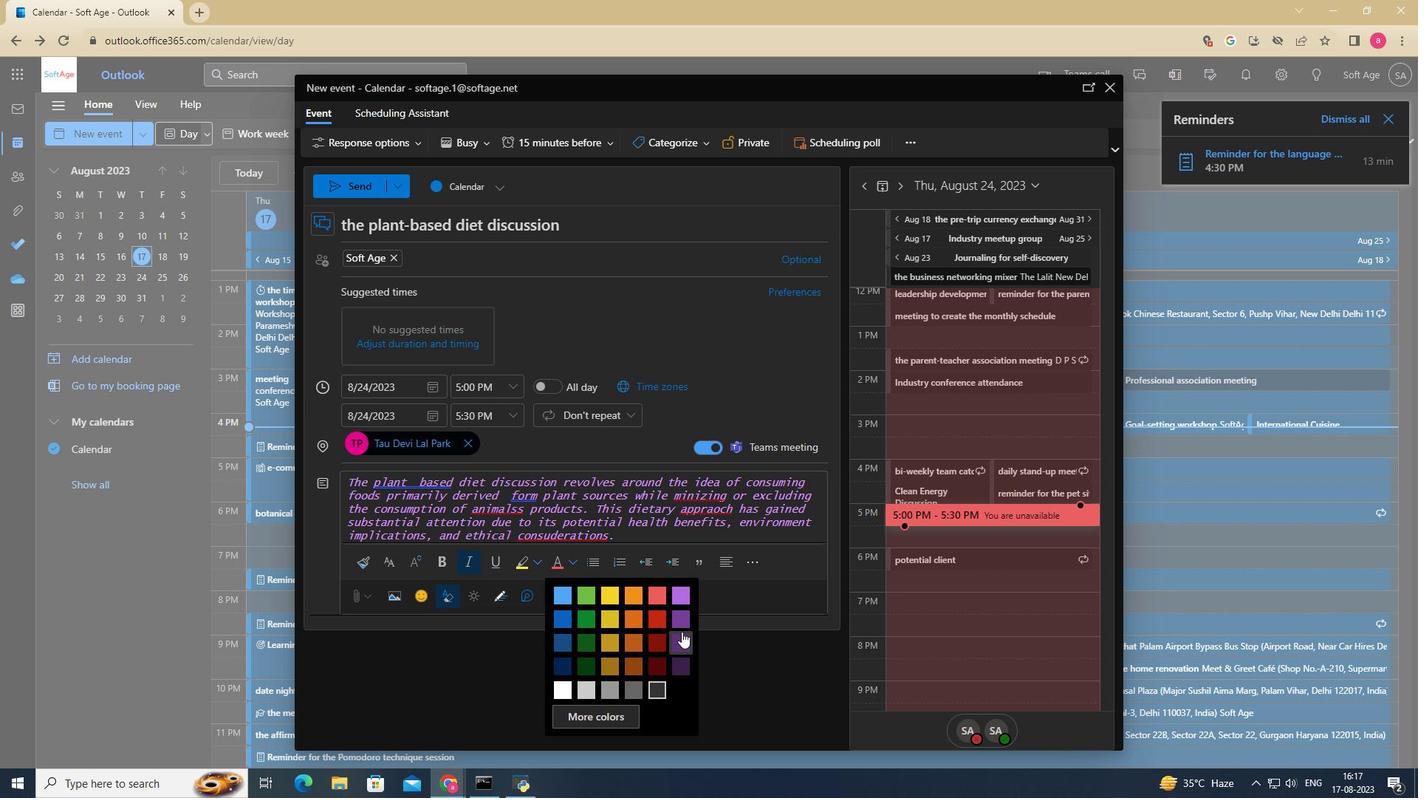 
Action: Mouse moved to (625, 534)
Screenshot: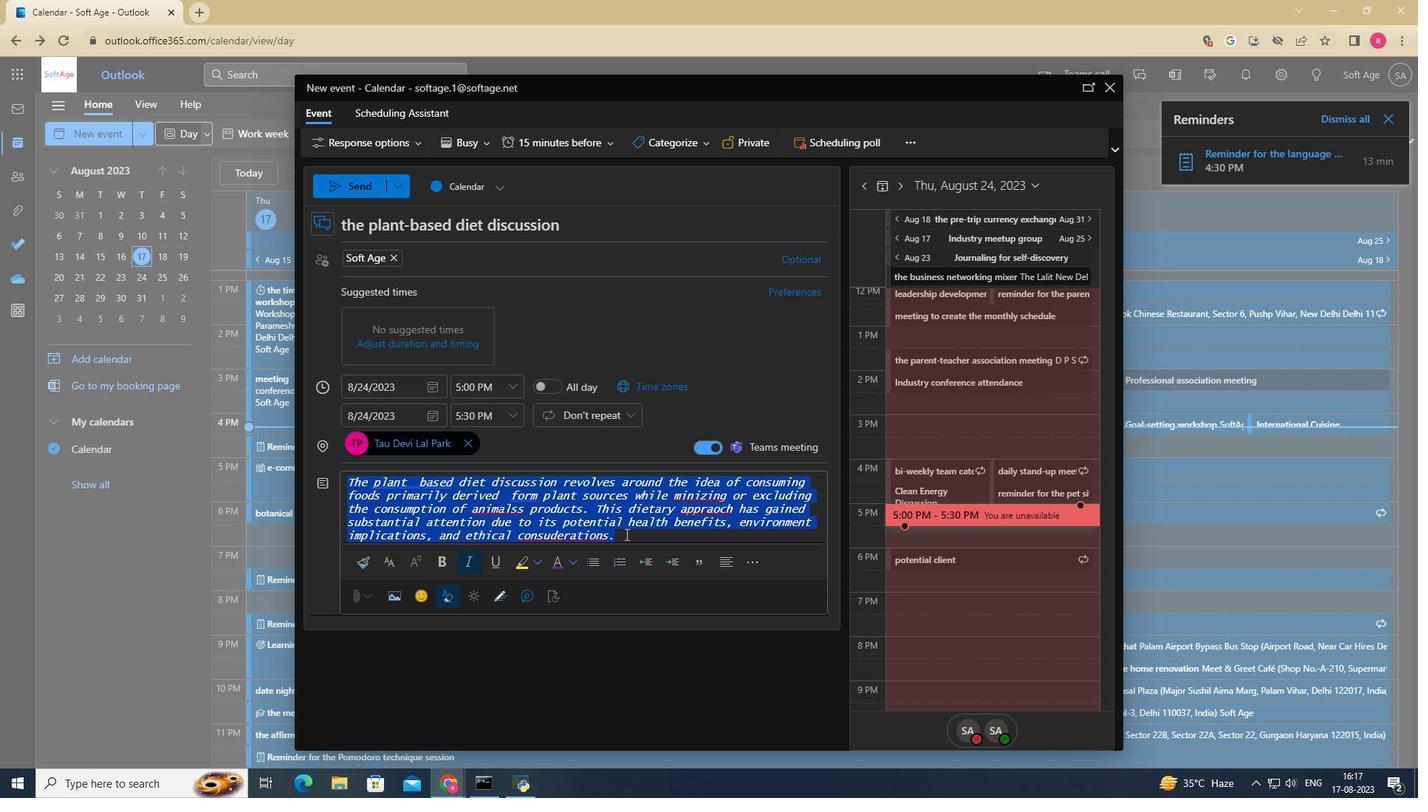 
Action: Mouse pressed left at (625, 534)
Screenshot: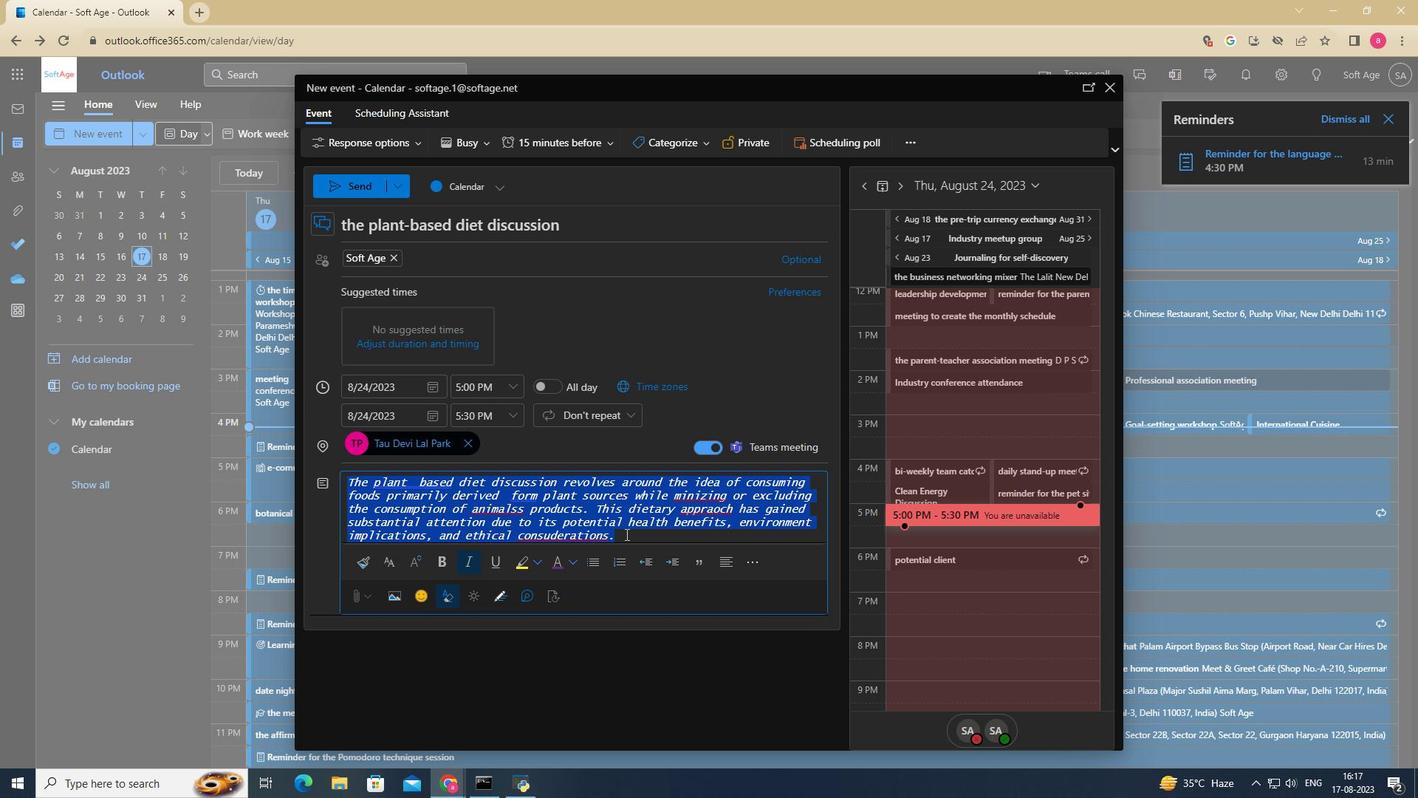 
Action: Mouse moved to (428, 604)
Screenshot: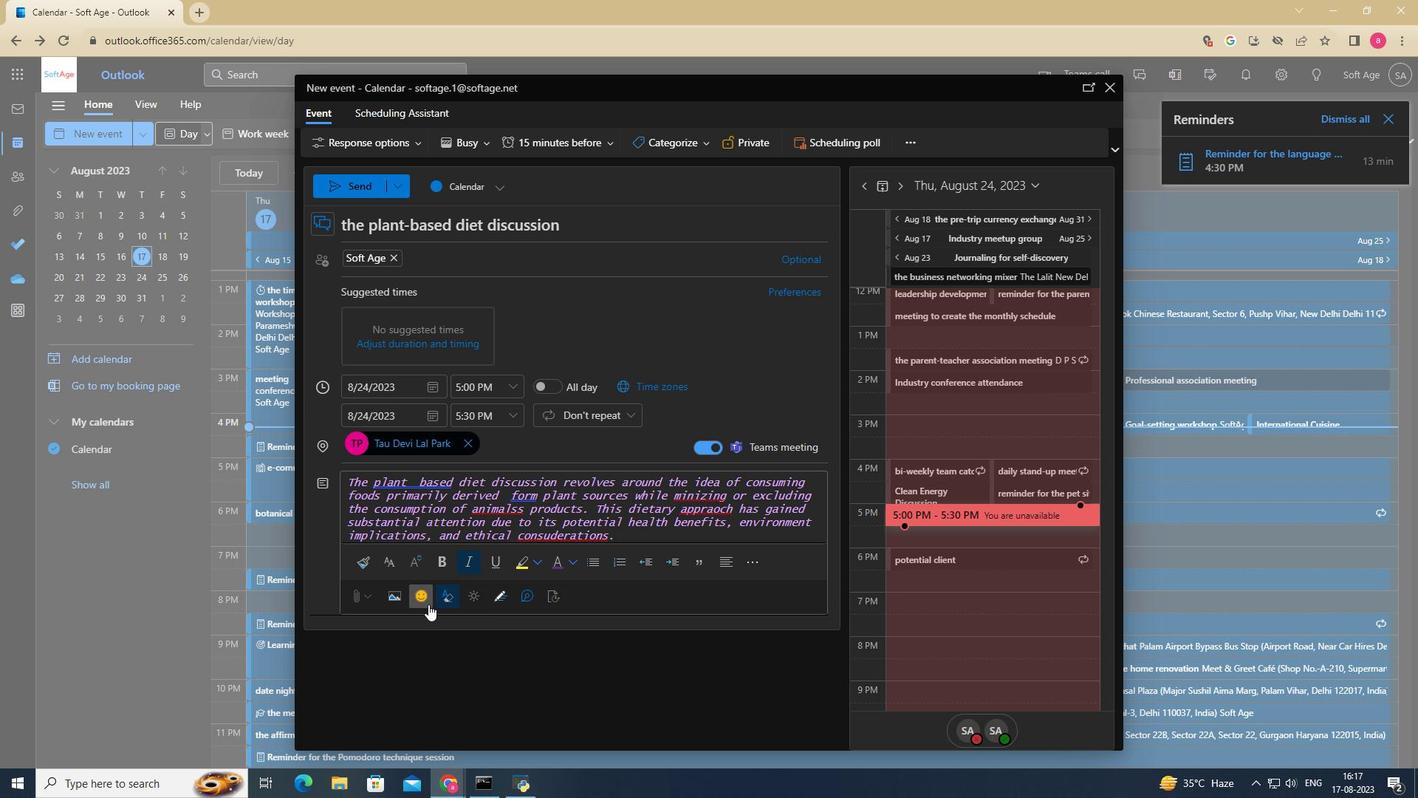 
Action: Mouse pressed left at (428, 604)
Screenshot: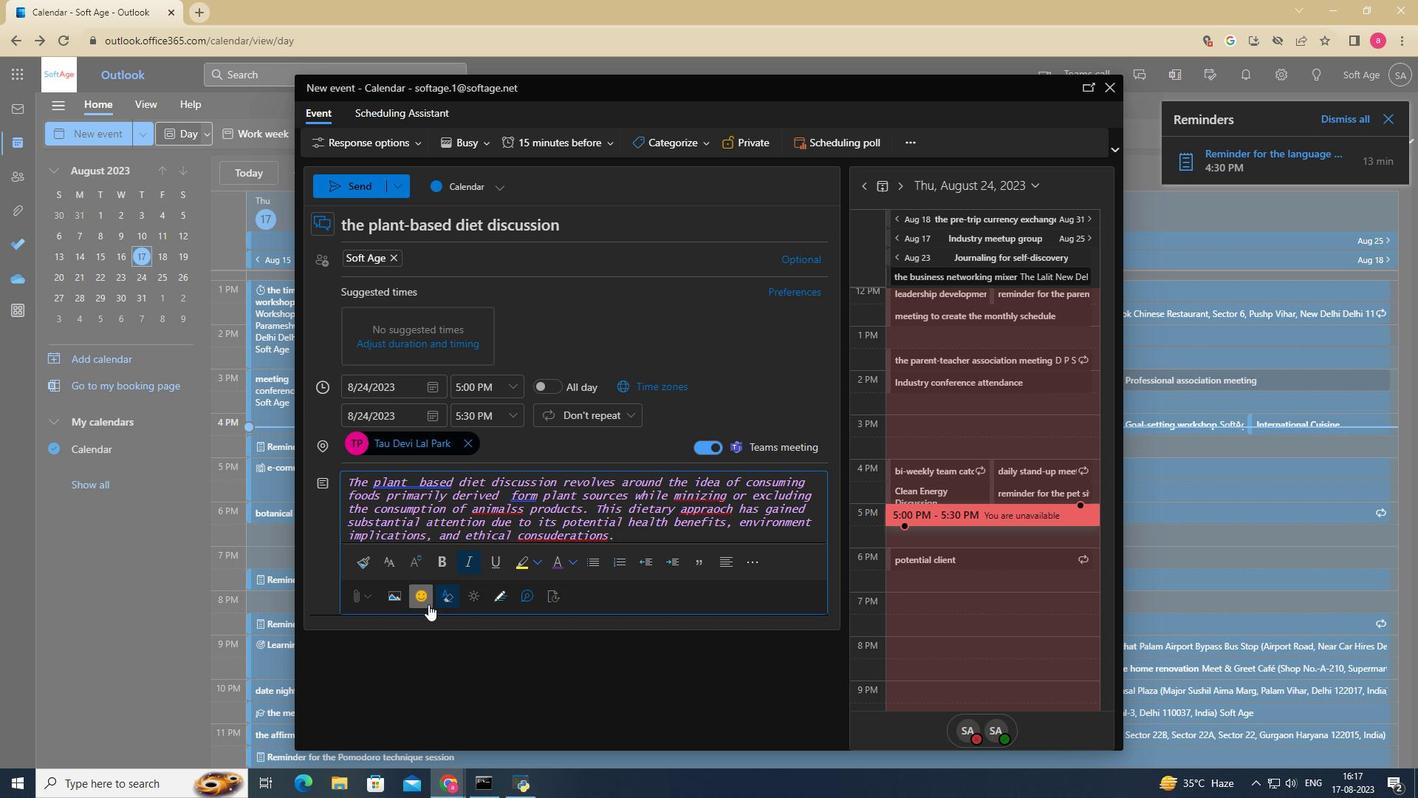 
Action: Mouse moved to (924, 464)
Screenshot: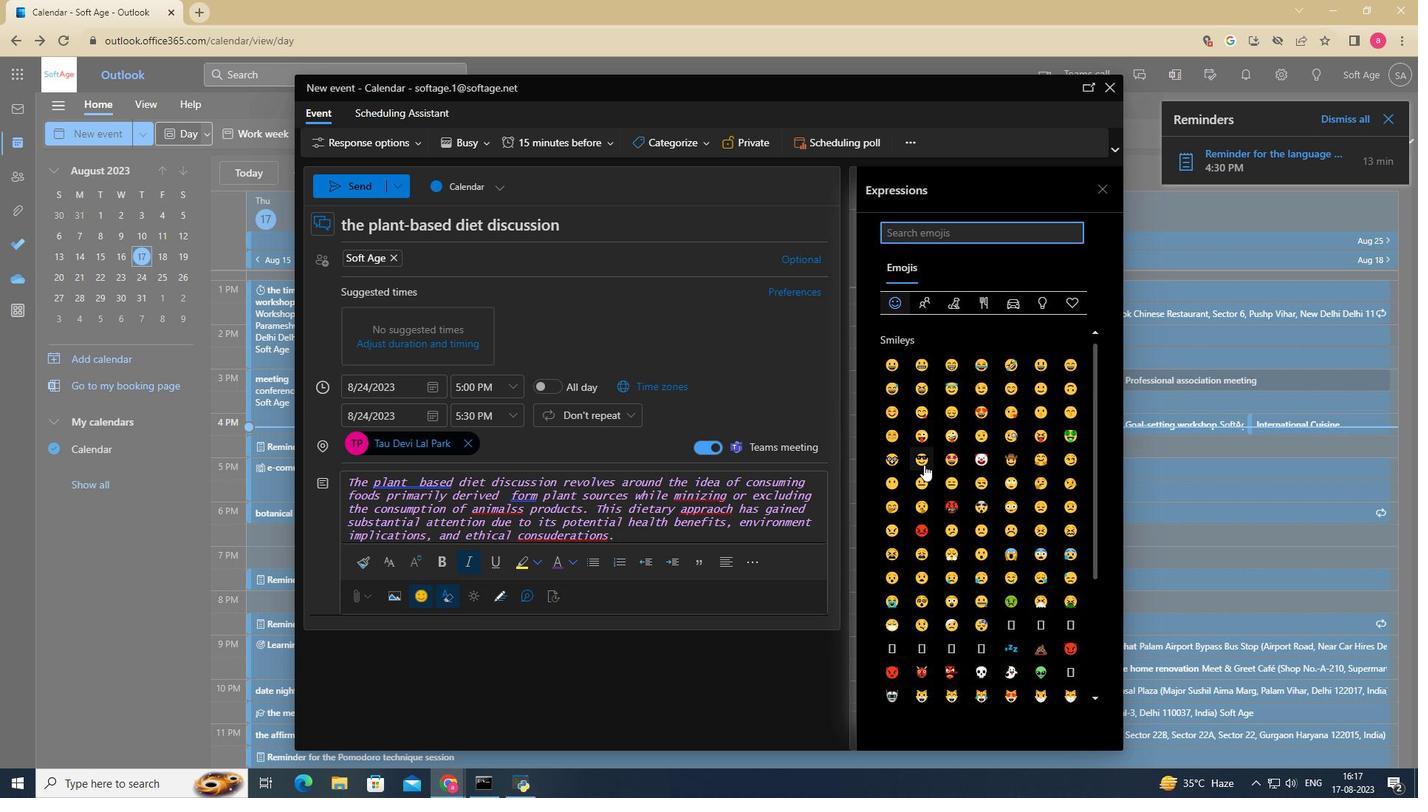 
Action: Mouse pressed left at (924, 464)
Screenshot: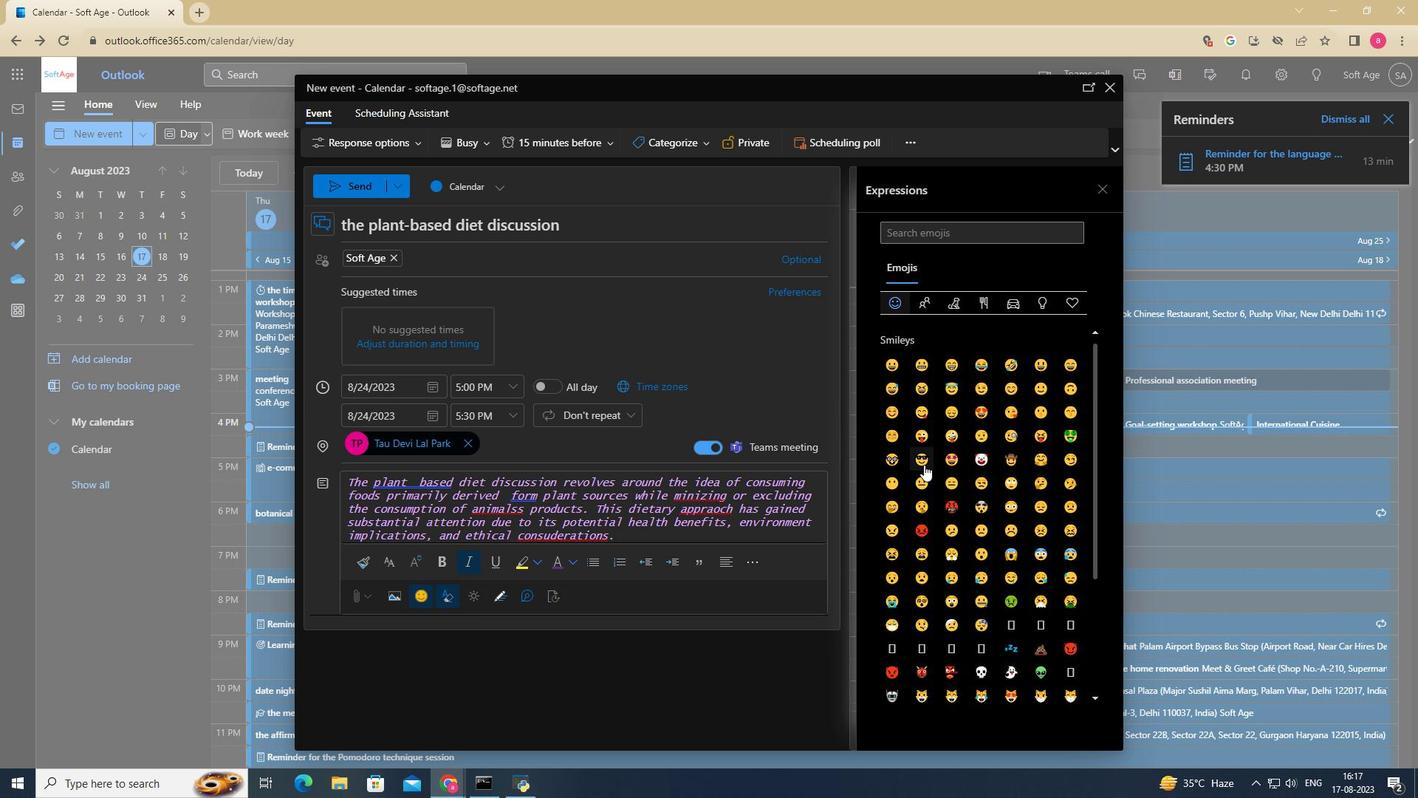 
Action: Mouse moved to (561, 609)
Screenshot: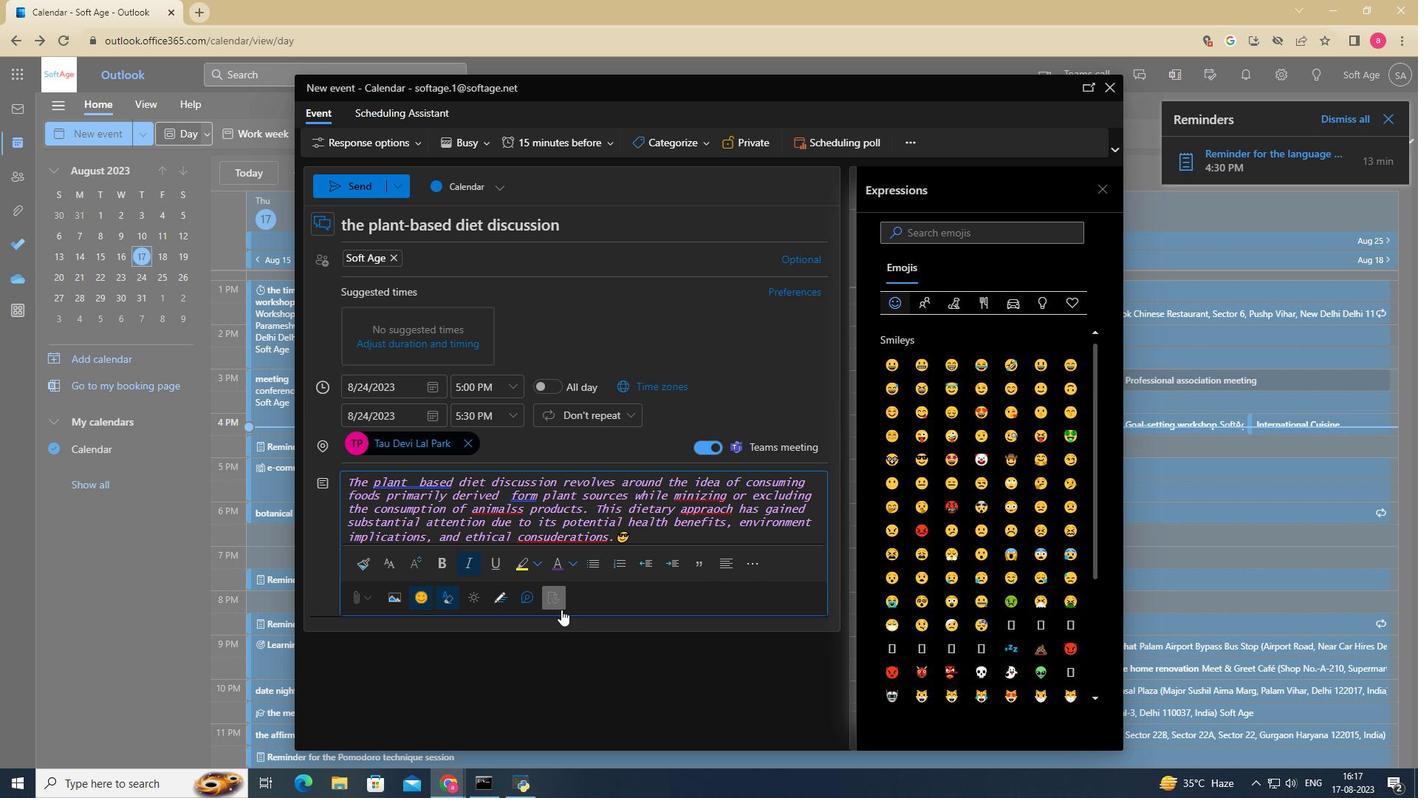 
Action: Mouse pressed left at (561, 609)
Screenshot: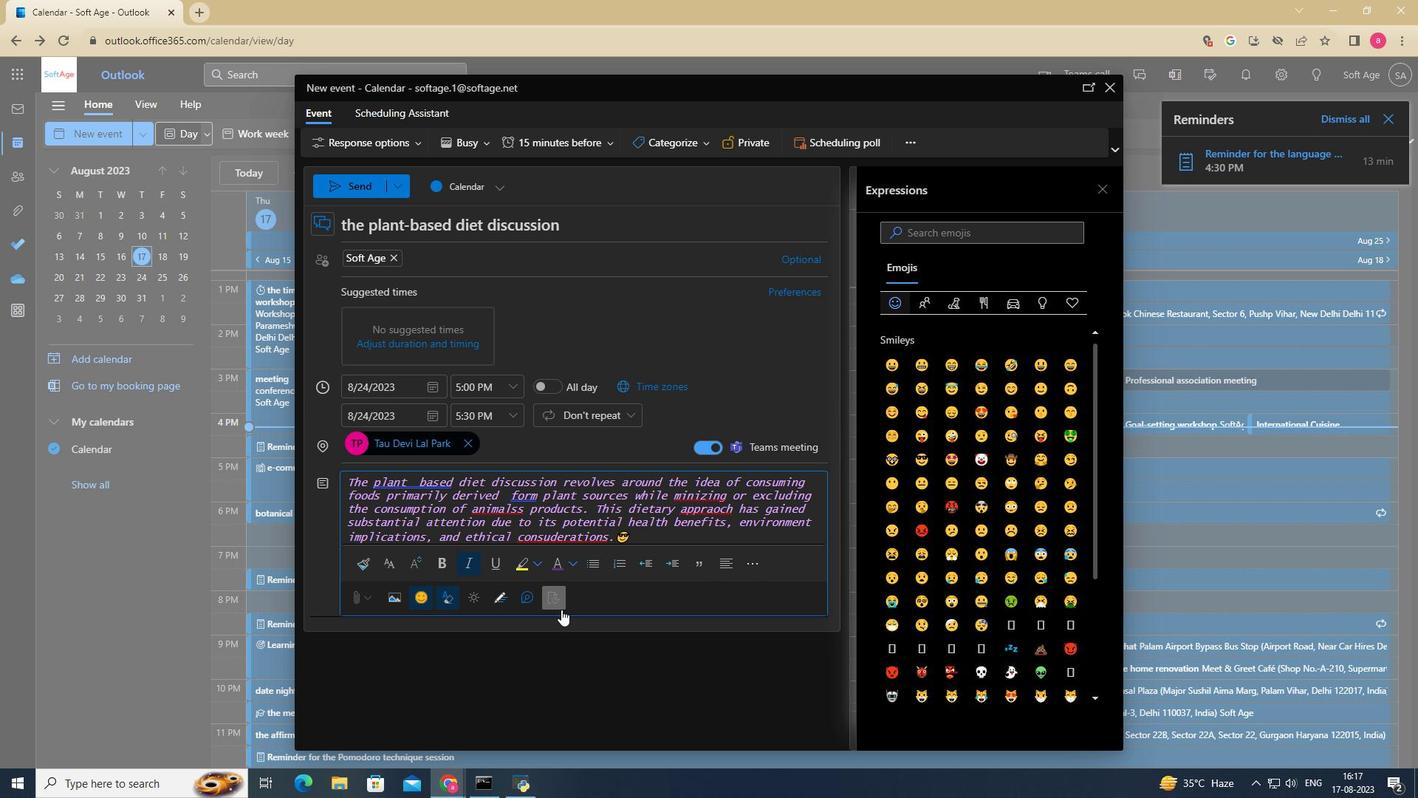
Action: Mouse moved to (359, 195)
Screenshot: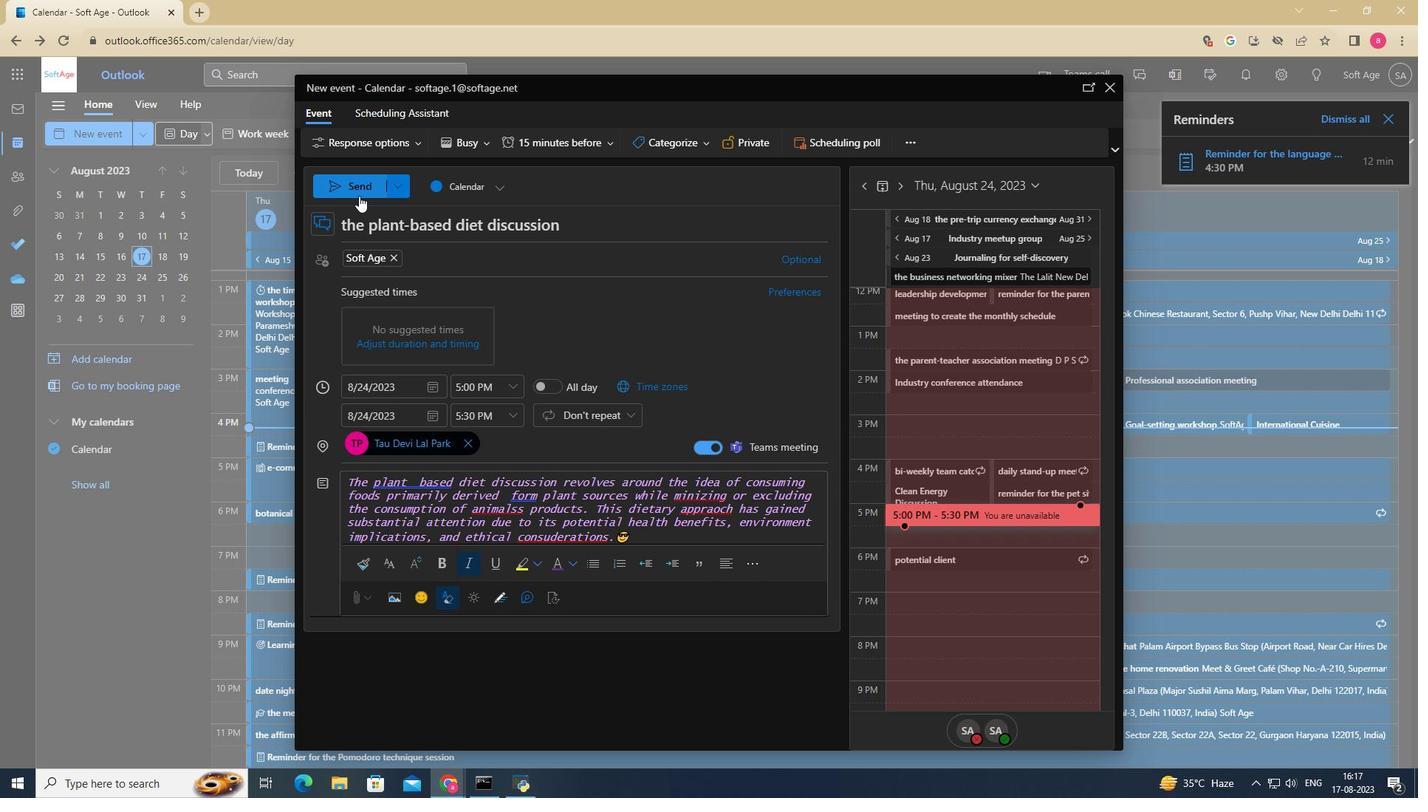 
Action: Mouse pressed left at (359, 195)
Screenshot: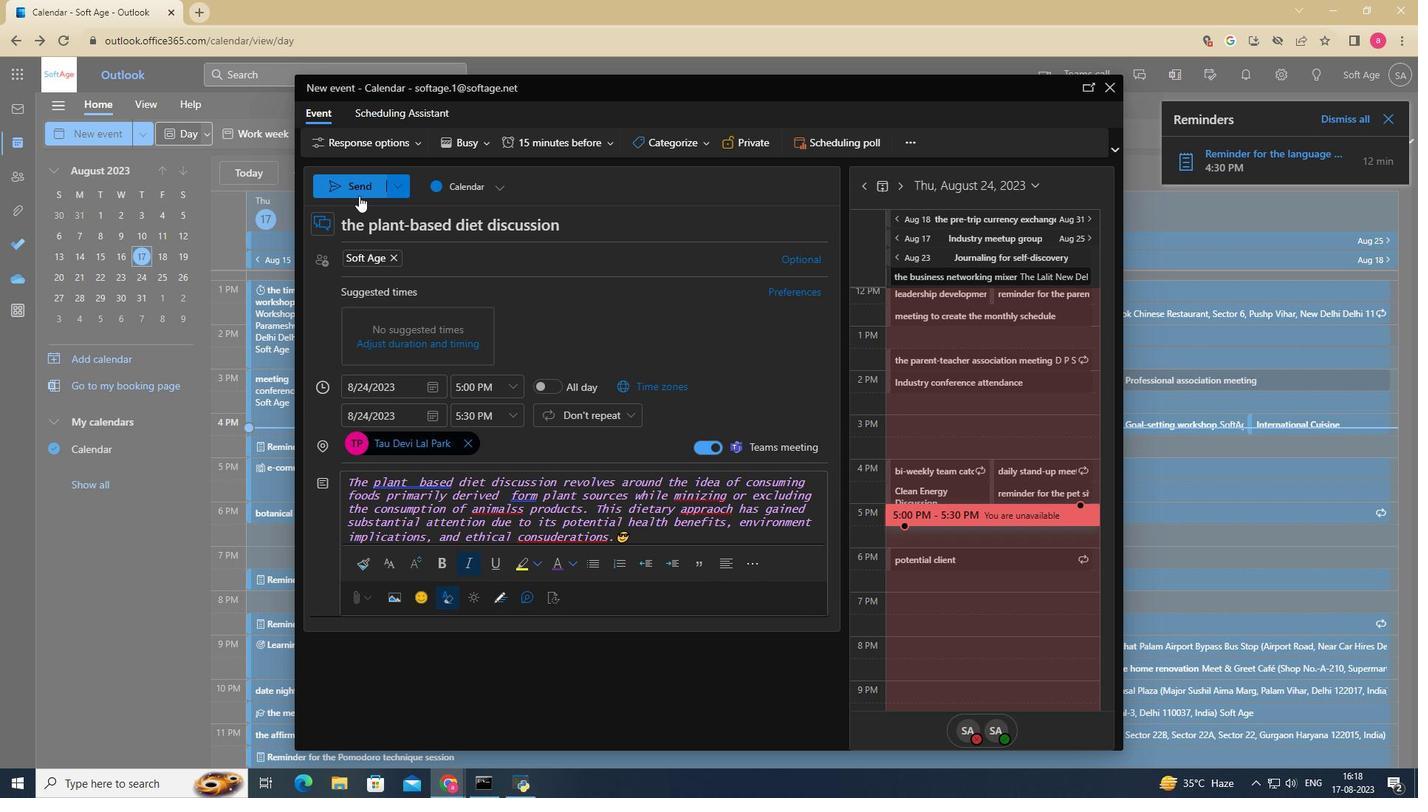 
